 Task: Examine the Street View of Bourbon Street in New Orleans during Mardi Gras.
Action: Mouse moved to (457, 252)
Screenshot: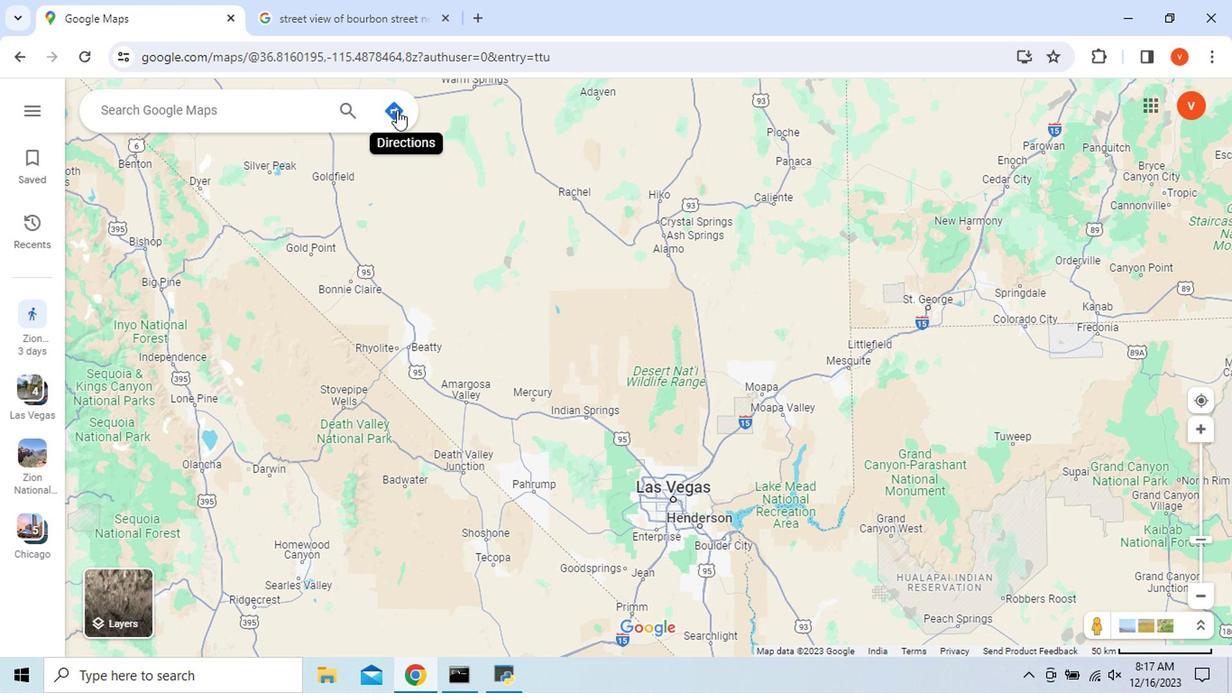 
Action: Mouse pressed left at (457, 252)
Screenshot: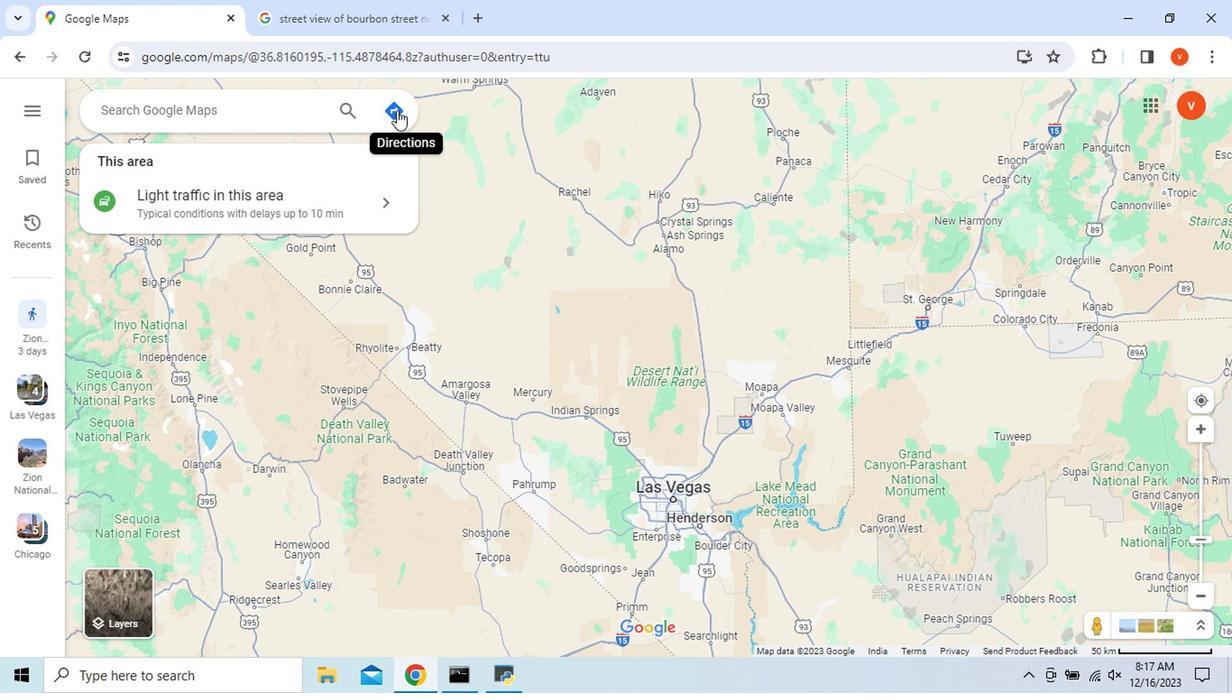 
Action: Mouse moved to (456, 252)
Screenshot: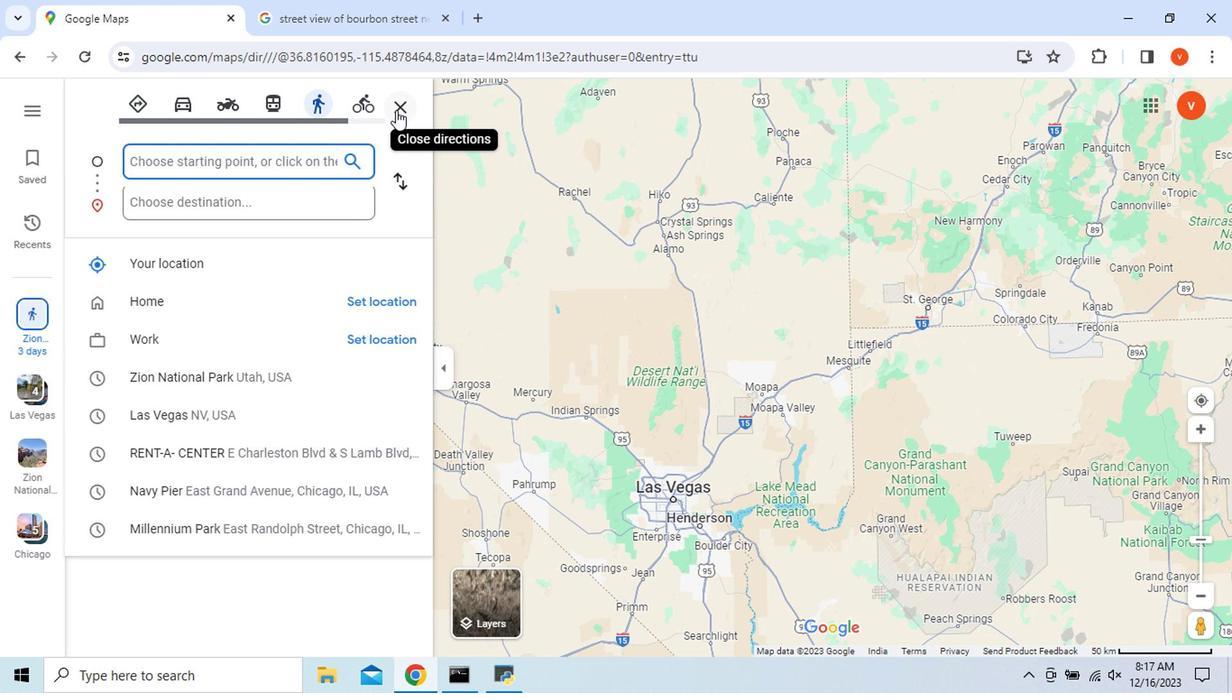 
Action: Key pressed <Key.shift>Bourbon<Key.space>
Screenshot: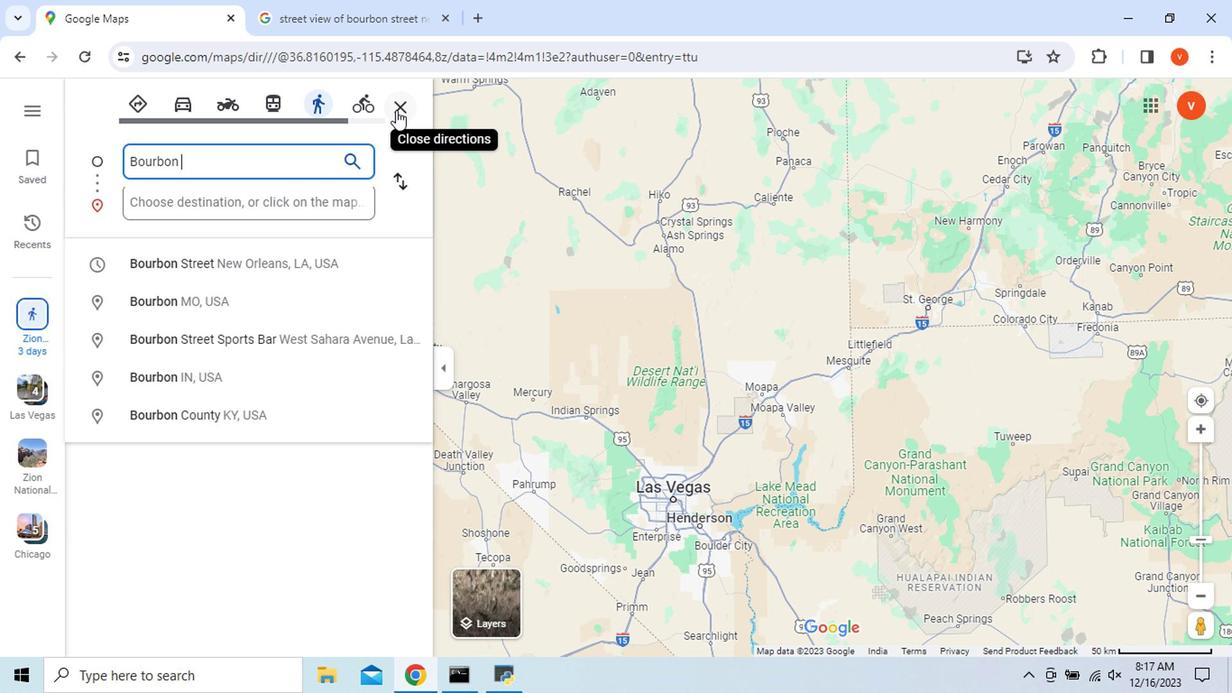 
Action: Mouse moved to (362, 359)
Screenshot: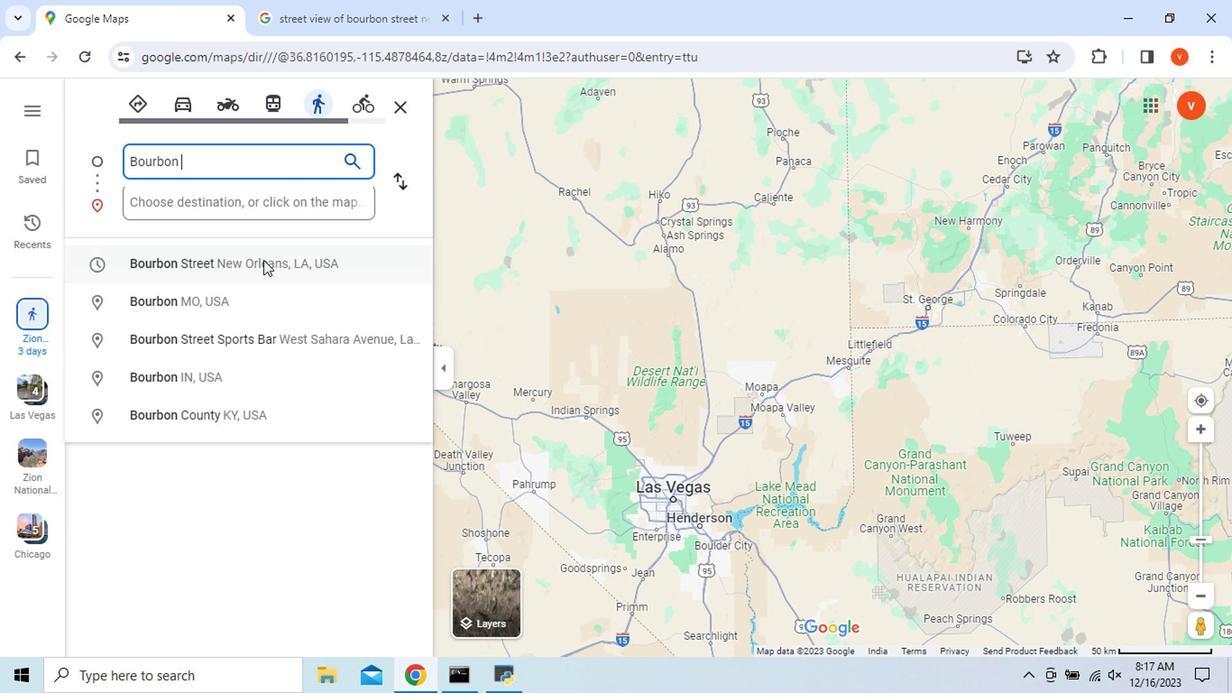 
Action: Mouse pressed left at (362, 359)
Screenshot: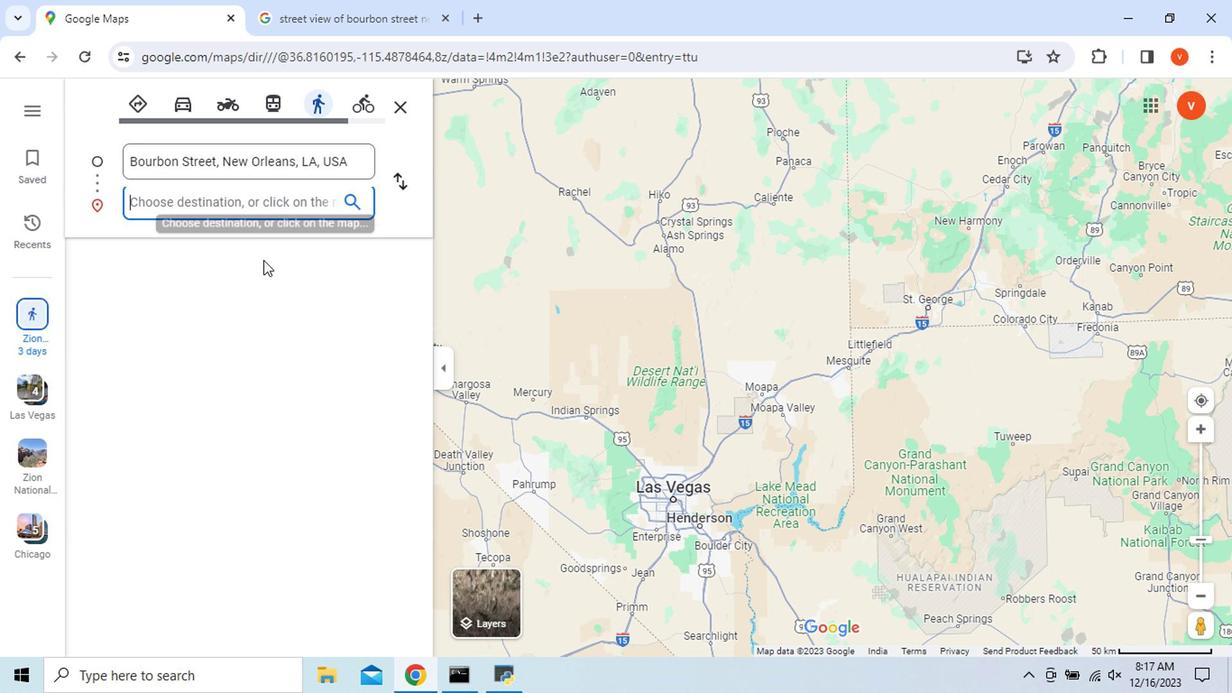 
Action: Mouse moved to (267, 283)
Screenshot: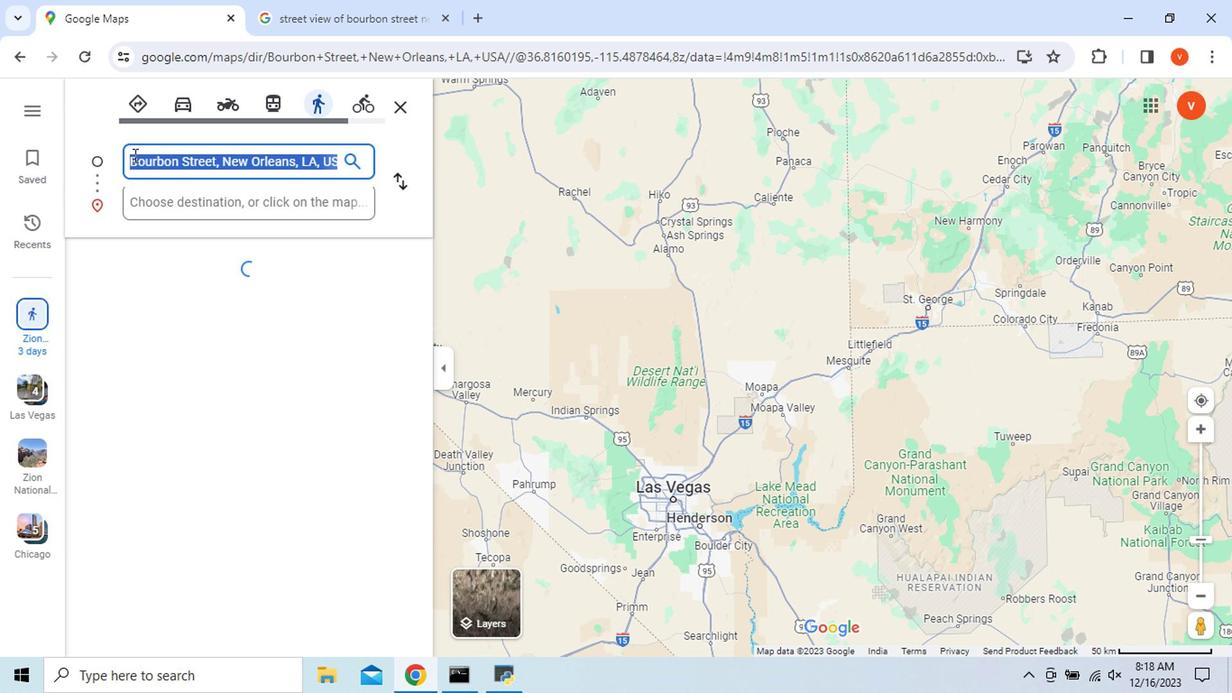 
Action: Mouse pressed left at (267, 283)
Screenshot: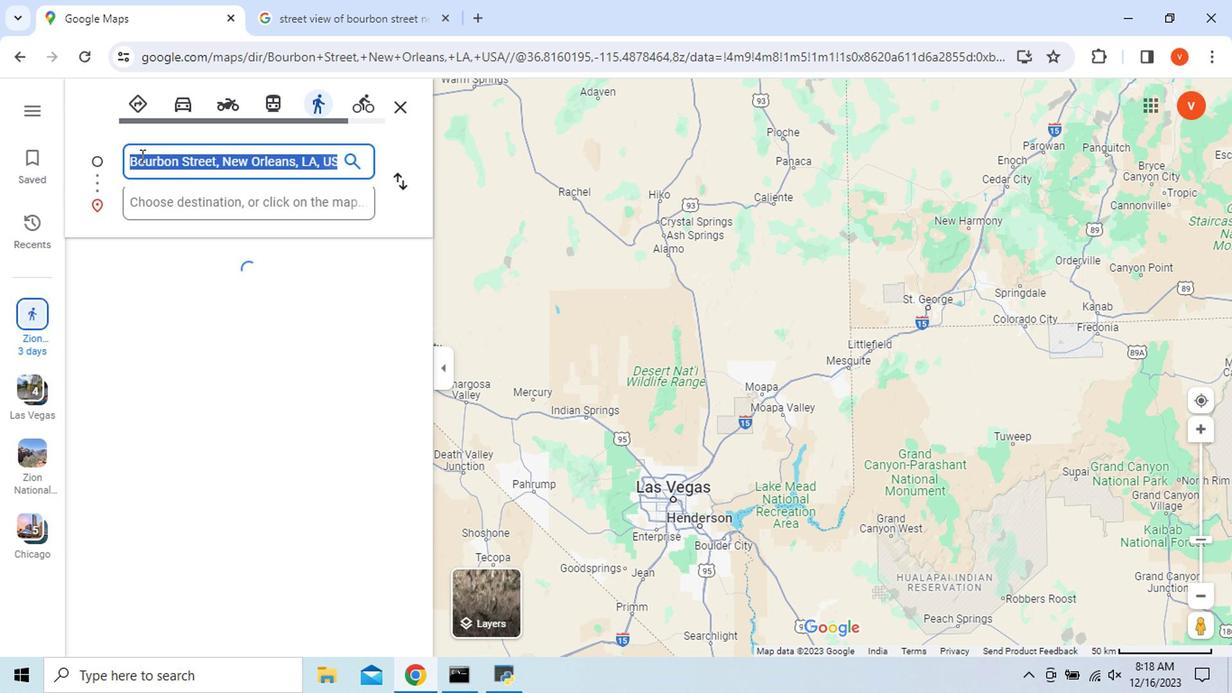
Action: Mouse moved to (455, 249)
Screenshot: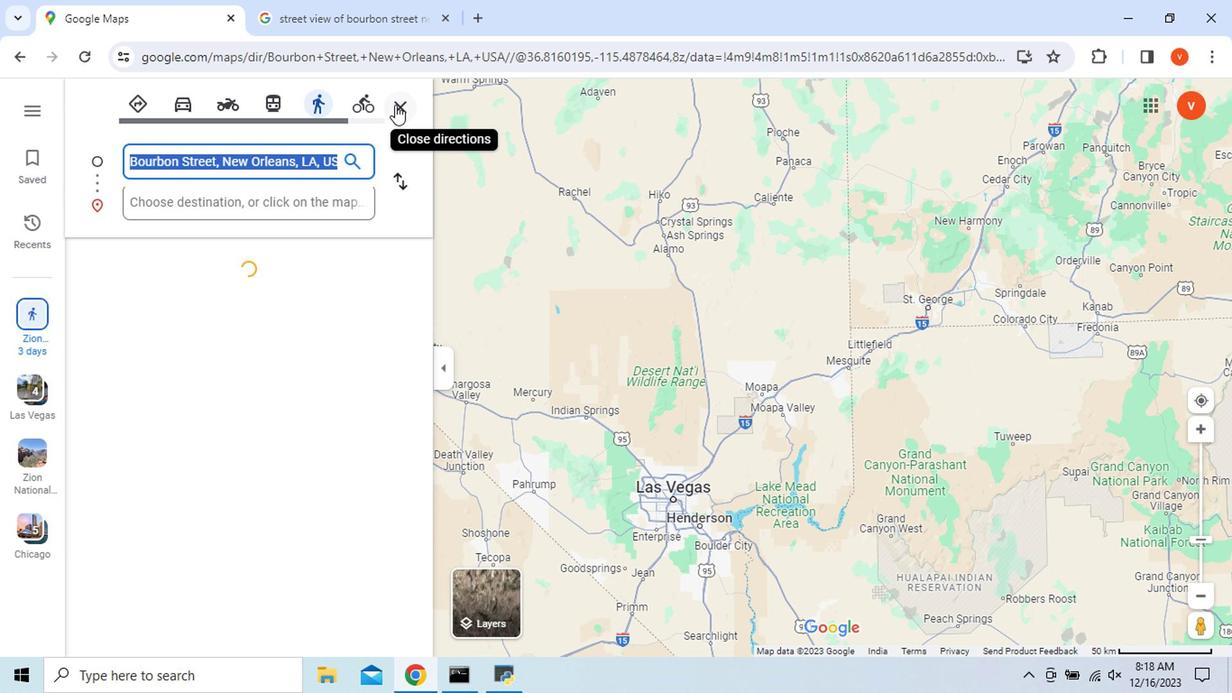 
Action: Mouse pressed left at (455, 249)
Screenshot: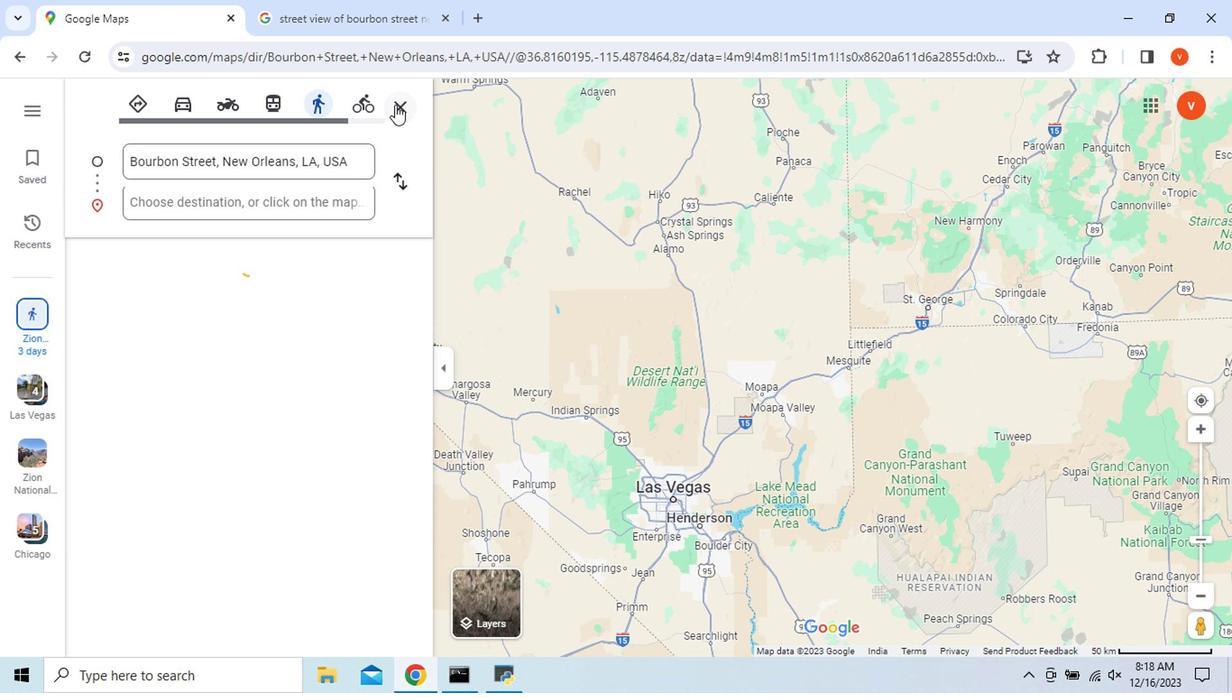 
Action: Mouse moved to (544, 322)
Screenshot: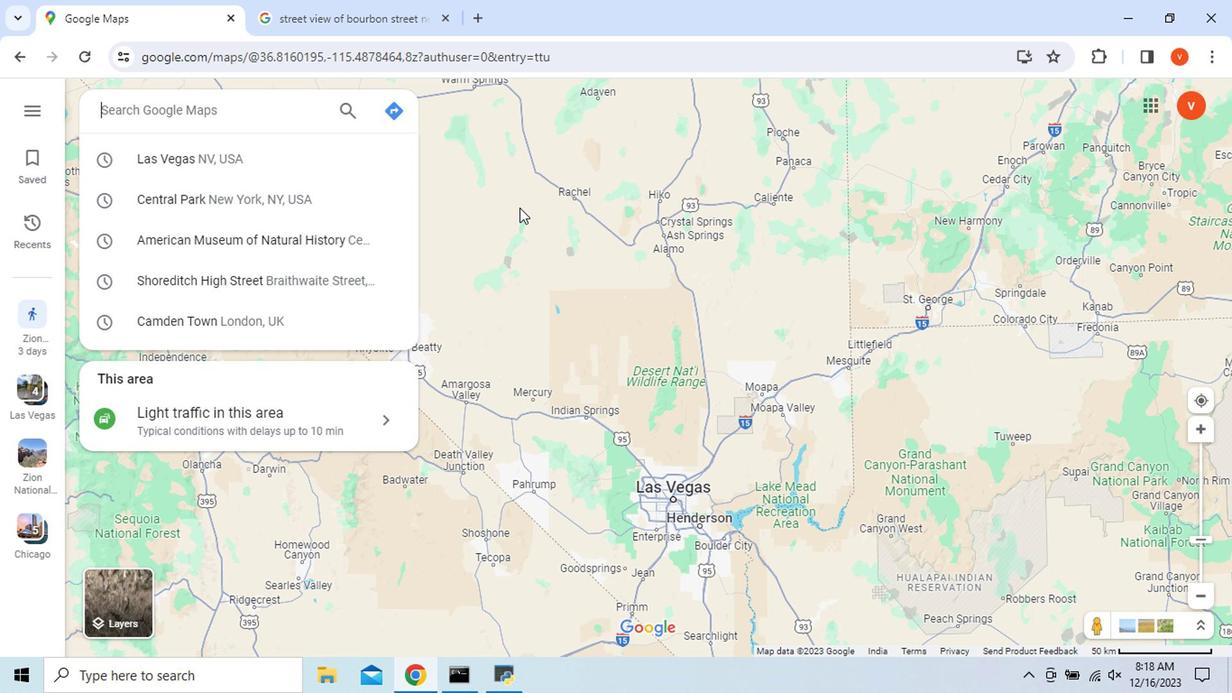 
Action: Mouse pressed left at (544, 322)
Screenshot: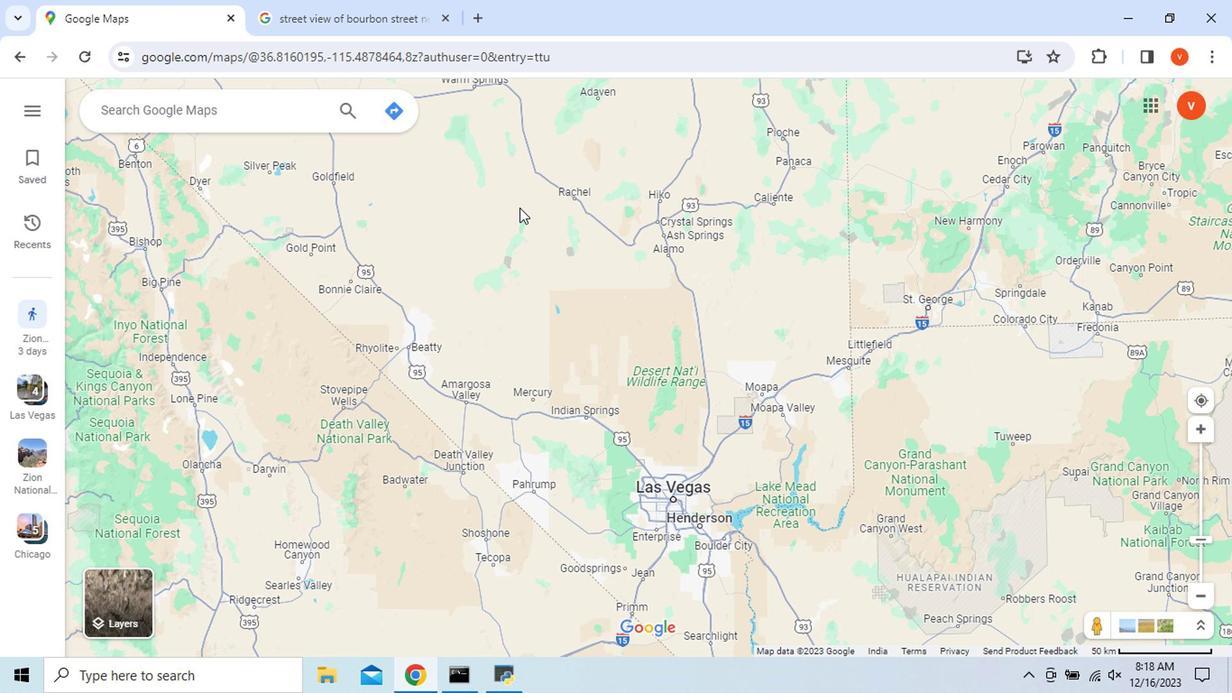 
Action: Mouse moved to (312, 254)
Screenshot: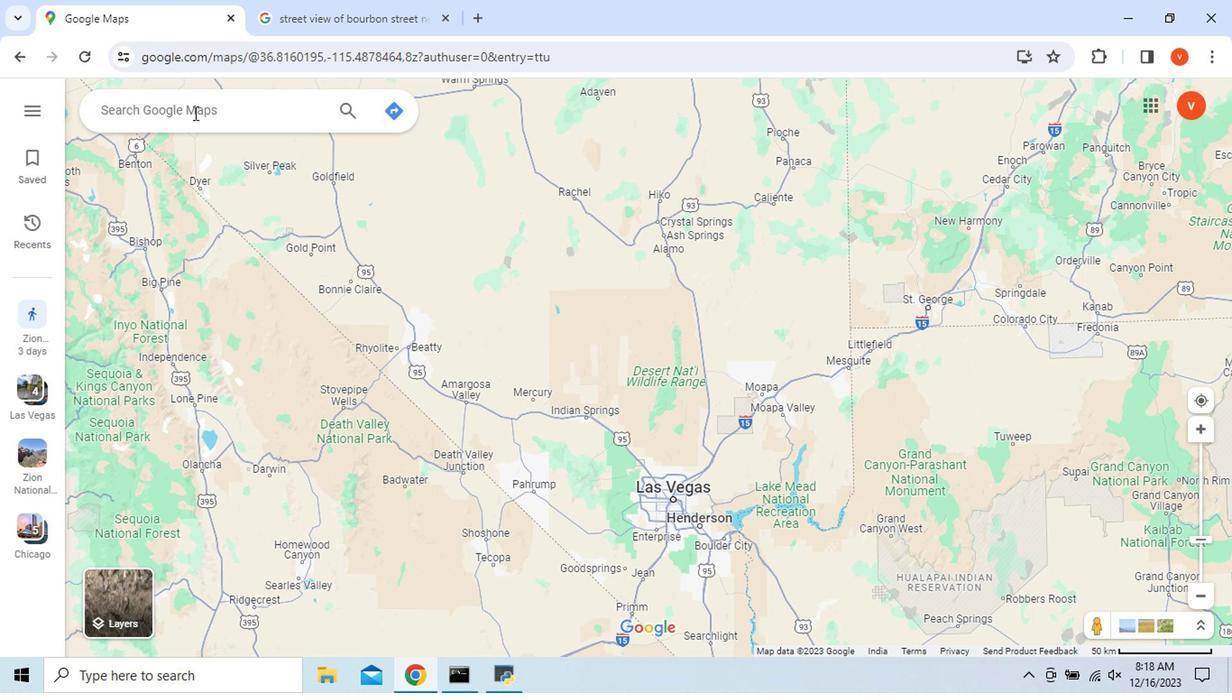 
Action: Mouse pressed left at (312, 254)
Screenshot: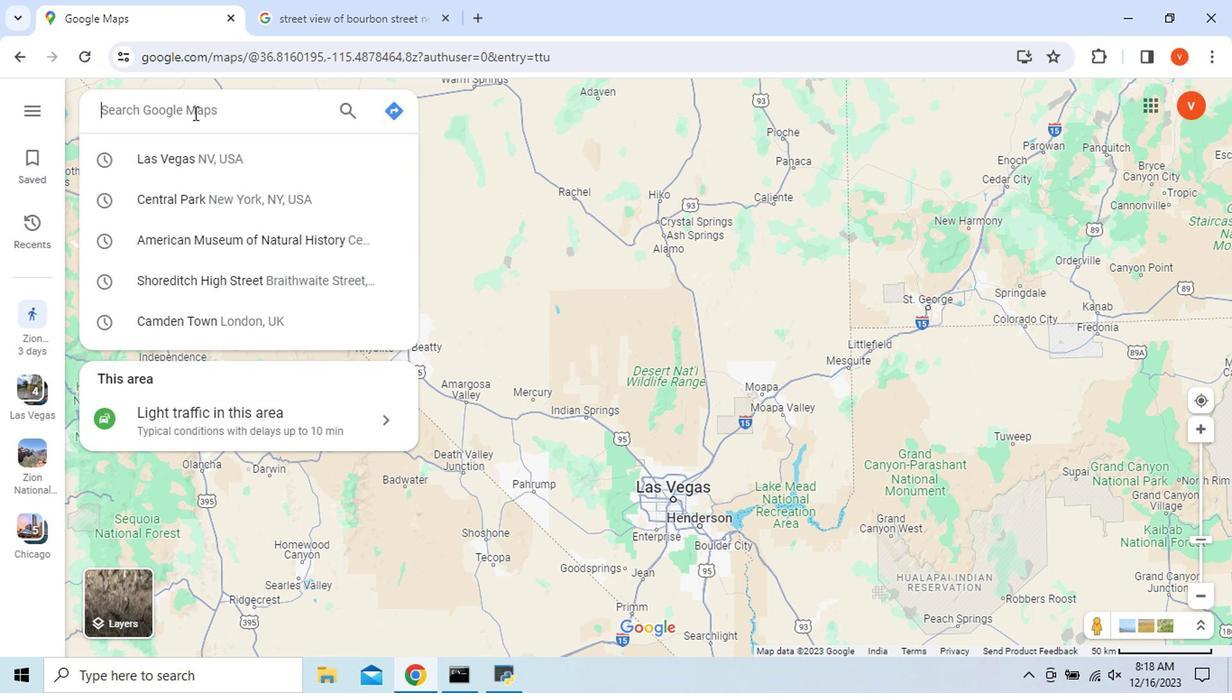 
Action: Key pressed <Key.shift>Bourbon
Screenshot: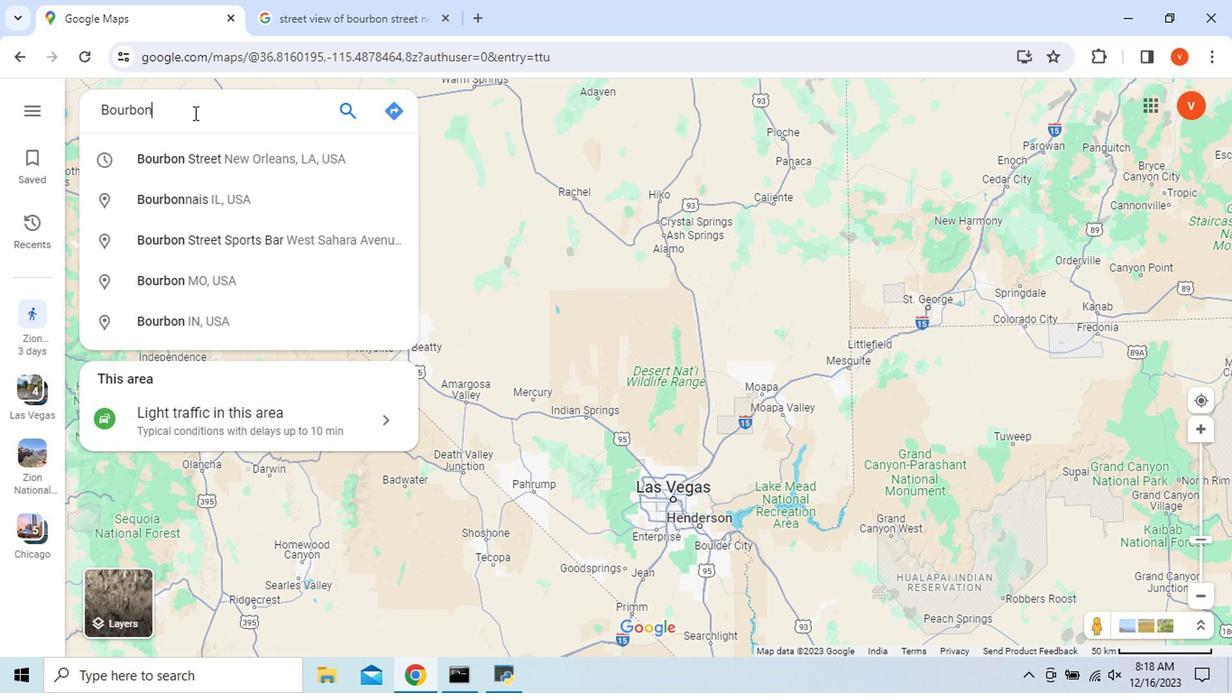 
Action: Mouse moved to (319, 287)
Screenshot: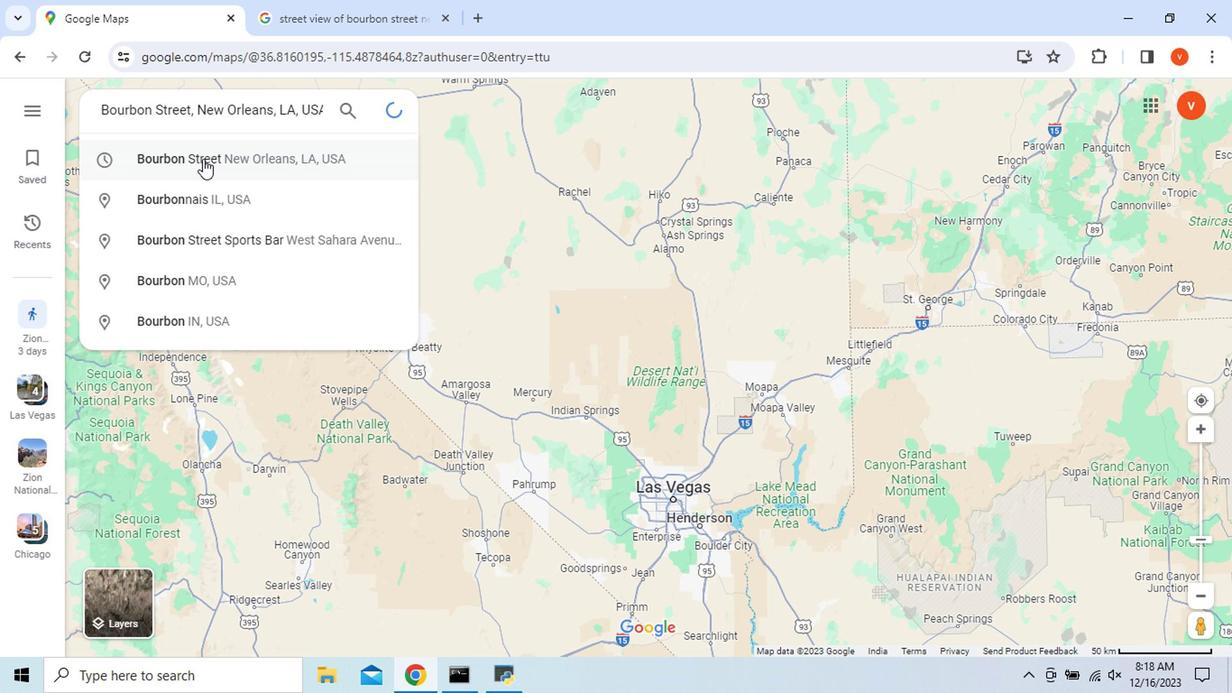 
Action: Mouse pressed left at (319, 287)
Screenshot: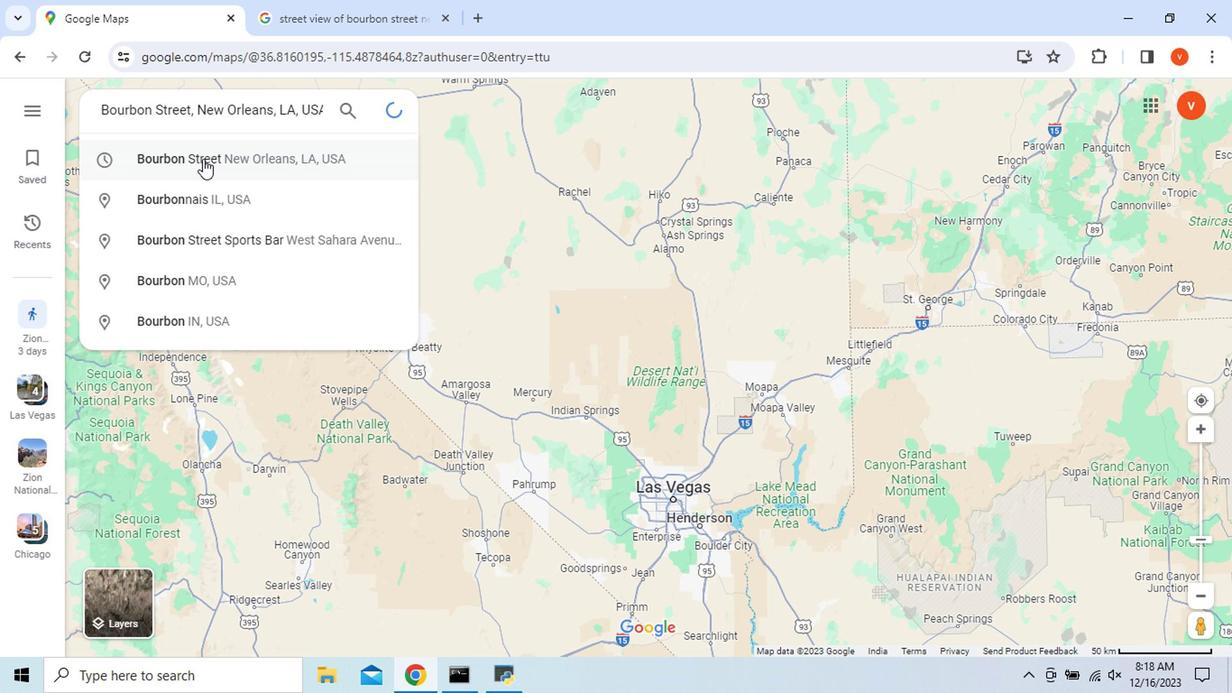 
Action: Mouse moved to (455, 249)
Screenshot: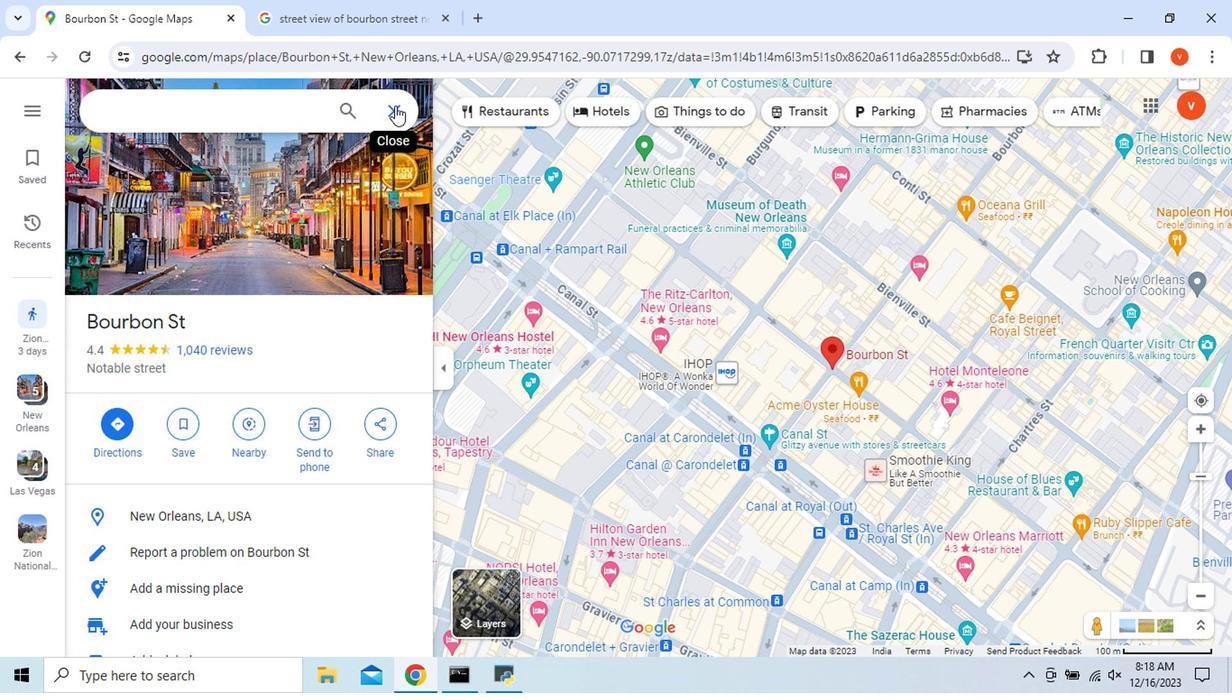 
Action: Mouse pressed left at (455, 249)
Screenshot: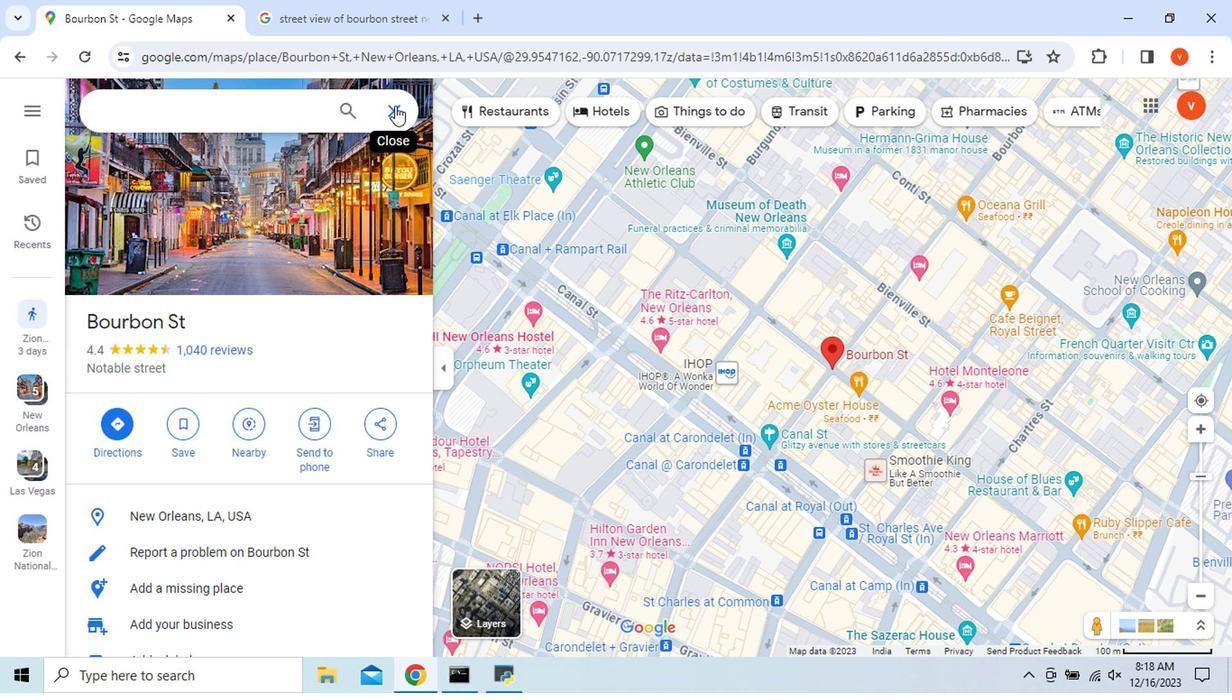 
Action: Mouse moved to (306, 282)
Screenshot: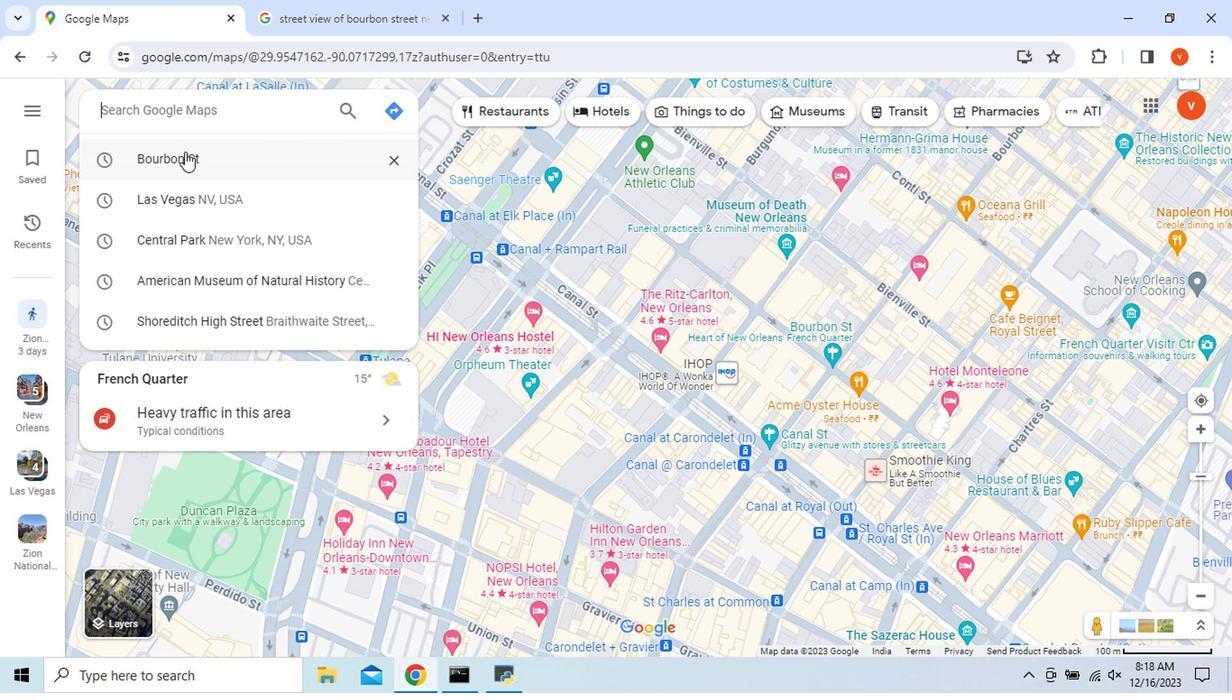 
Action: Mouse pressed left at (306, 282)
Screenshot: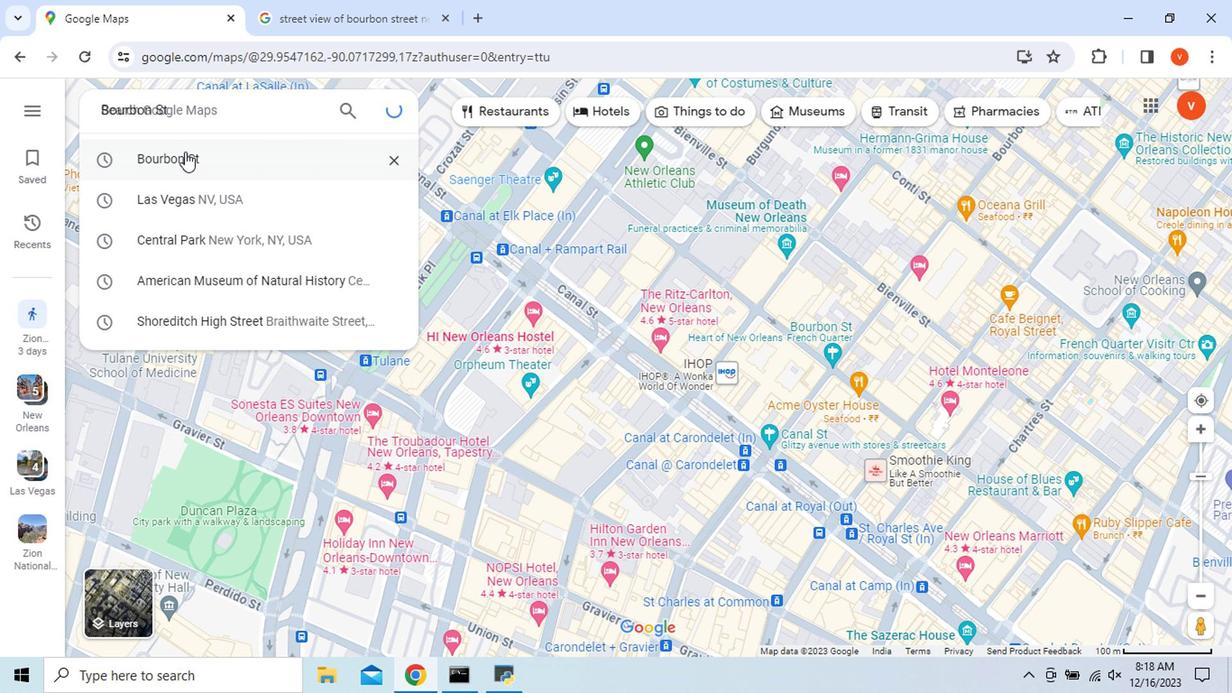 
Action: Mouse moved to (415, 593)
Screenshot: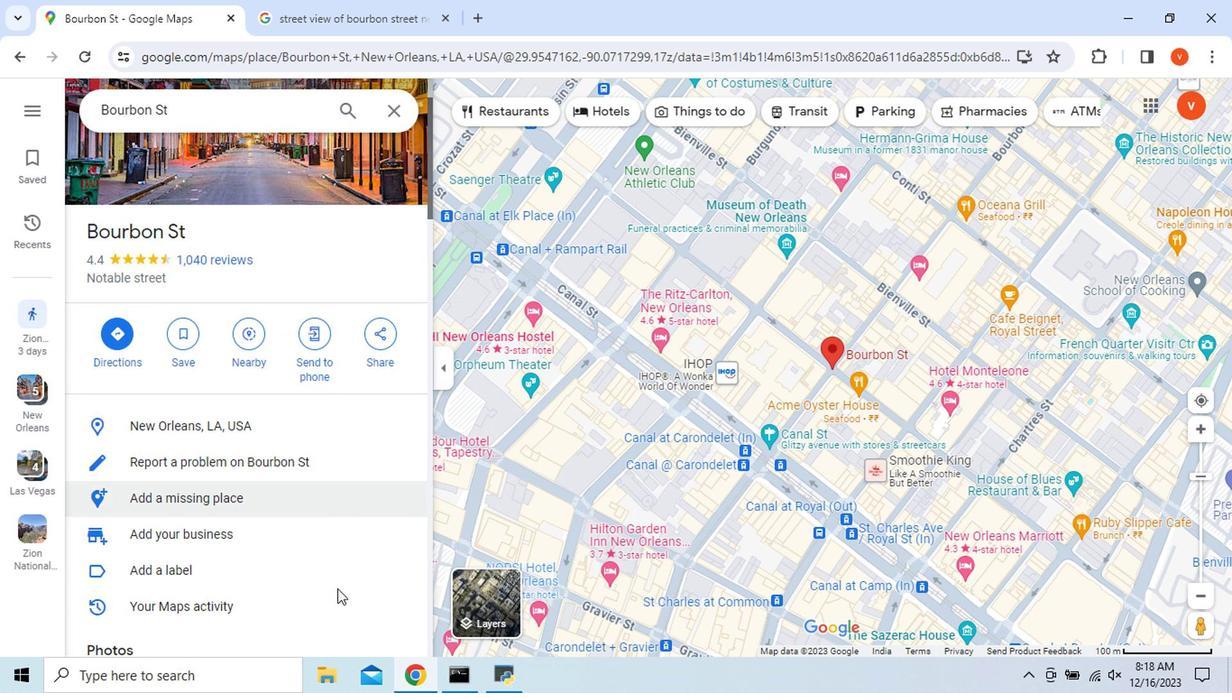 
Action: Mouse scrolled (415, 593) with delta (0, 0)
Screenshot: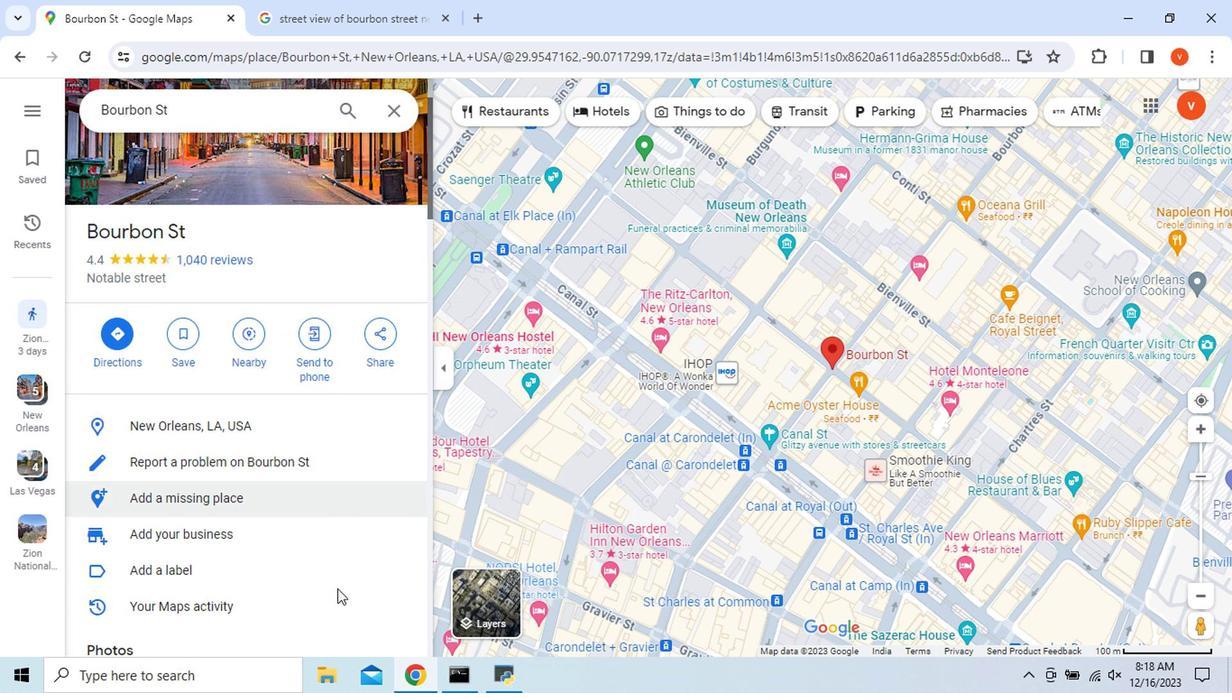 
Action: Mouse moved to (414, 593)
Screenshot: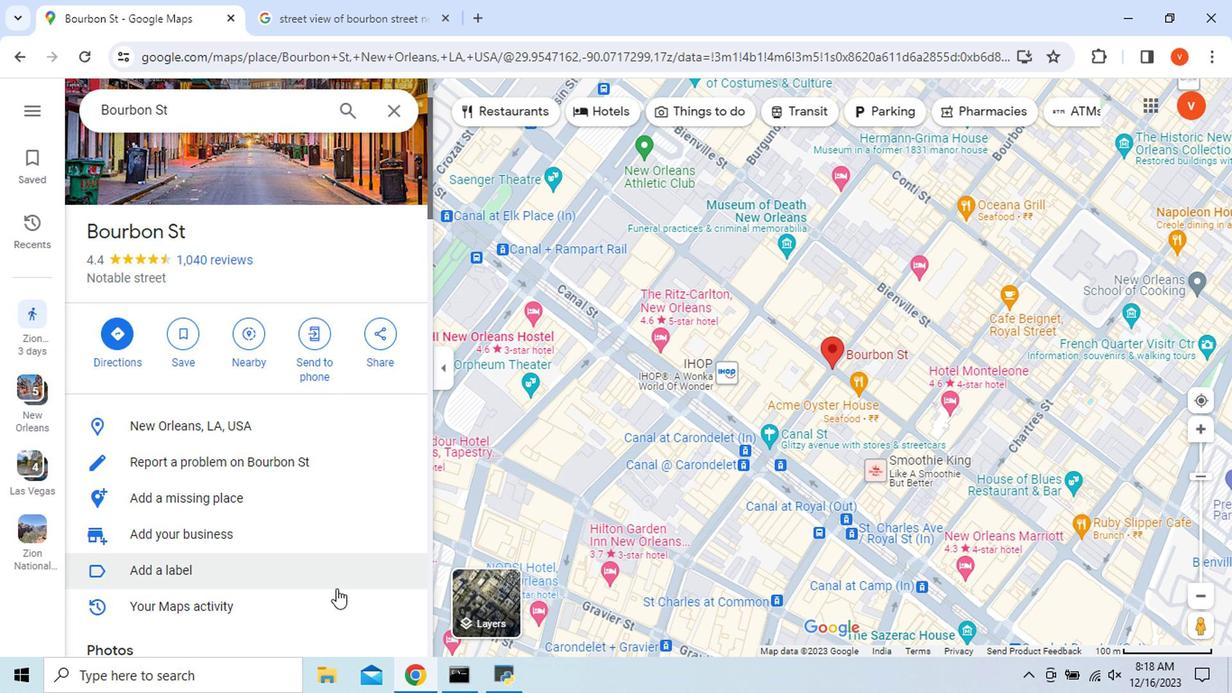 
Action: Mouse scrolled (414, 592) with delta (0, 0)
Screenshot: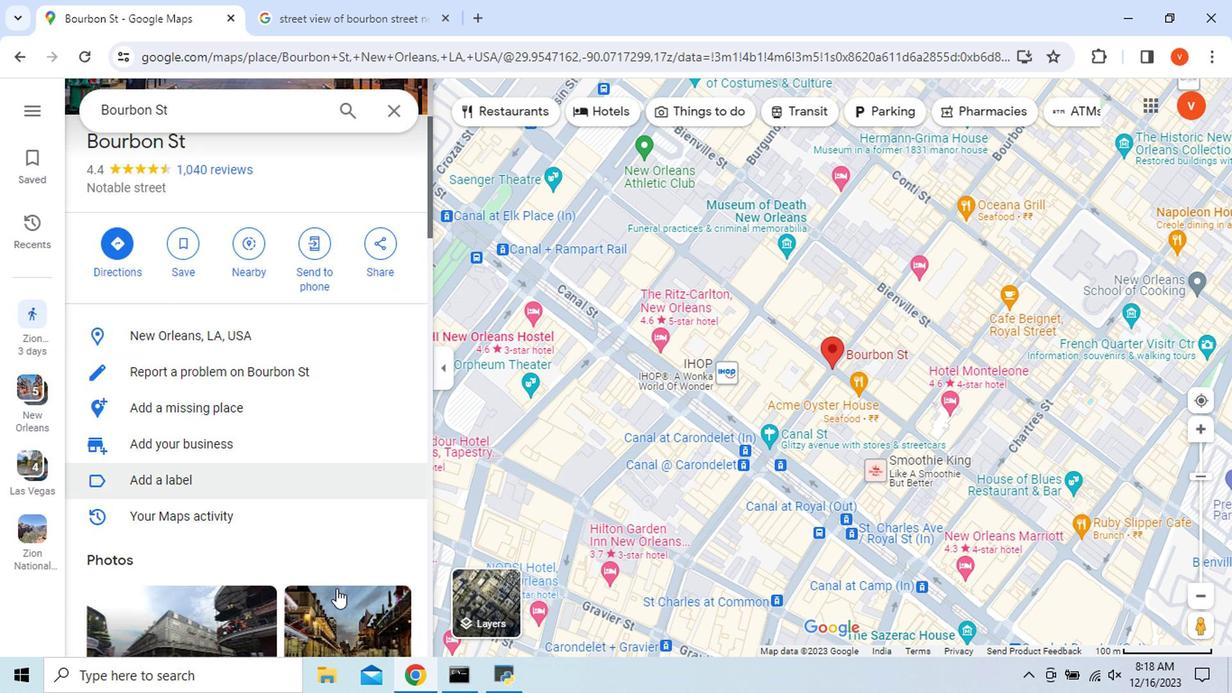 
Action: Mouse scrolled (414, 592) with delta (0, 0)
Screenshot: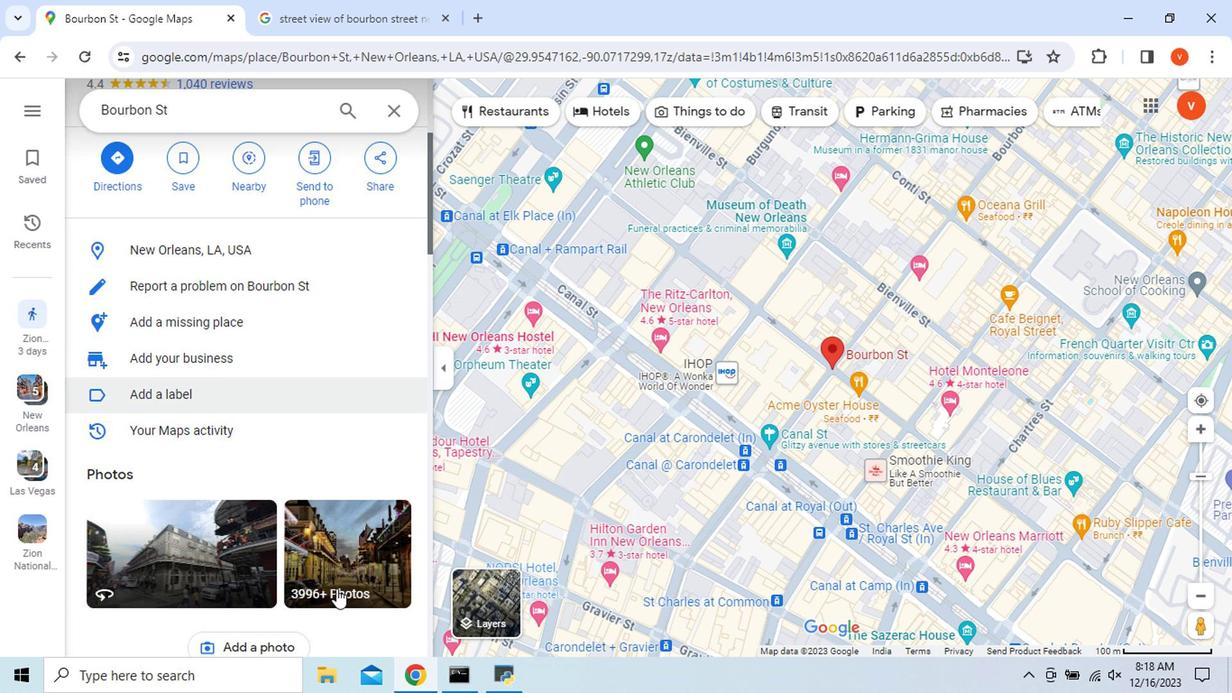
Action: Mouse scrolled (414, 592) with delta (0, 0)
Screenshot: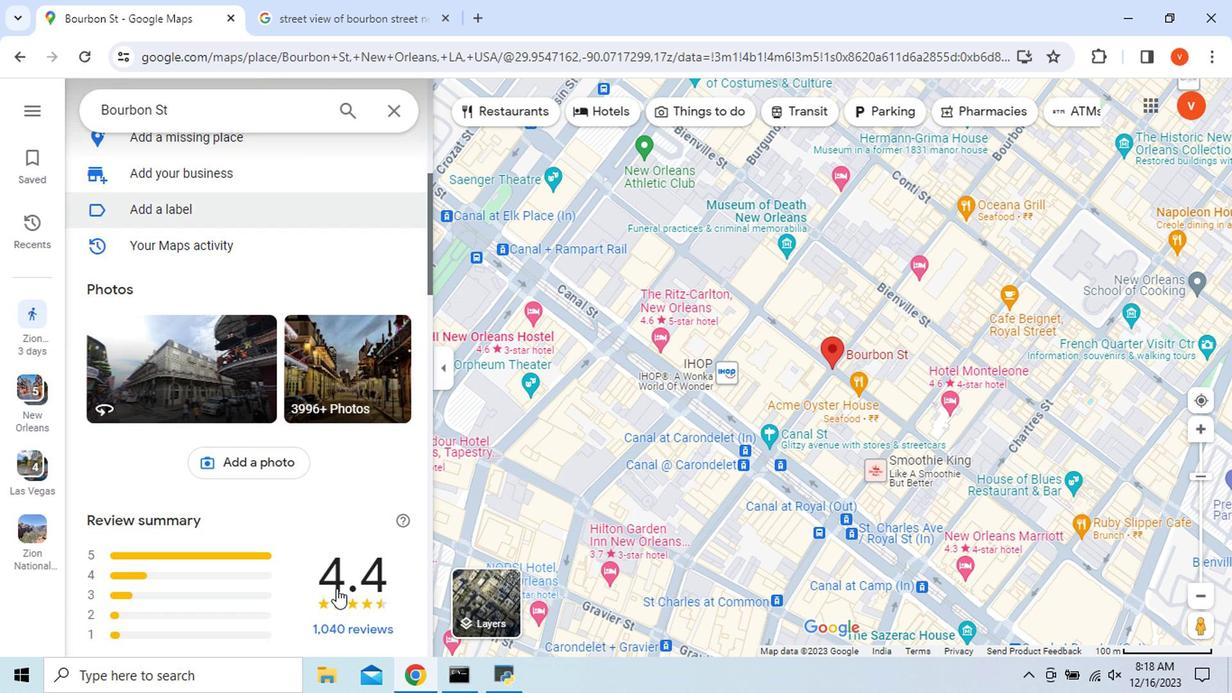 
Action: Mouse scrolled (414, 592) with delta (0, 0)
Screenshot: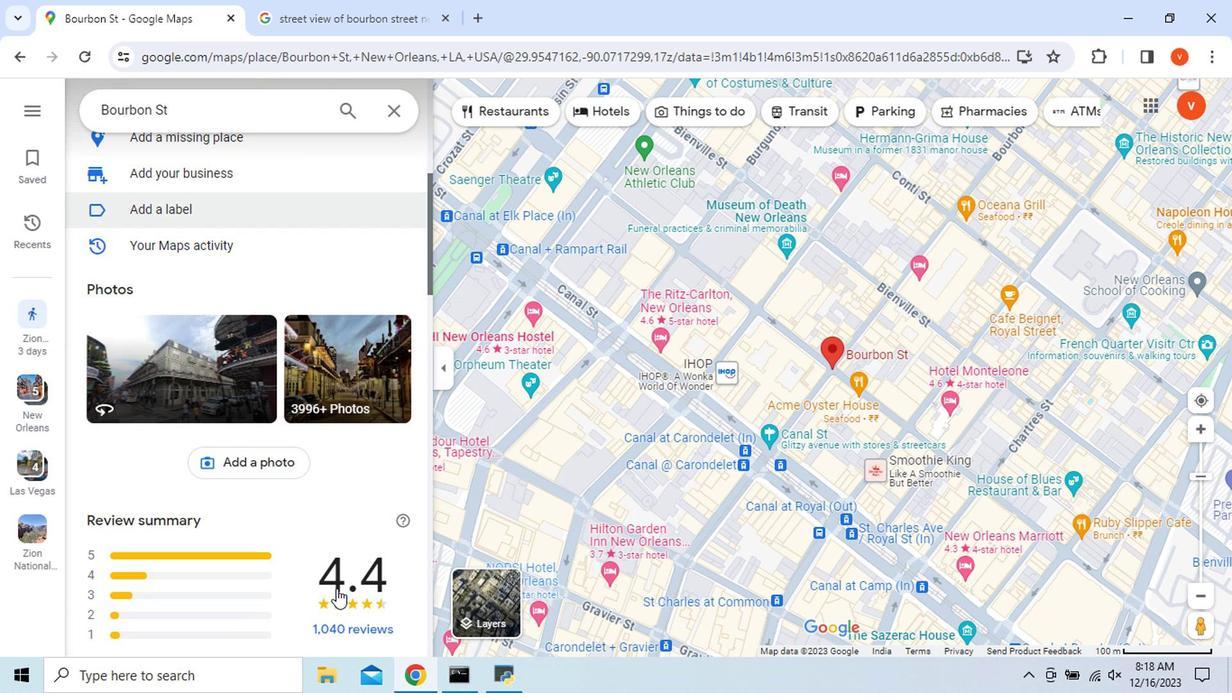 
Action: Mouse scrolled (414, 592) with delta (0, 0)
Screenshot: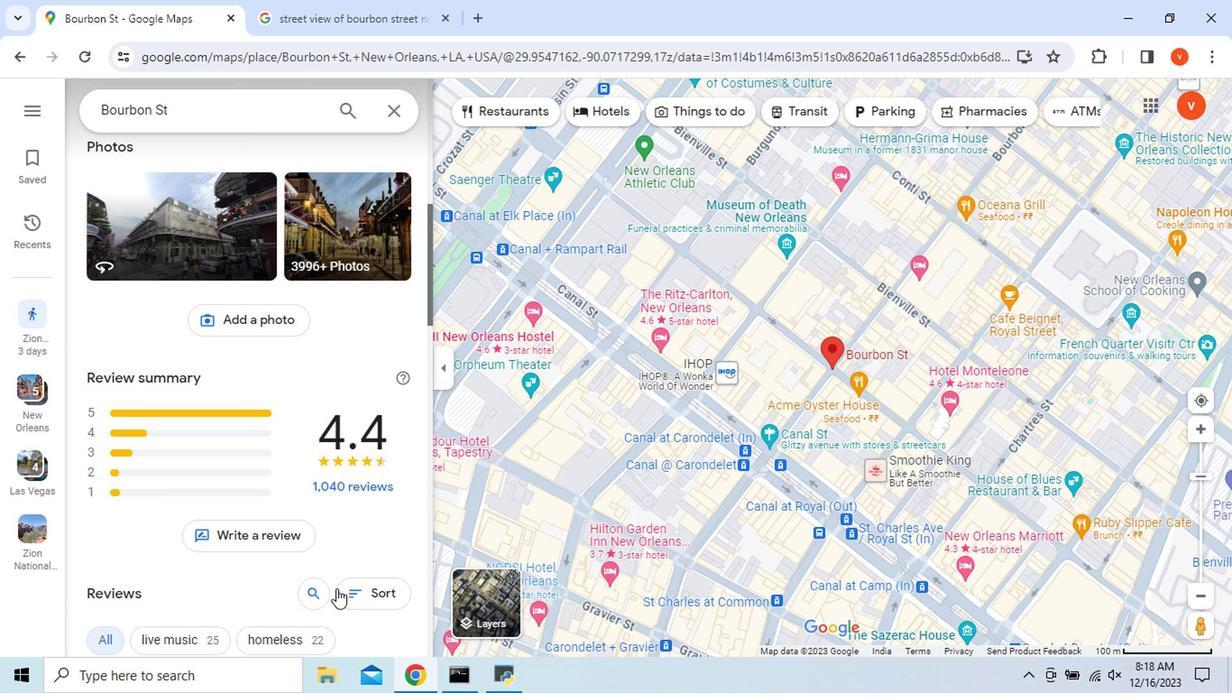 
Action: Mouse scrolled (414, 592) with delta (0, 0)
Screenshot: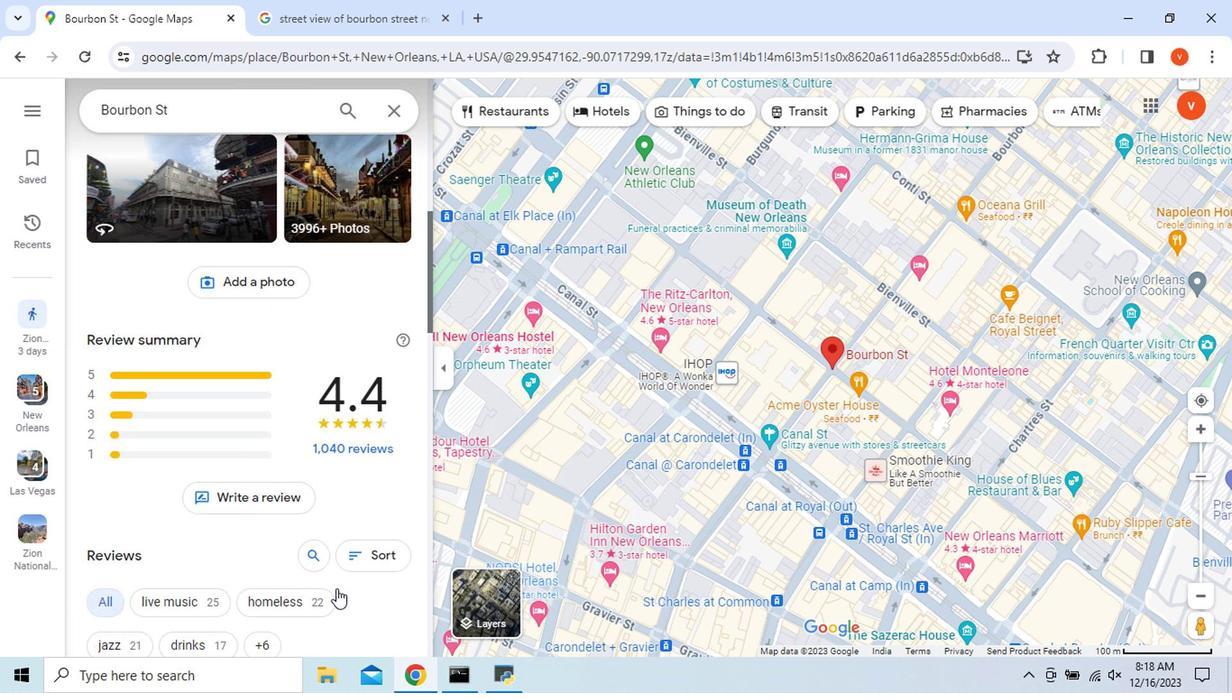 
Action: Mouse scrolled (414, 592) with delta (0, 0)
Screenshot: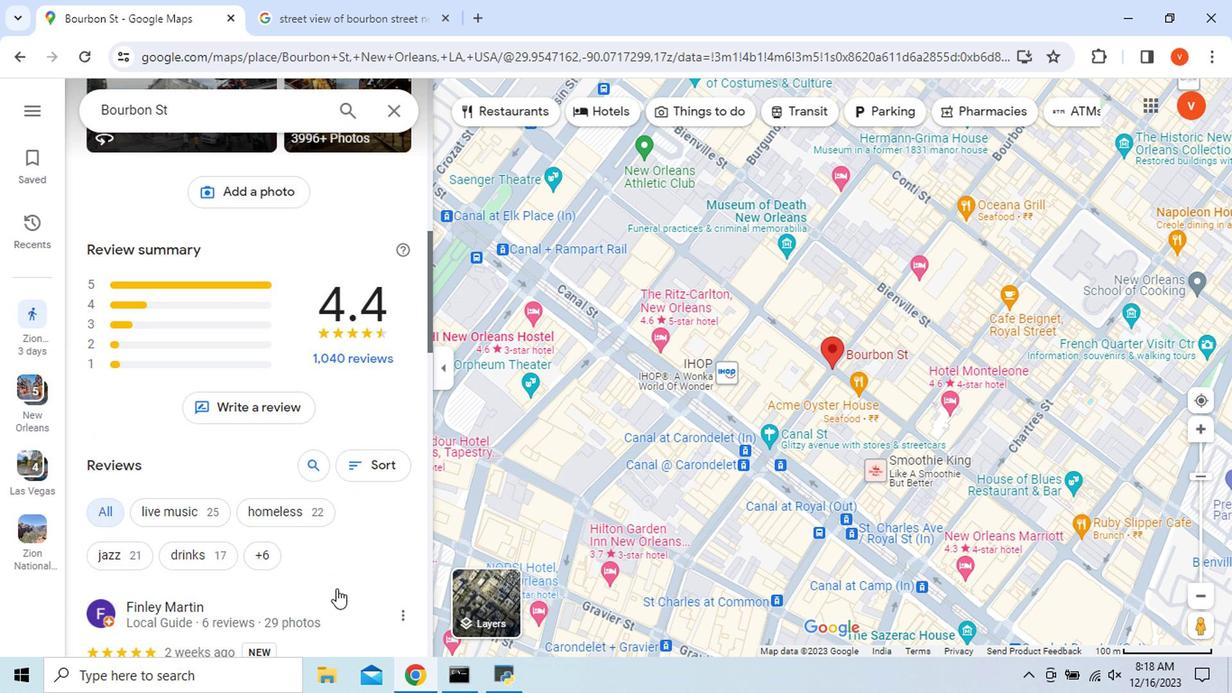 
Action: Mouse scrolled (414, 592) with delta (0, 0)
Screenshot: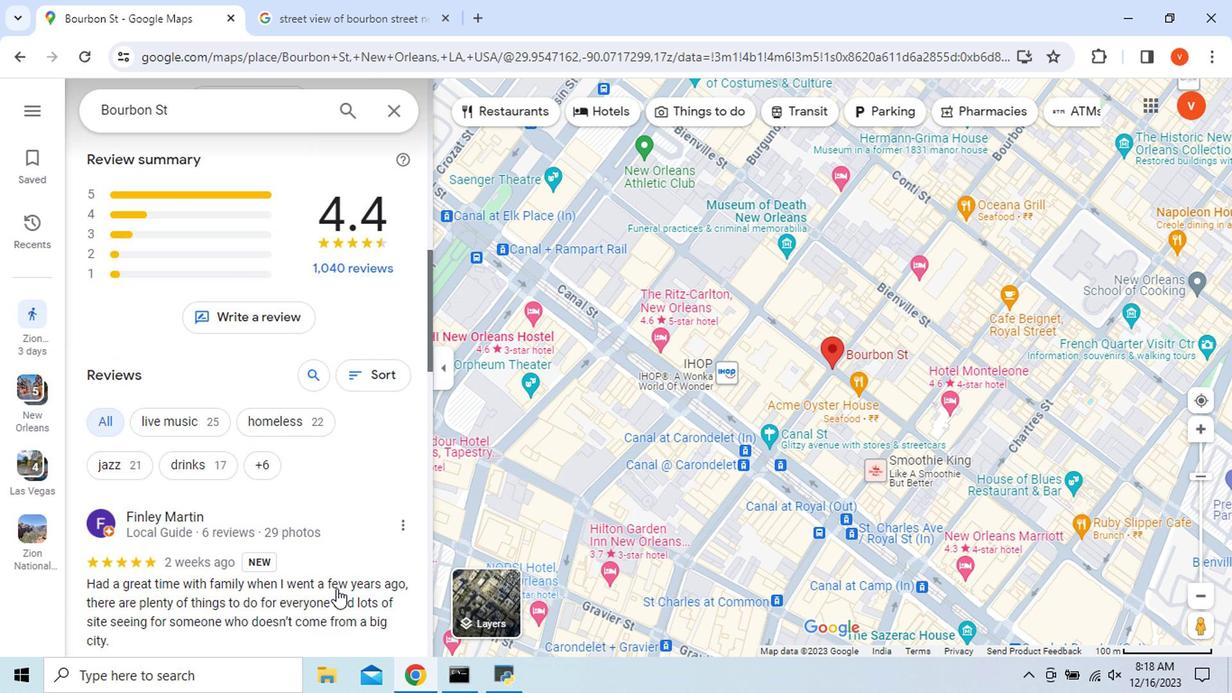 
Action: Mouse scrolled (414, 592) with delta (0, 0)
Screenshot: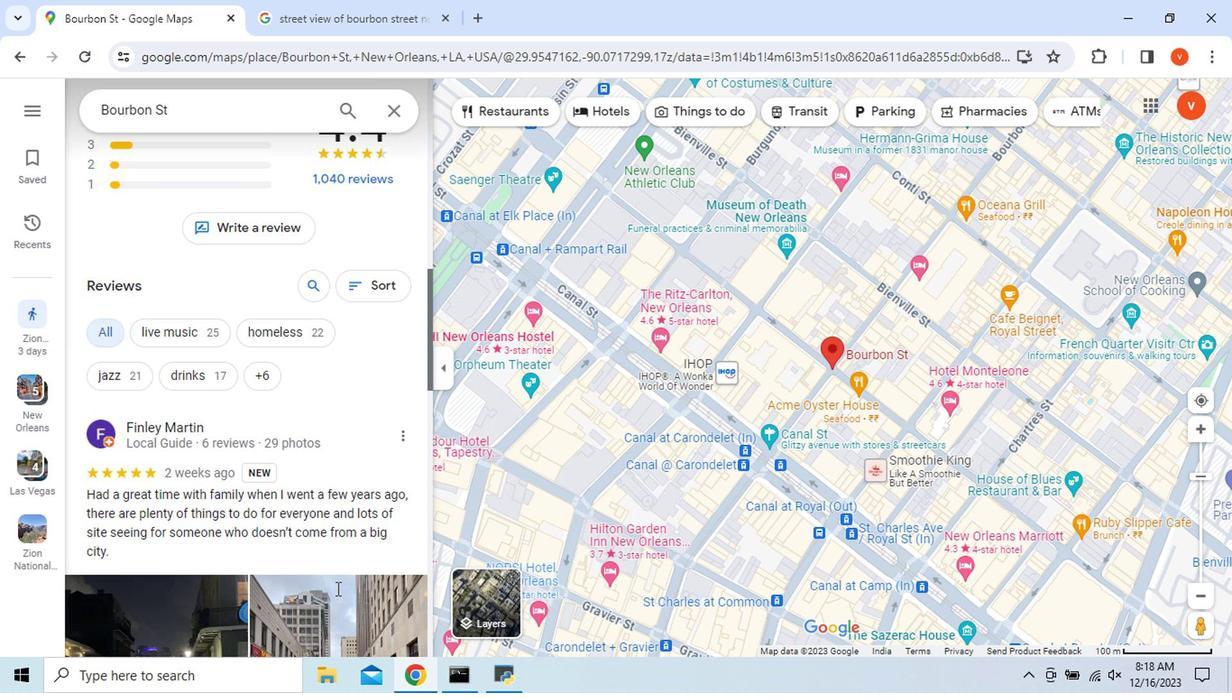 
Action: Mouse scrolled (414, 592) with delta (0, 0)
Screenshot: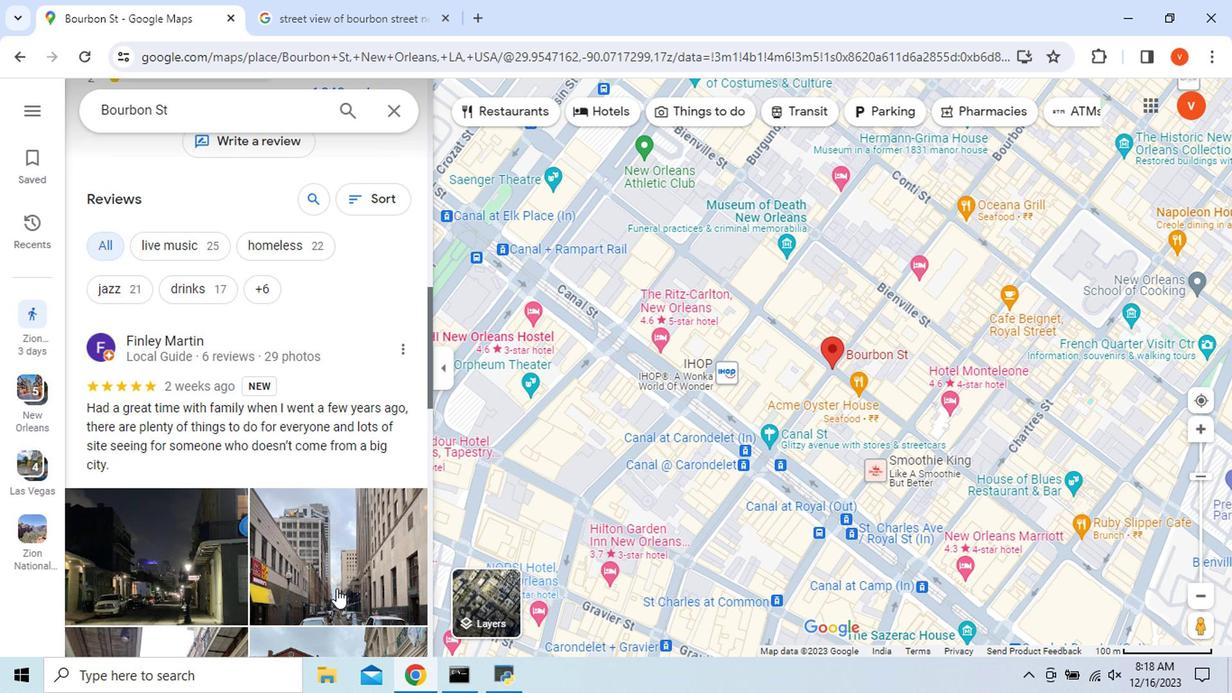 
Action: Mouse scrolled (414, 592) with delta (0, 0)
Screenshot: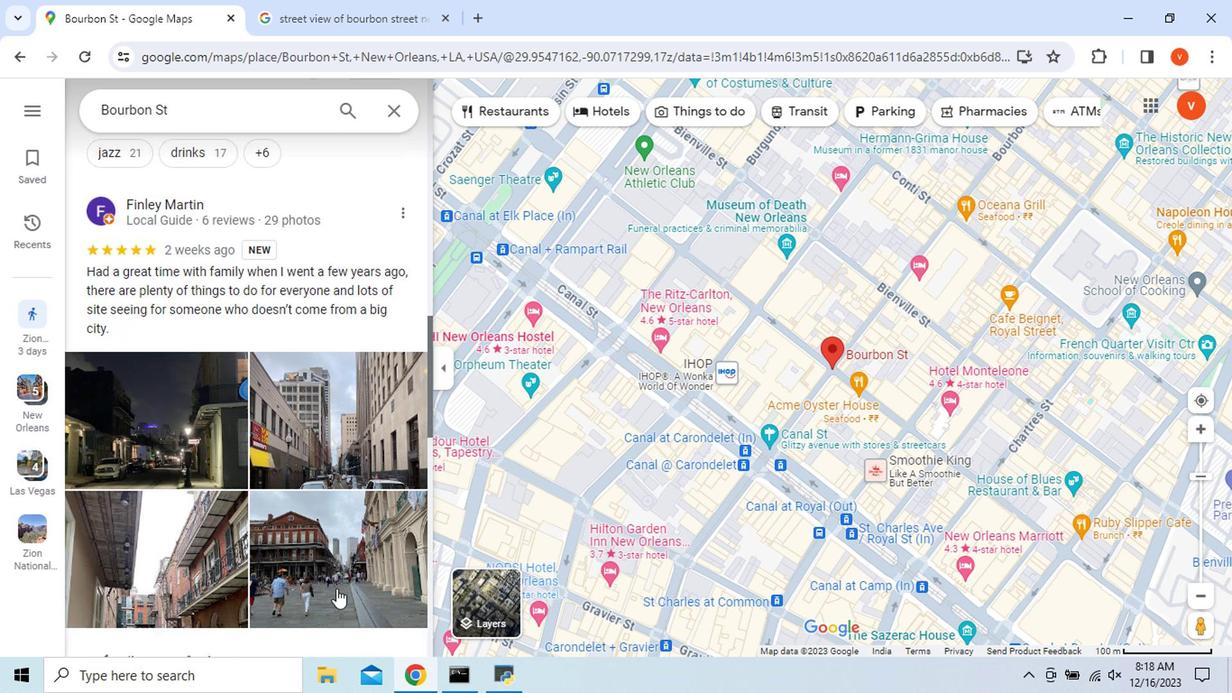
Action: Mouse scrolled (414, 592) with delta (0, 0)
Screenshot: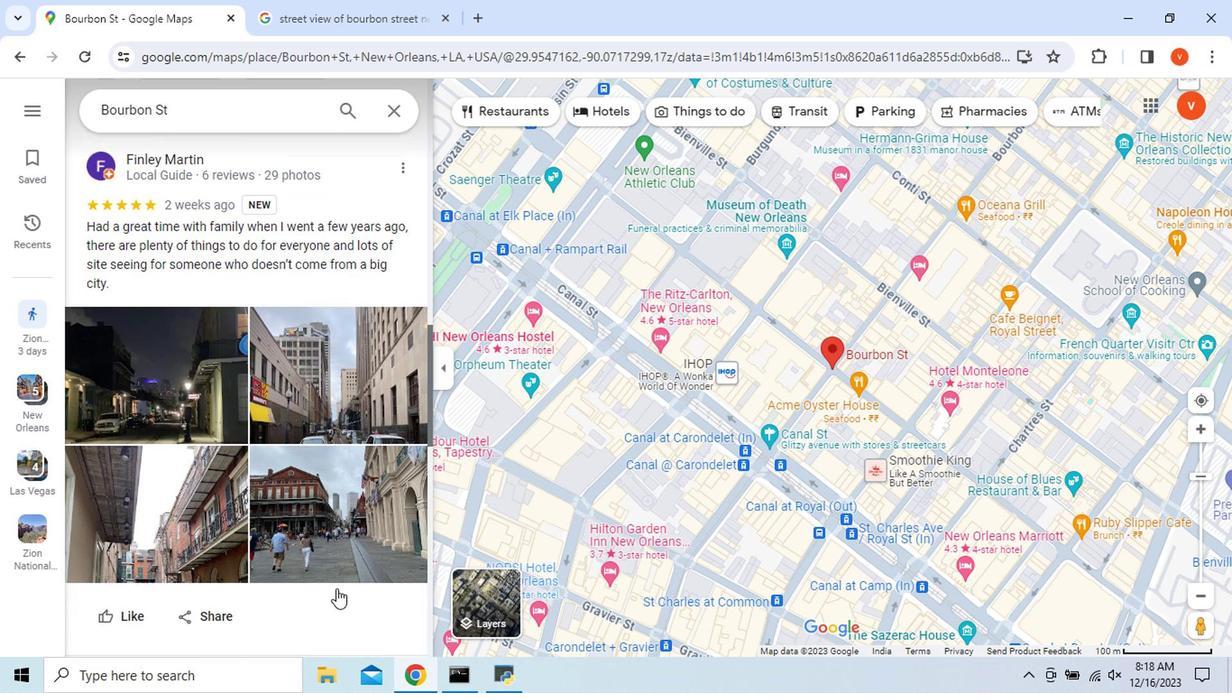 
Action: Mouse scrolled (414, 592) with delta (0, 0)
Screenshot: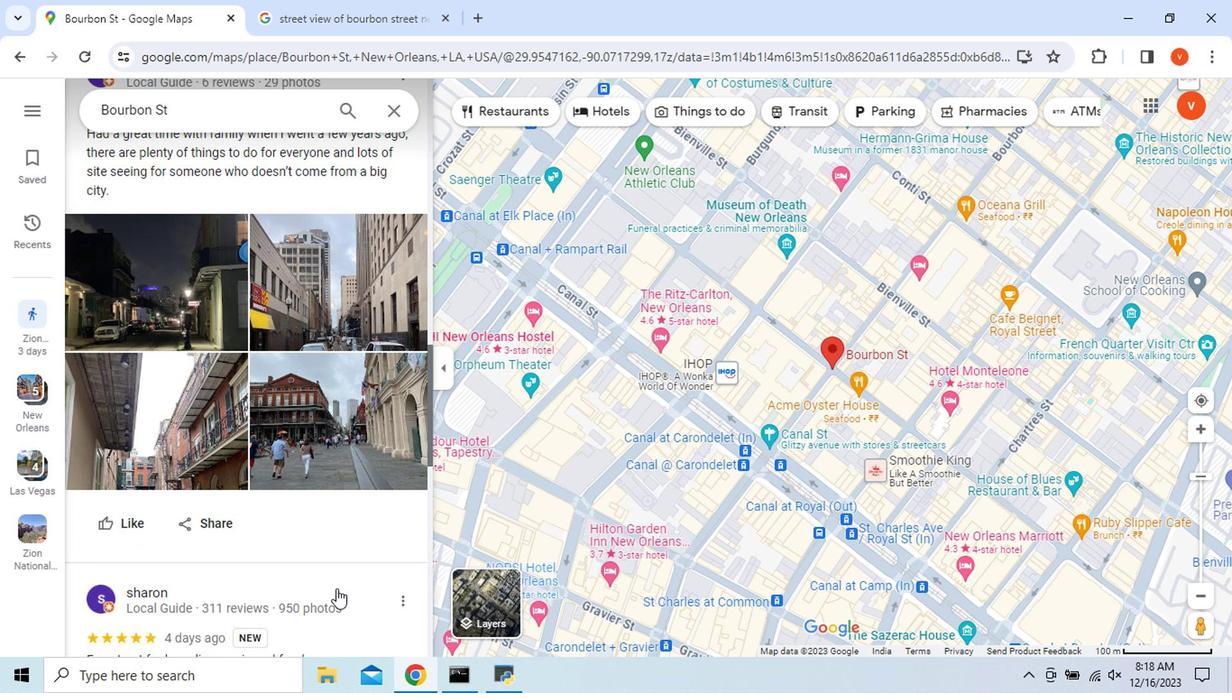 
Action: Mouse moved to (999, 625)
Screenshot: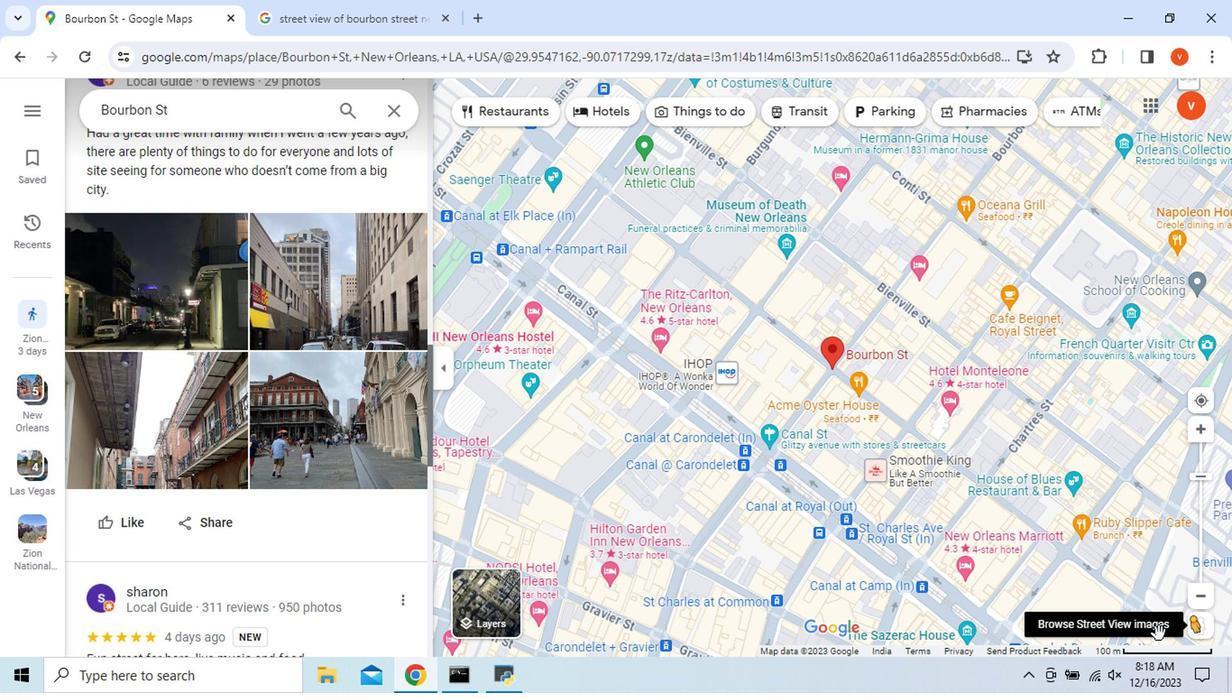 
Action: Mouse pressed left at (999, 625)
Screenshot: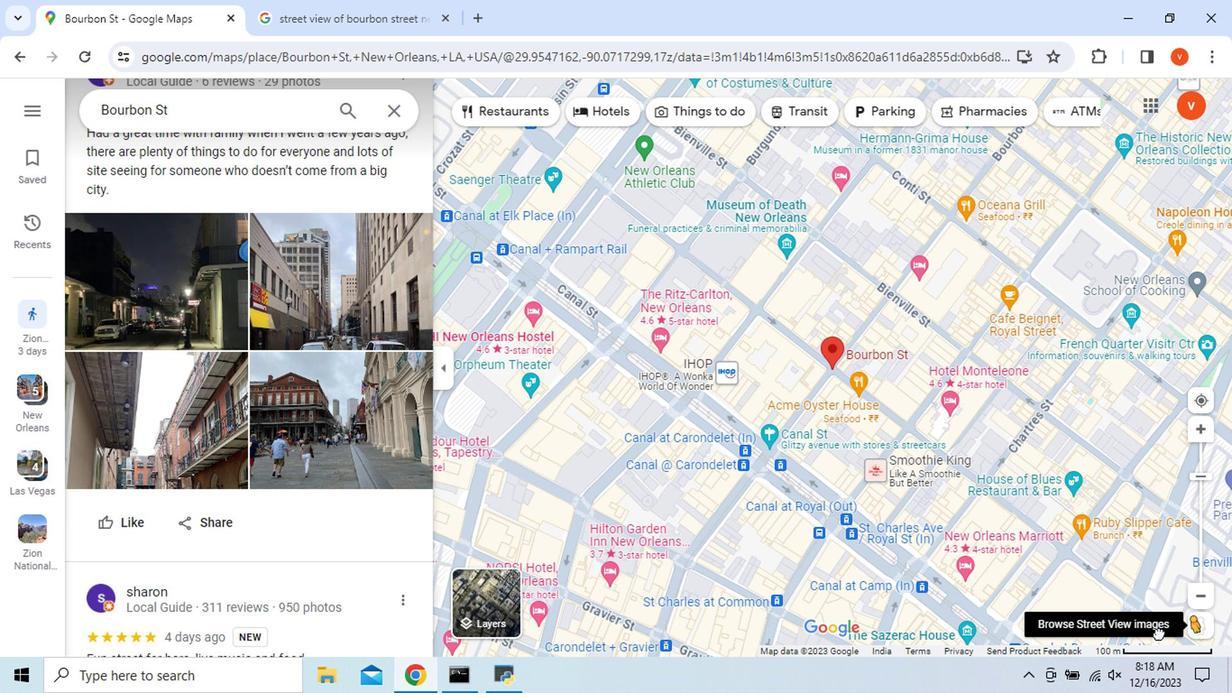 
Action: Mouse moved to (726, 620)
Screenshot: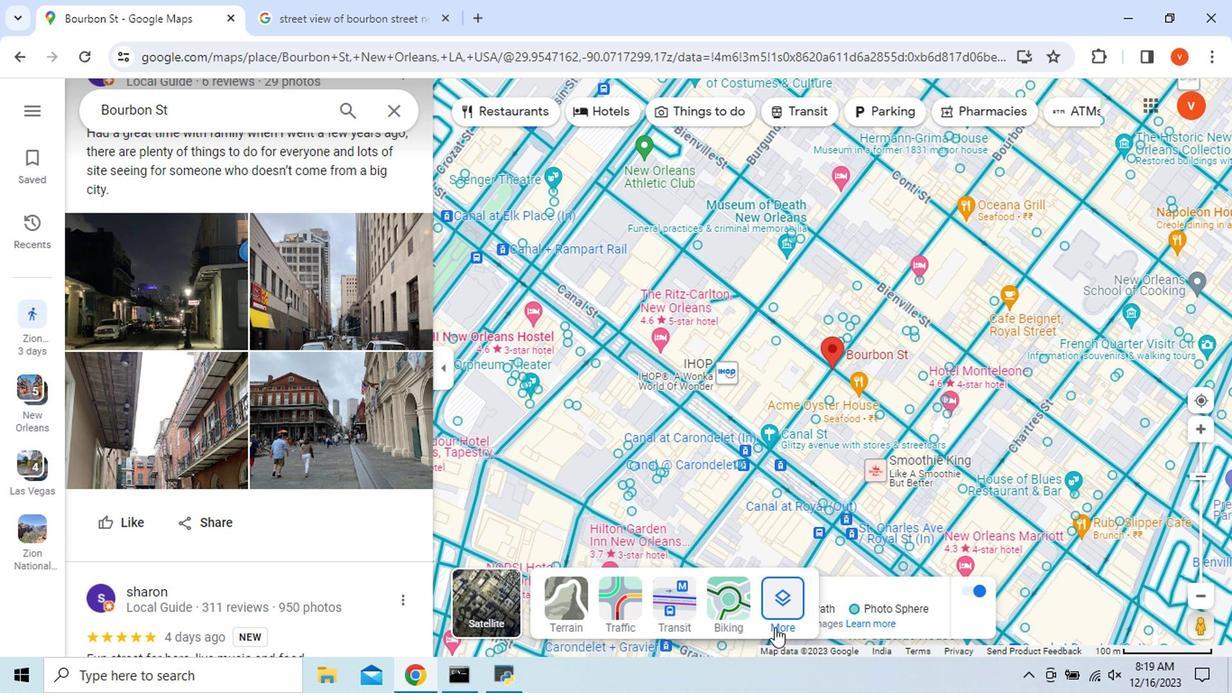 
Action: Mouse pressed left at (726, 620)
Screenshot: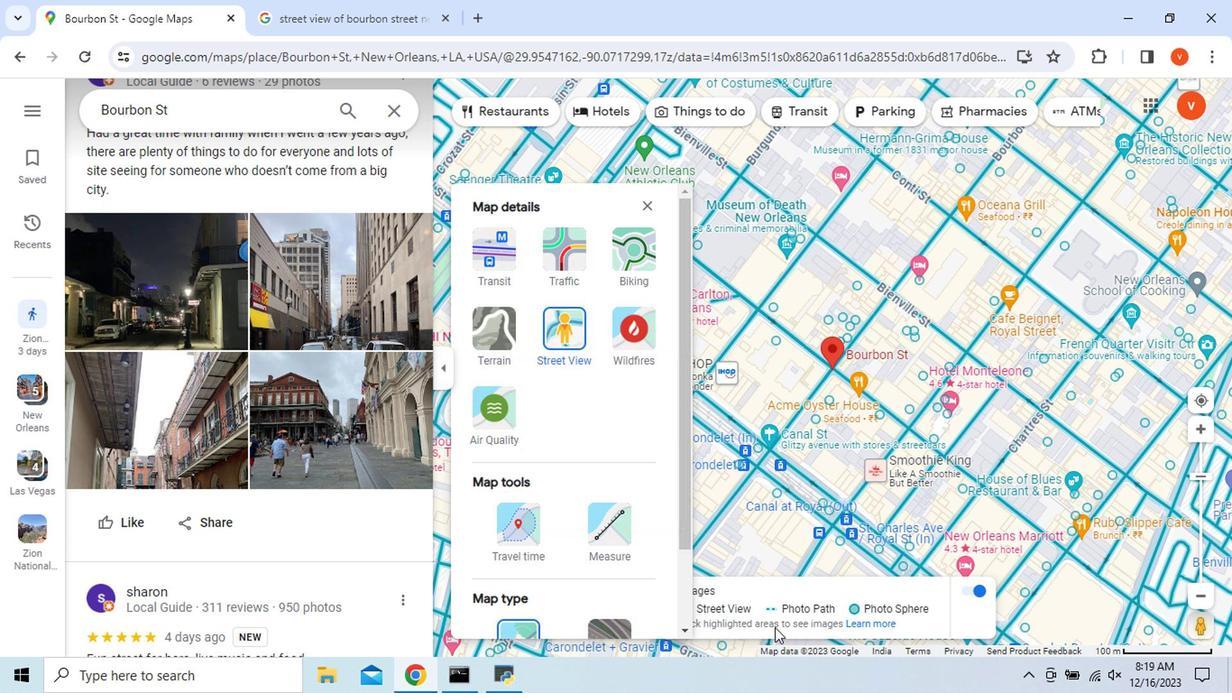 
Action: Mouse moved to (635, 315)
Screenshot: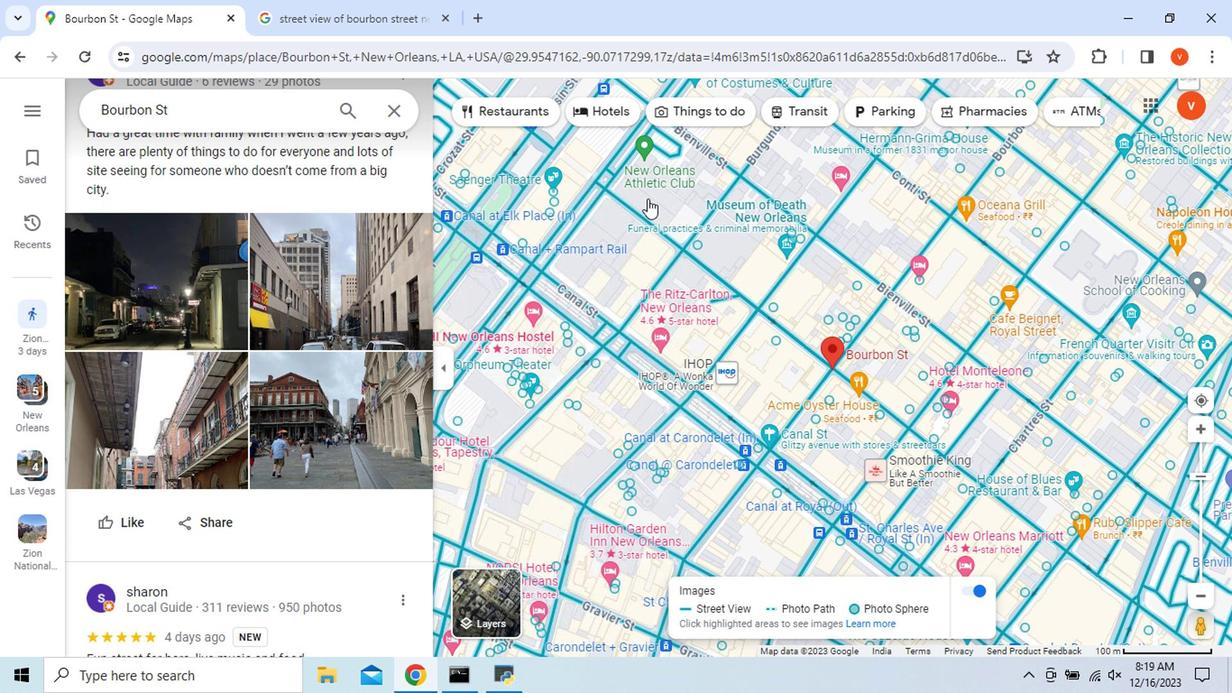 
Action: Mouse pressed left at (635, 315)
Screenshot: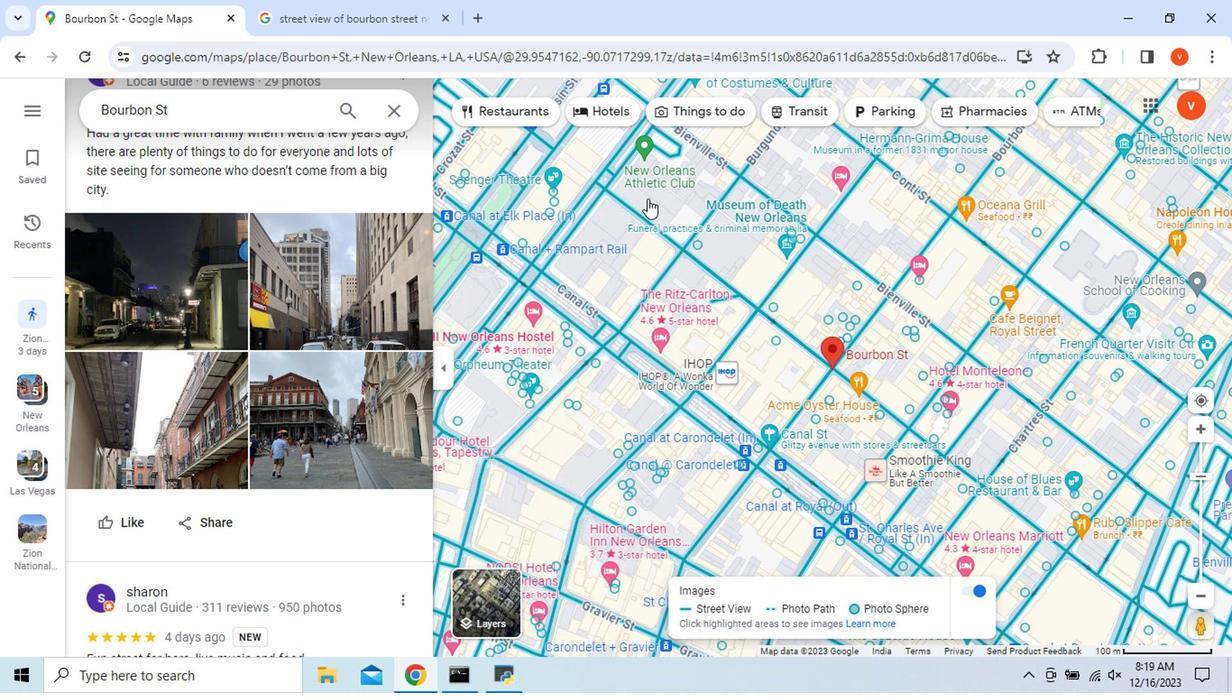 
Action: Mouse moved to (982, 615)
Screenshot: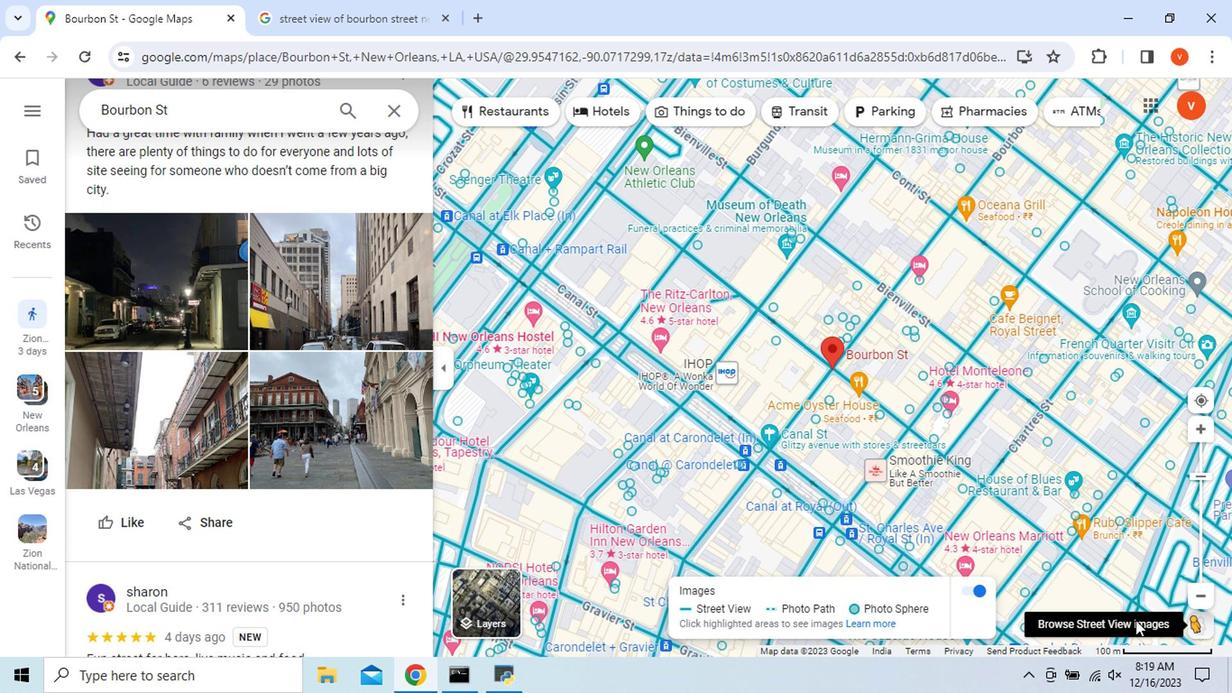 
Action: Mouse pressed left at (982, 615)
Screenshot: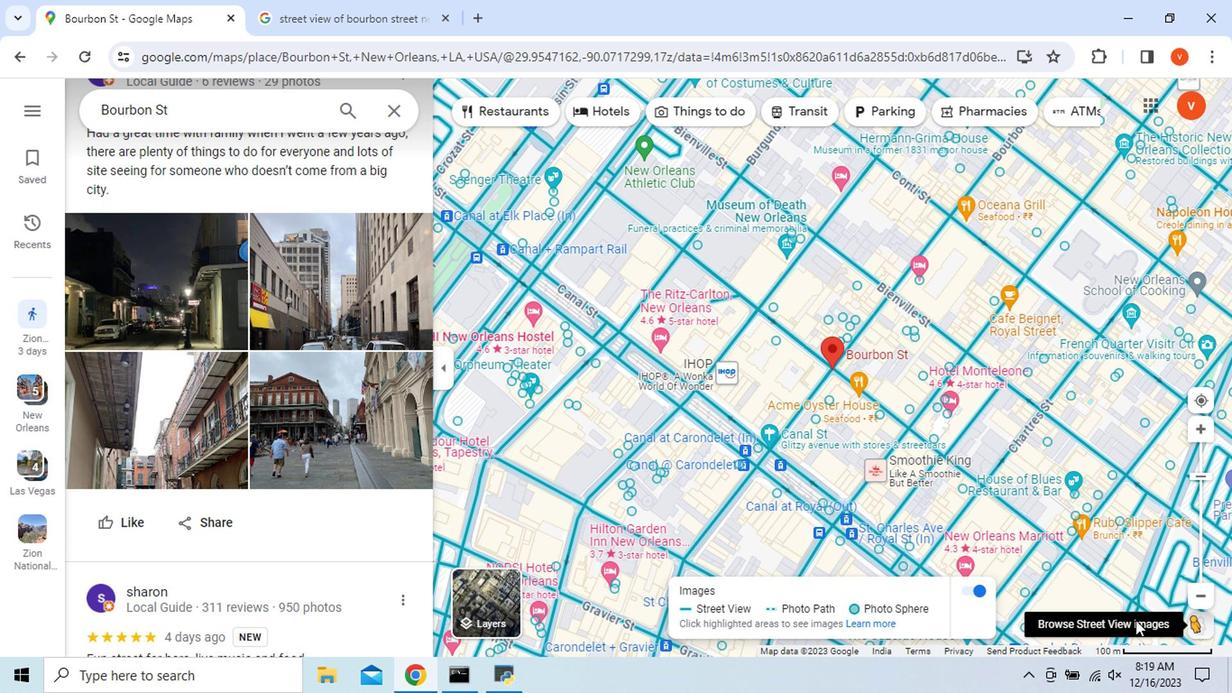 
Action: Mouse moved to (1027, 621)
Screenshot: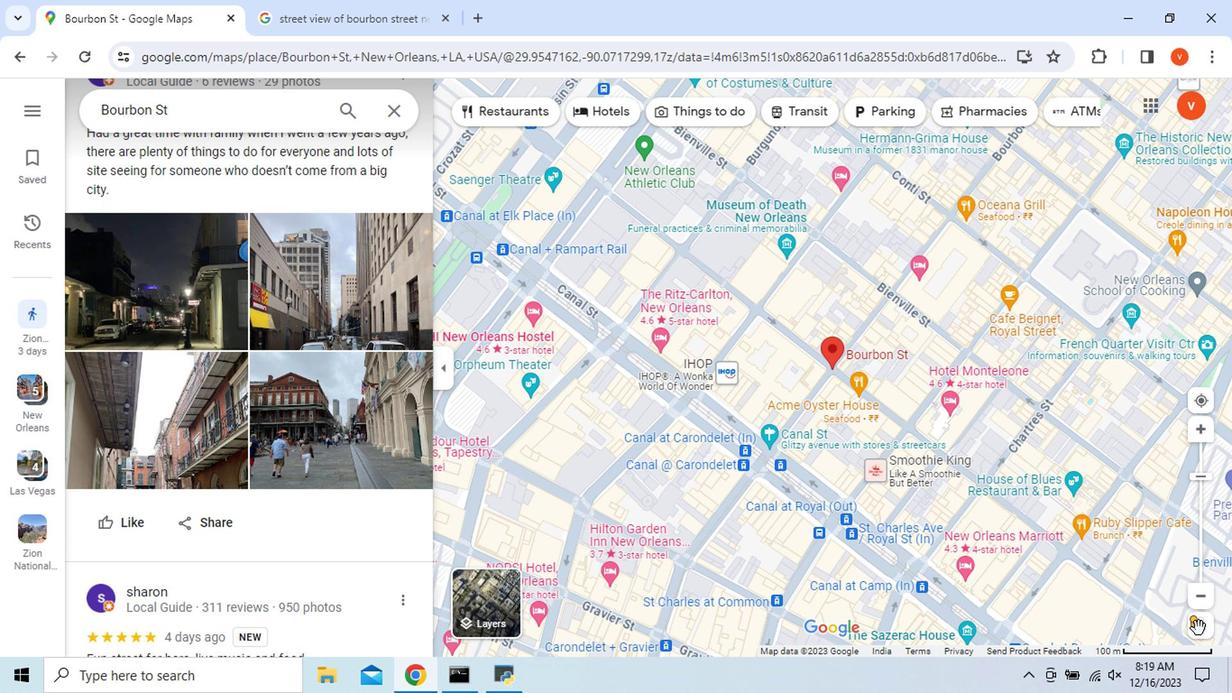 
Action: Mouse pressed left at (1027, 621)
Screenshot: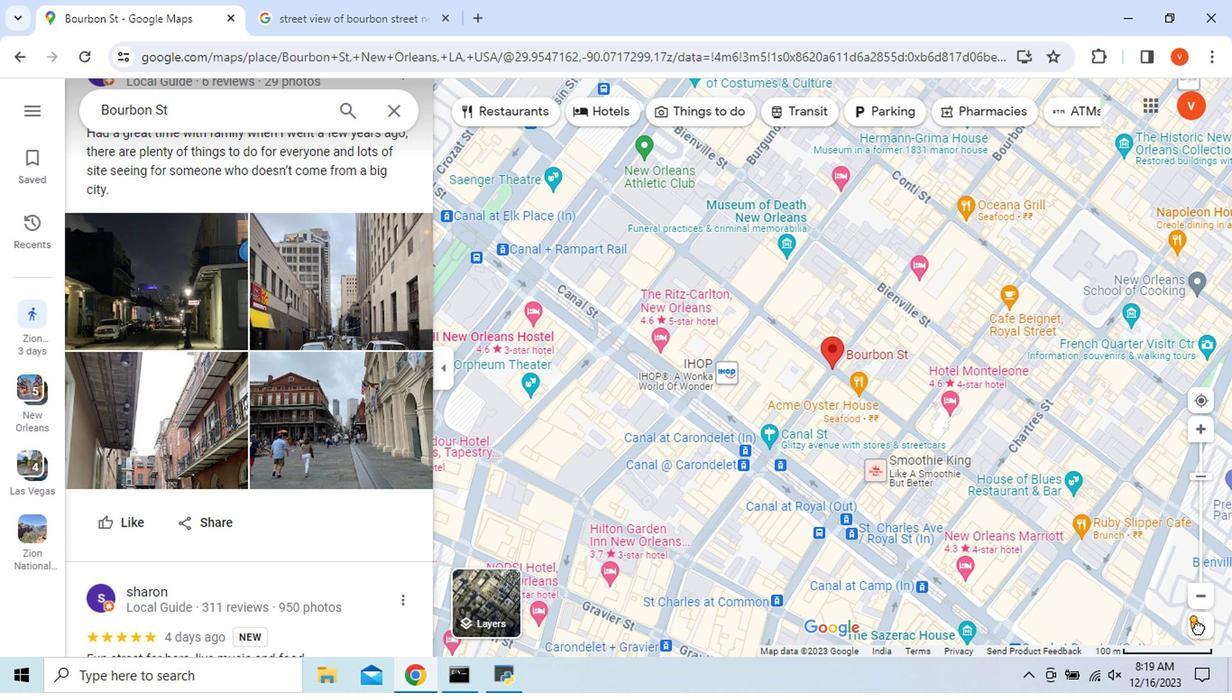 
Action: Mouse moved to (686, 607)
Screenshot: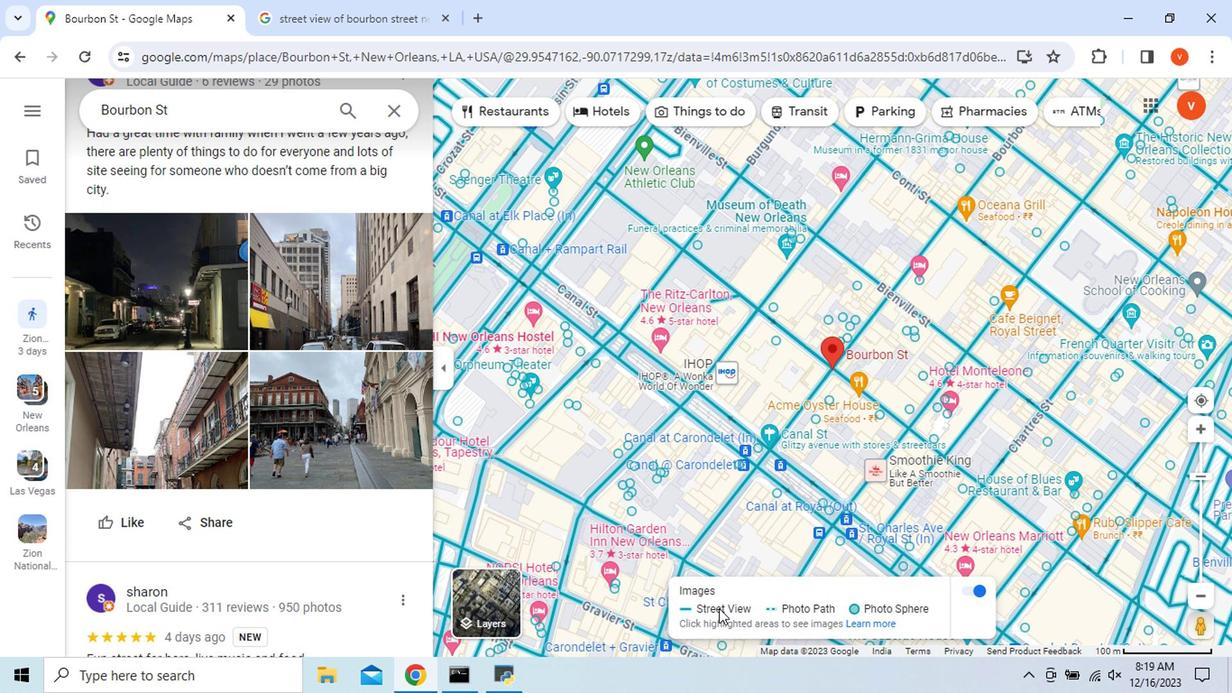 
Action: Mouse pressed left at (686, 607)
Screenshot: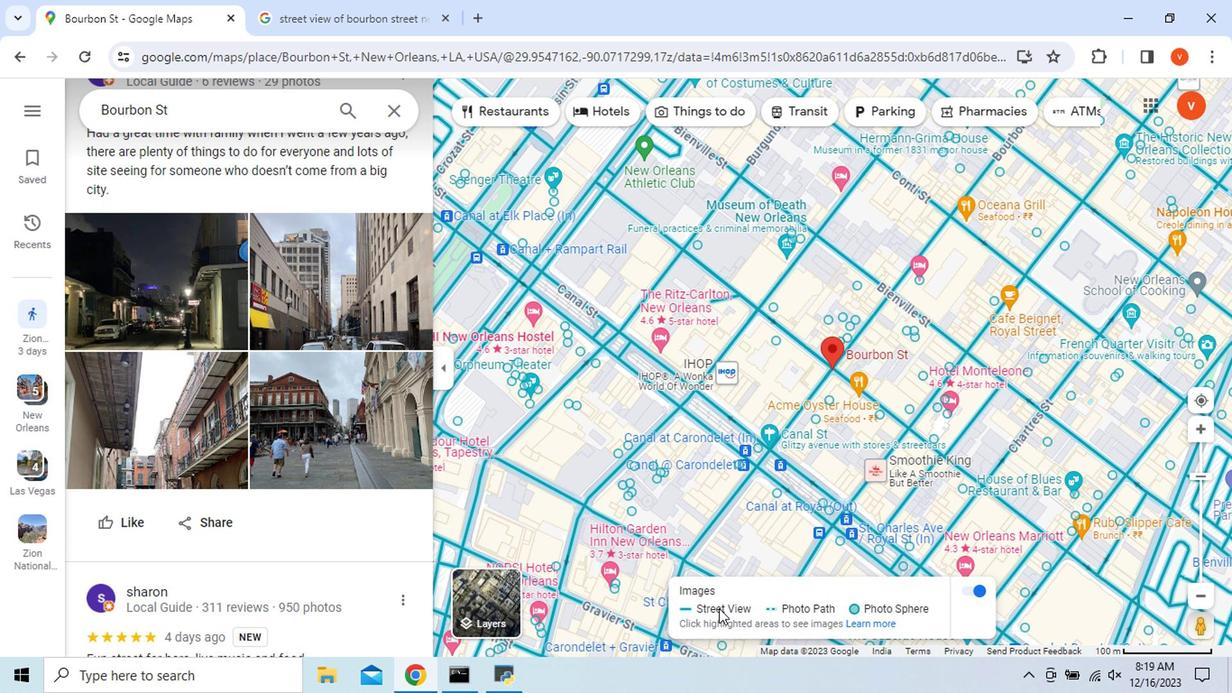 
Action: Mouse moved to (966, 564)
Screenshot: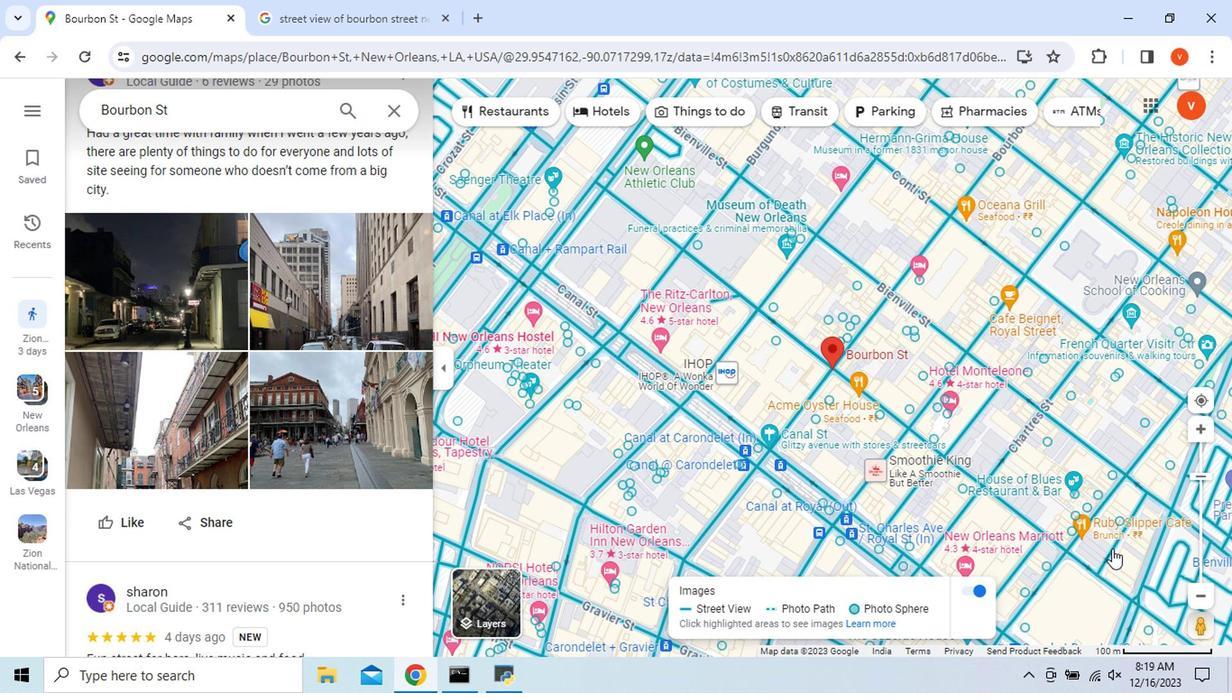 
Action: Mouse scrolled (966, 565) with delta (0, 0)
Screenshot: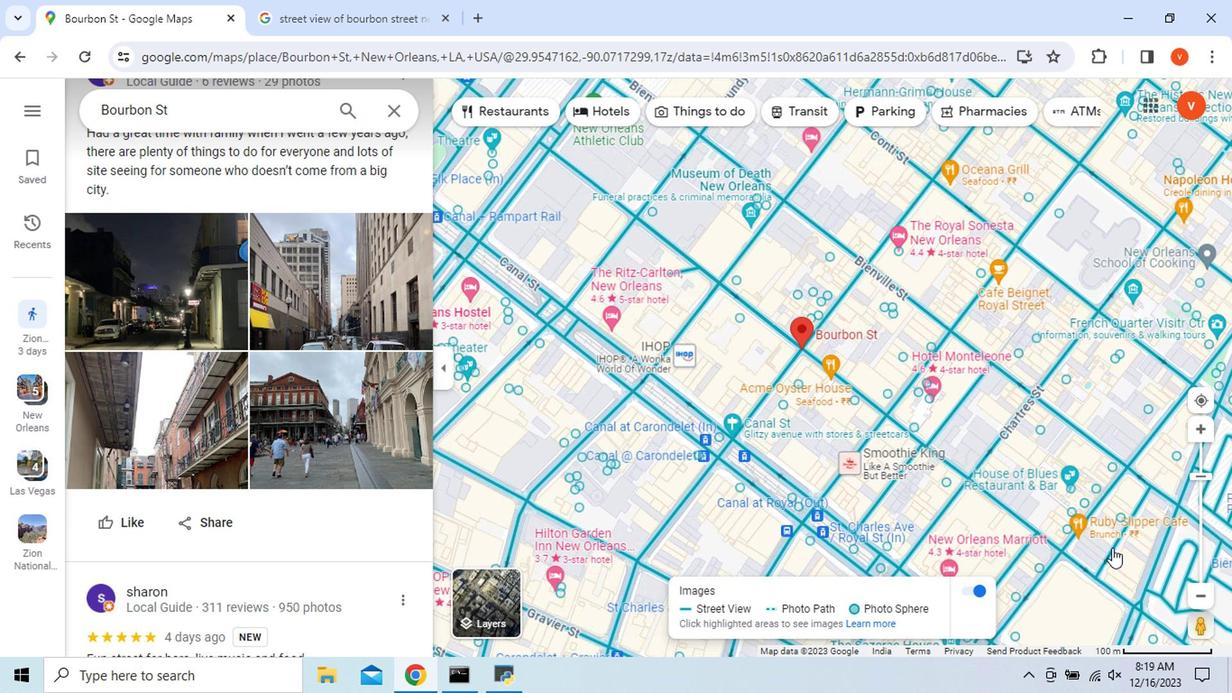 
Action: Mouse moved to (488, 186)
Screenshot: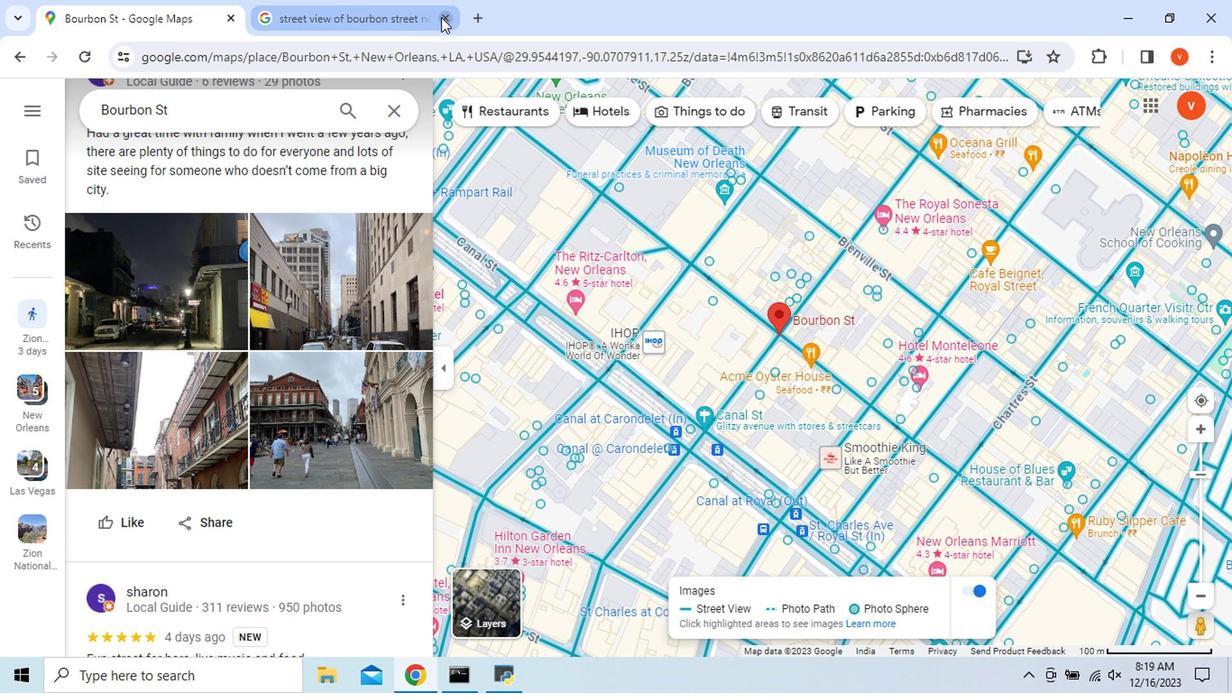 
Action: Mouse pressed left at (488, 186)
Screenshot: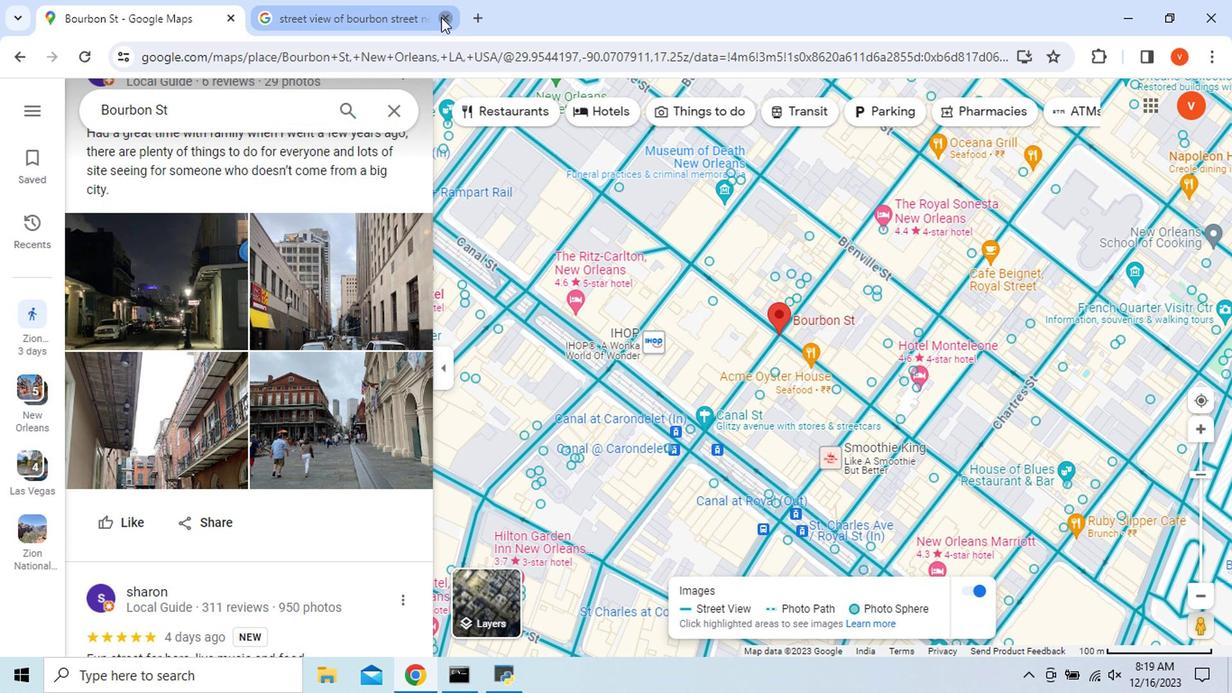 
Action: Mouse moved to (731, 399)
Screenshot: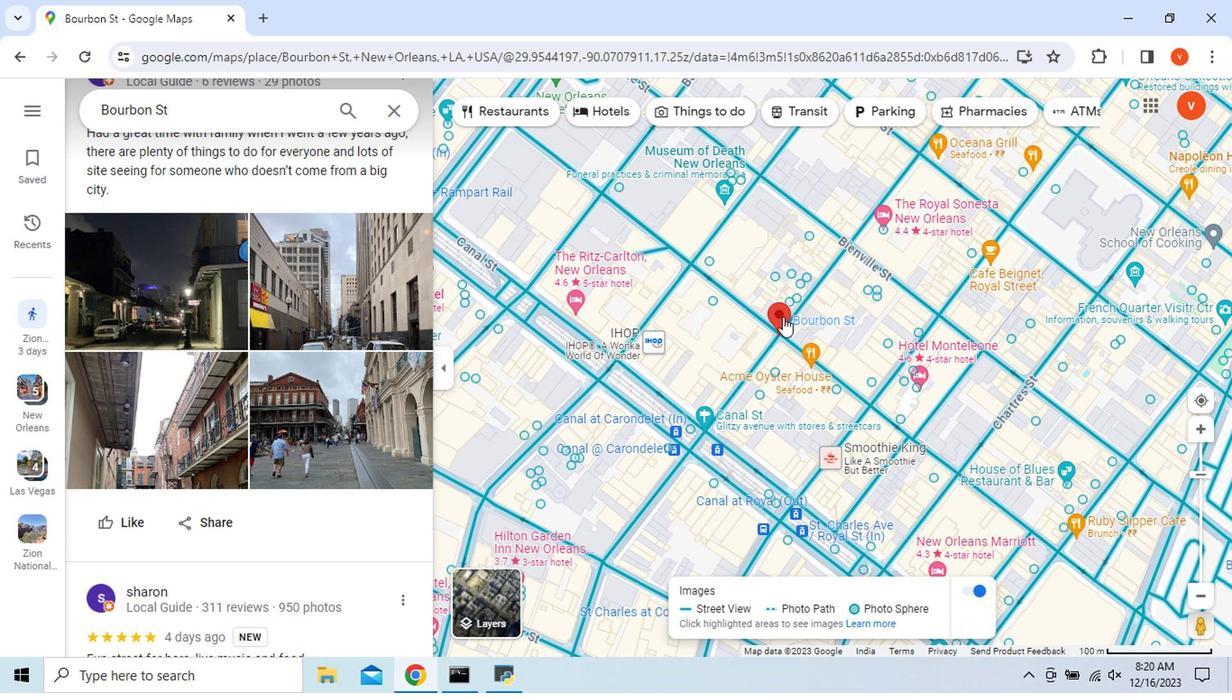 
Action: Mouse pressed left at (731, 399)
Screenshot: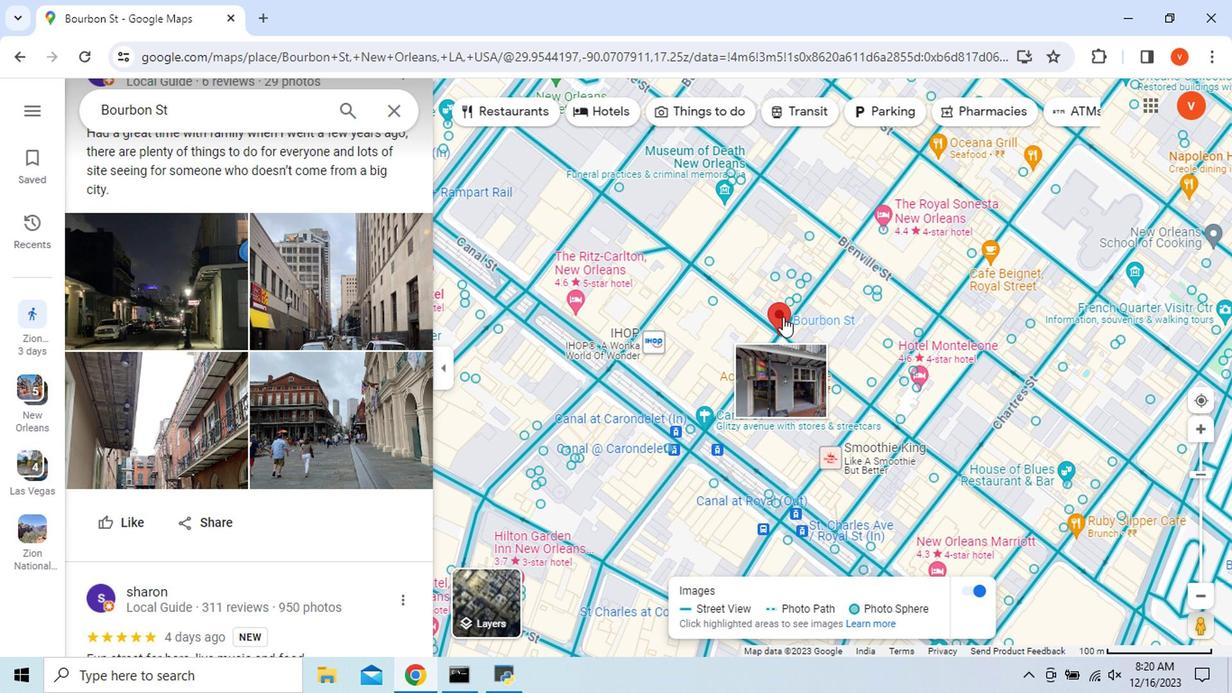 
Action: Mouse moved to (659, 616)
Screenshot: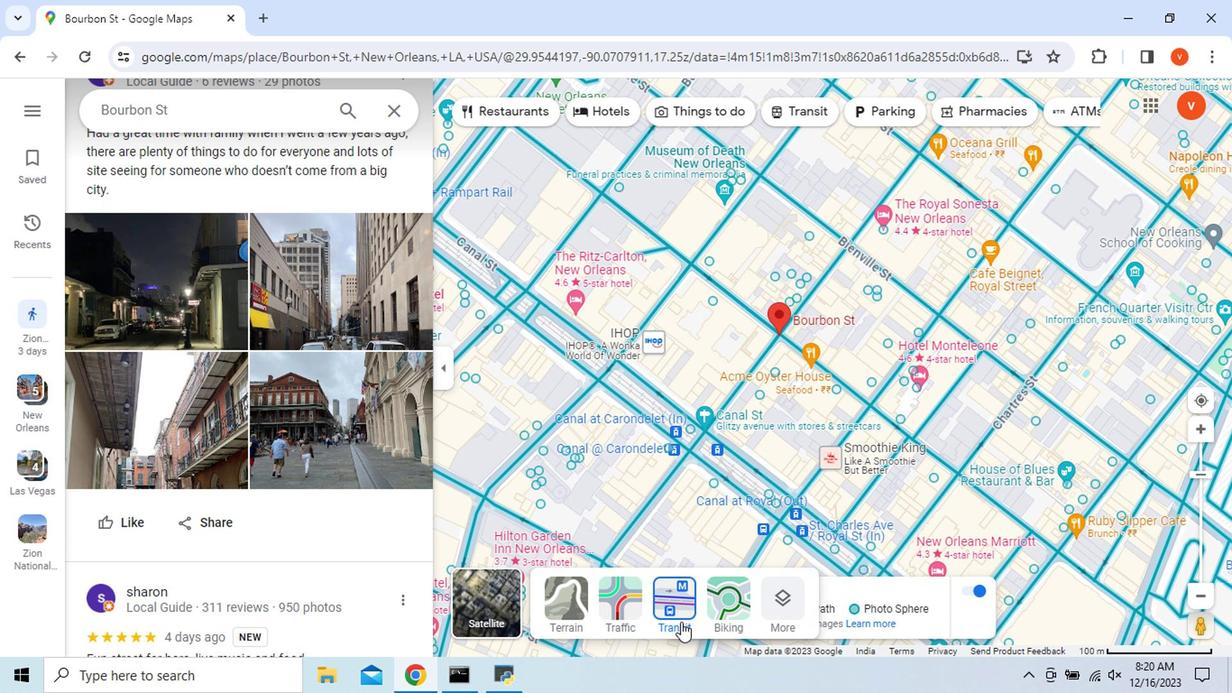
Action: Mouse pressed left at (659, 616)
Screenshot: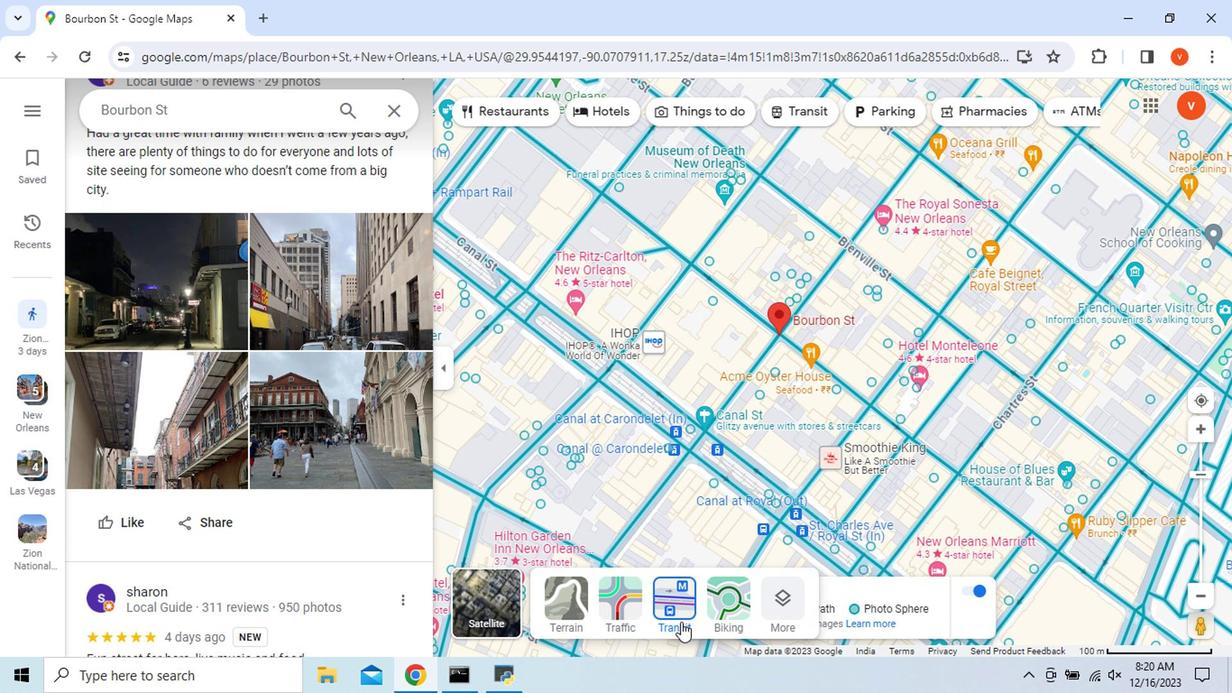 
Action: Mouse moved to (692, 448)
Screenshot: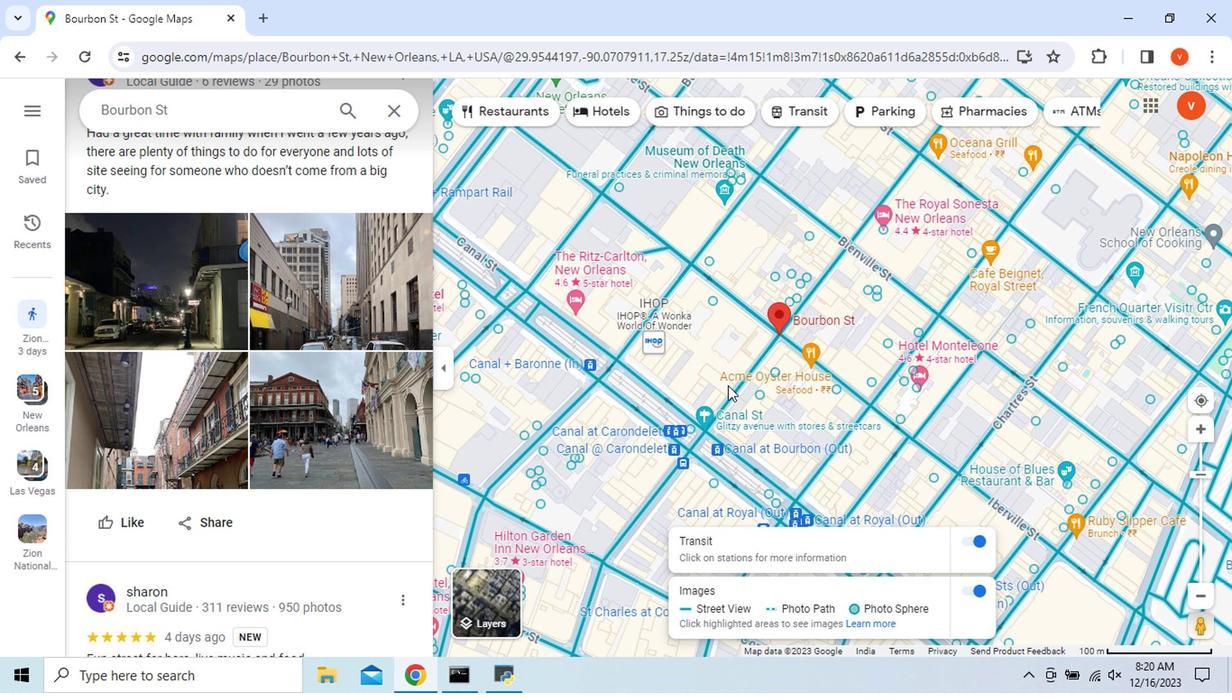 
Action: Mouse scrolled (692, 449) with delta (0, 0)
Screenshot: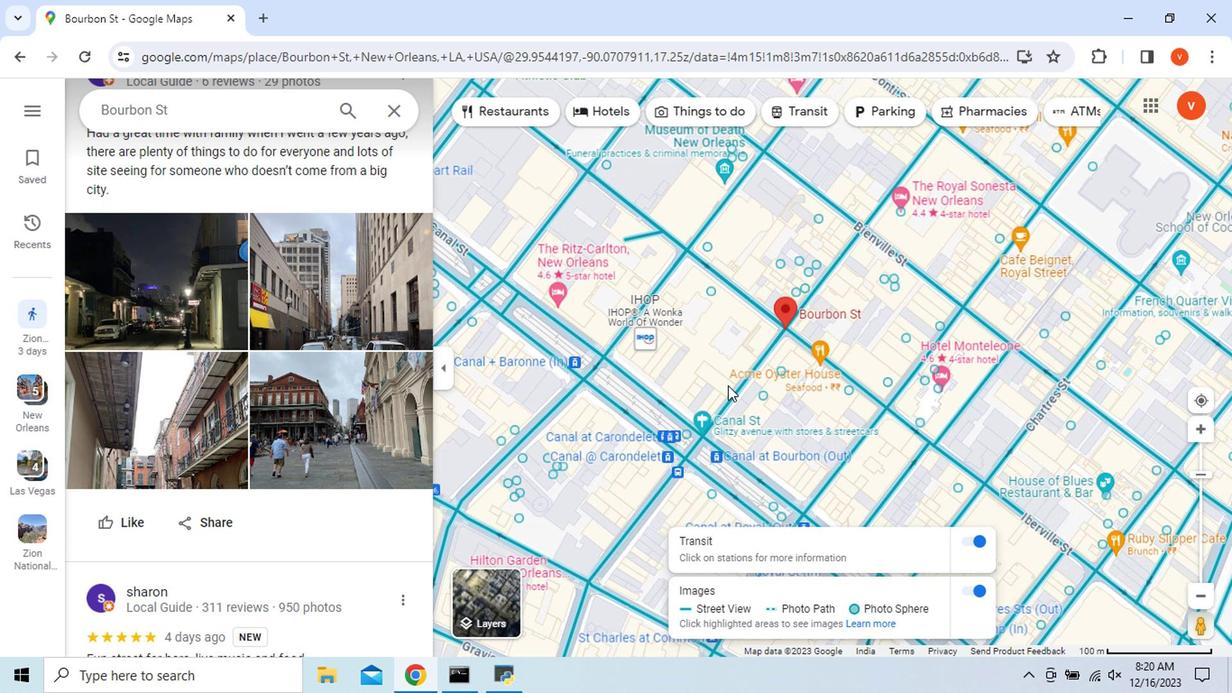 
Action: Mouse moved to (826, 447)
Screenshot: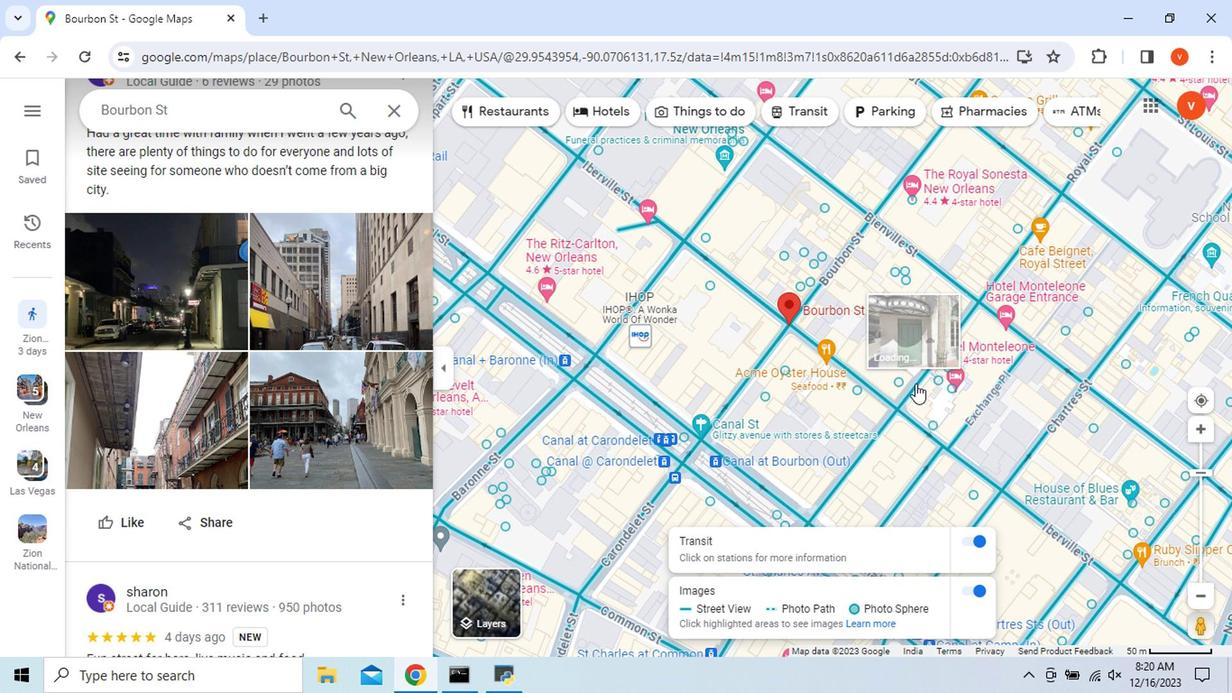 
Action: Mouse scrolled (826, 448) with delta (0, 0)
Screenshot: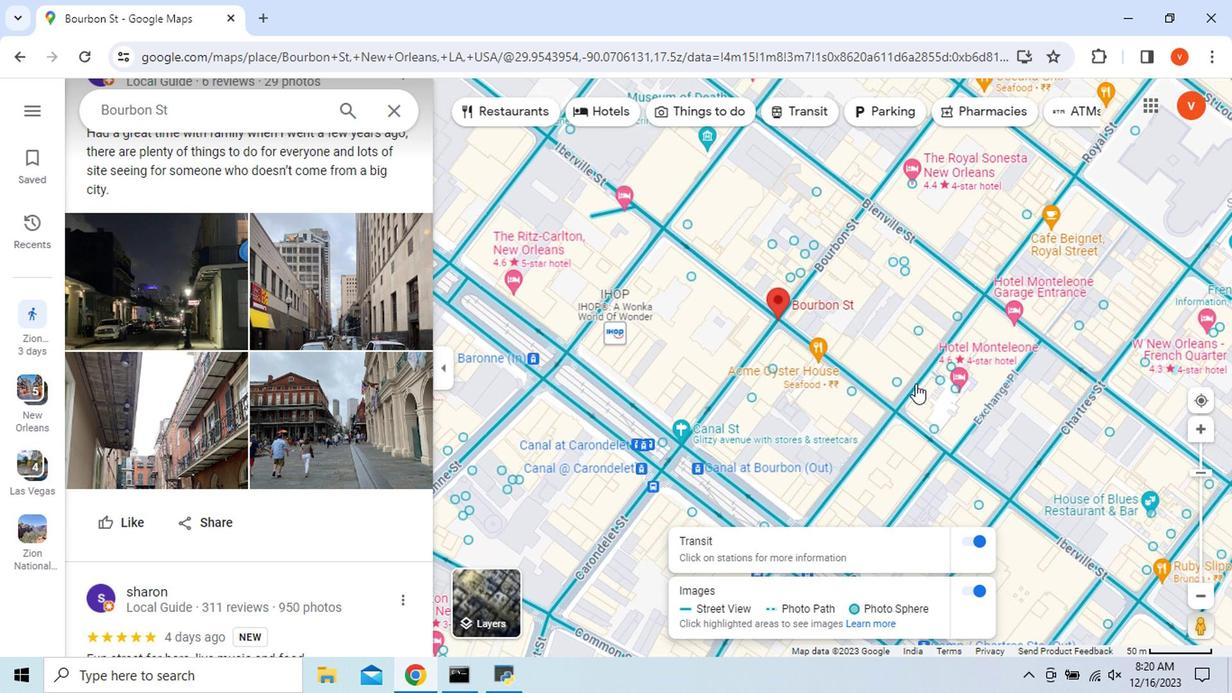 
Action: Mouse moved to (830, 475)
Screenshot: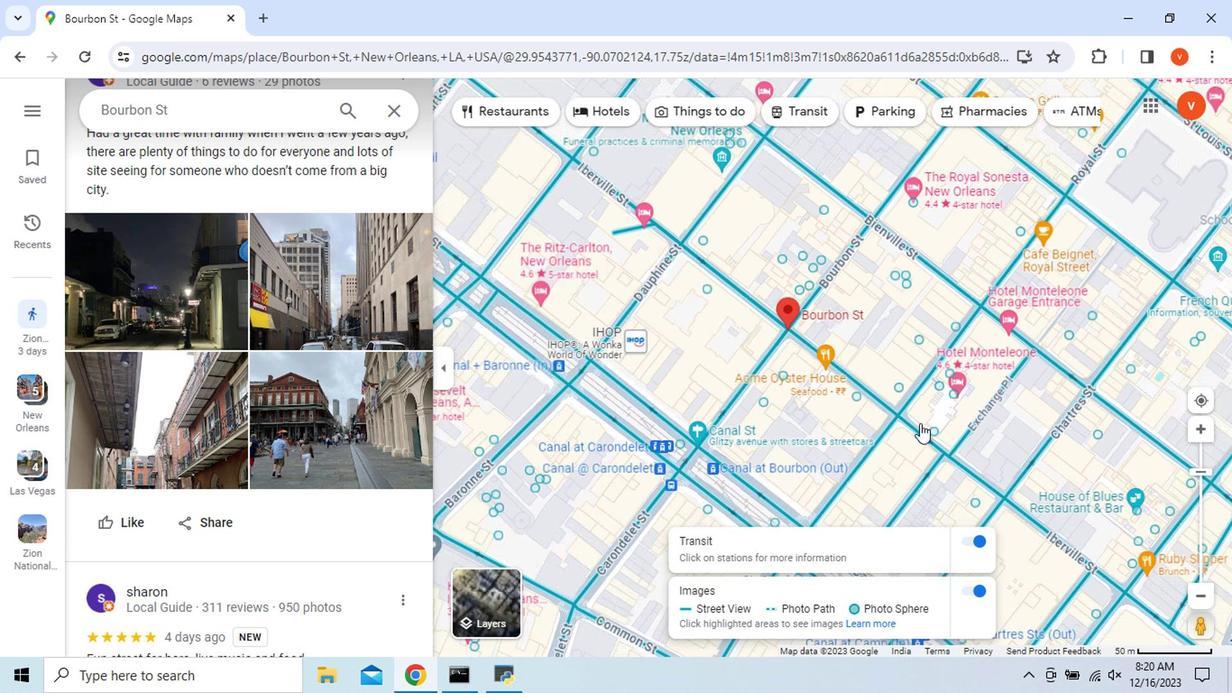 
Action: Mouse scrolled (830, 475) with delta (0, 0)
Screenshot: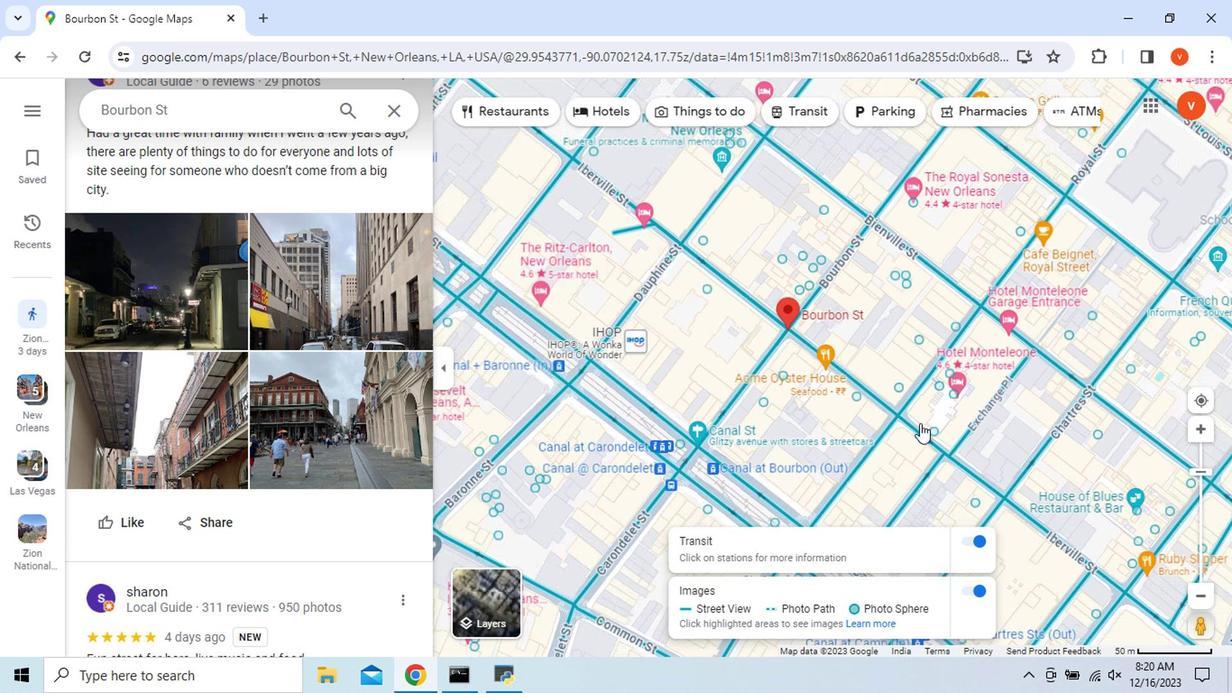 
Action: Mouse scrolled (830, 475) with delta (0, 0)
Screenshot: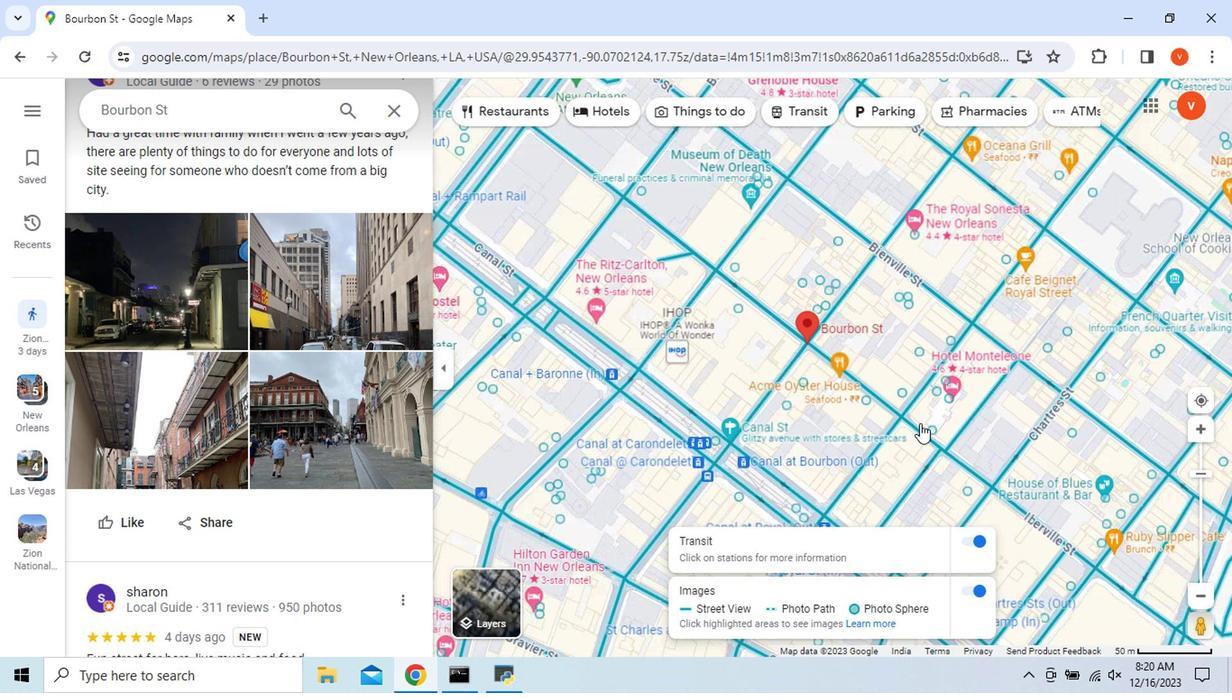 
Action: Mouse moved to (829, 475)
Screenshot: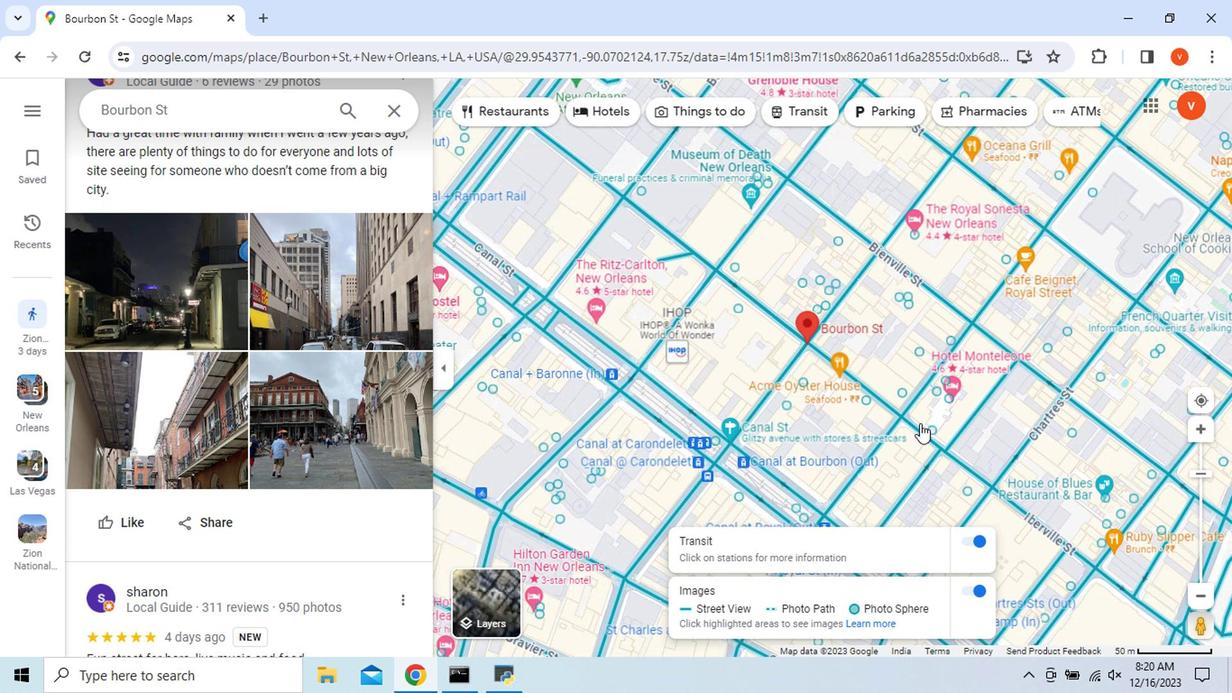 
Action: Mouse scrolled (829, 475) with delta (0, 0)
Screenshot: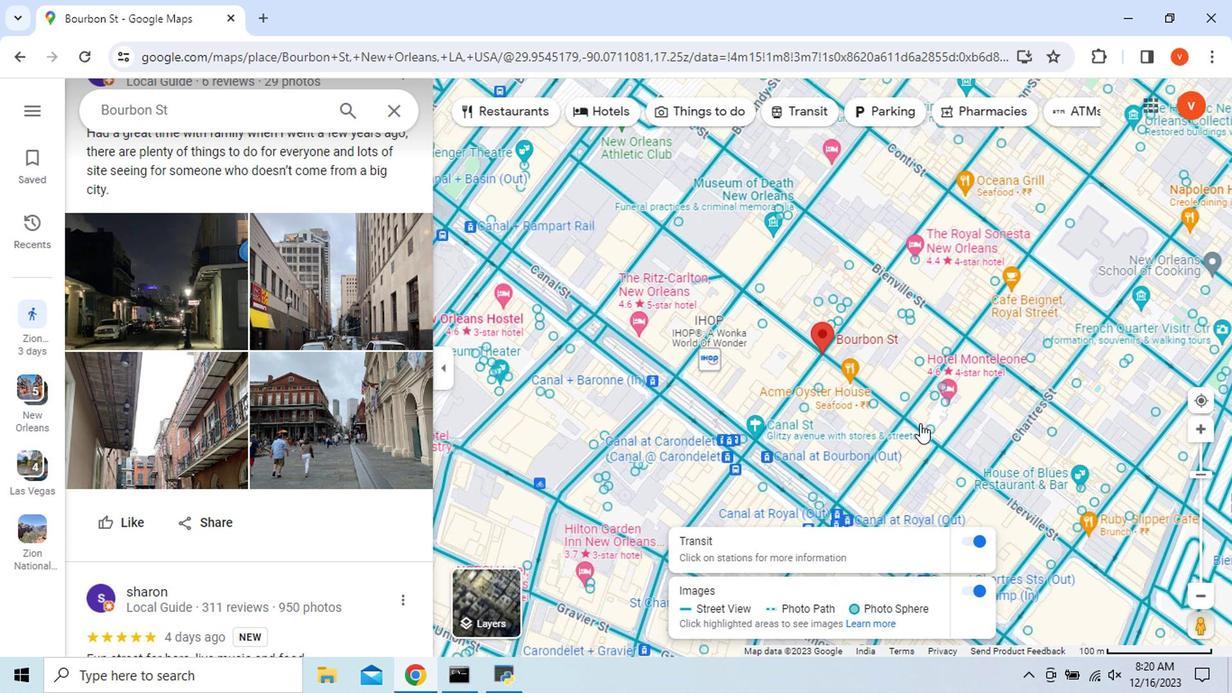 
Action: Mouse scrolled (829, 475) with delta (0, 0)
Screenshot: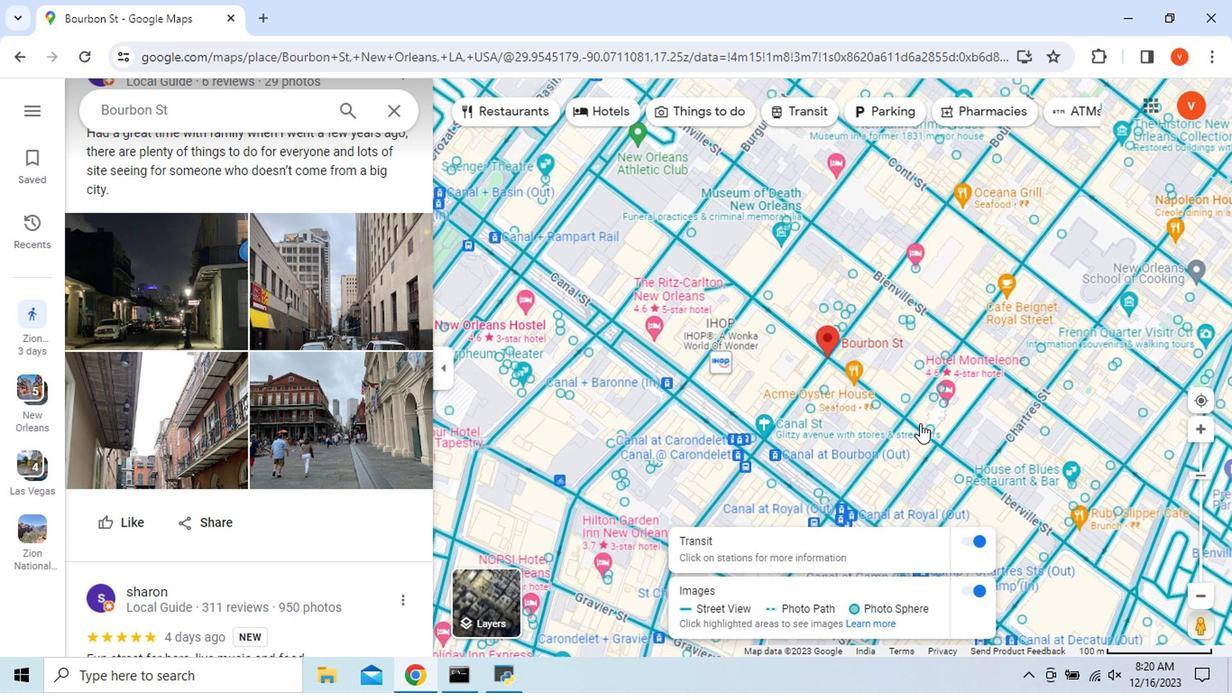 
Action: Mouse scrolled (829, 475) with delta (0, 0)
Screenshot: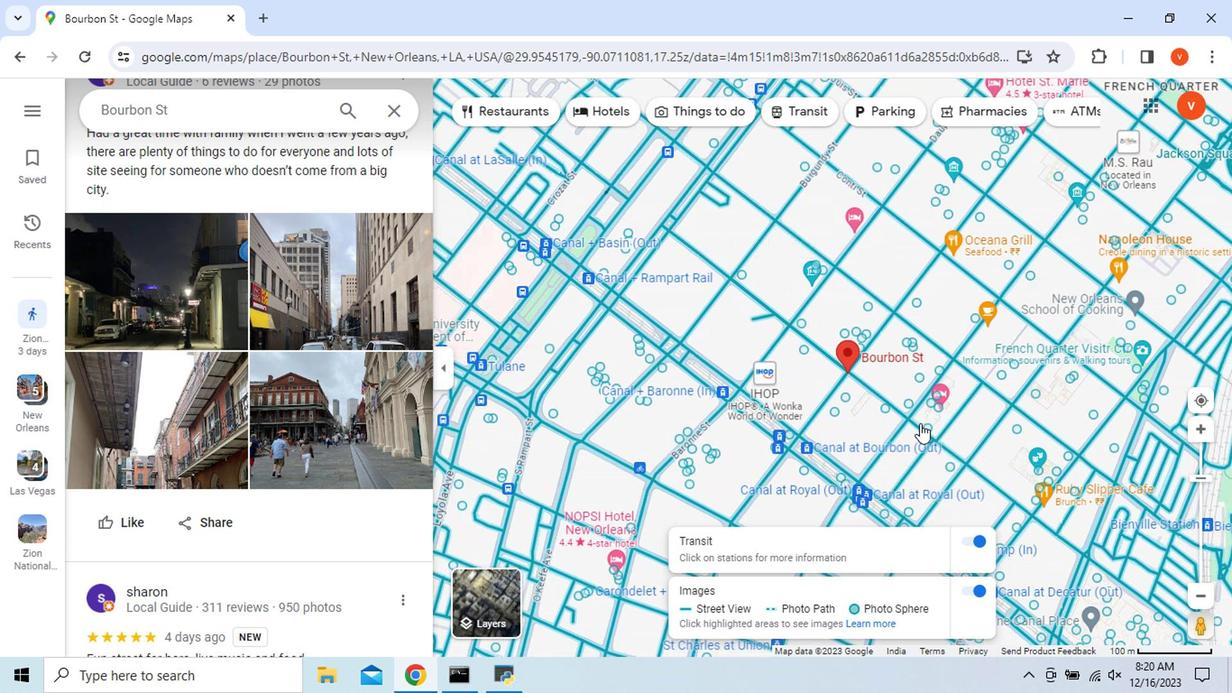 
Action: Mouse scrolled (829, 475) with delta (0, 0)
Screenshot: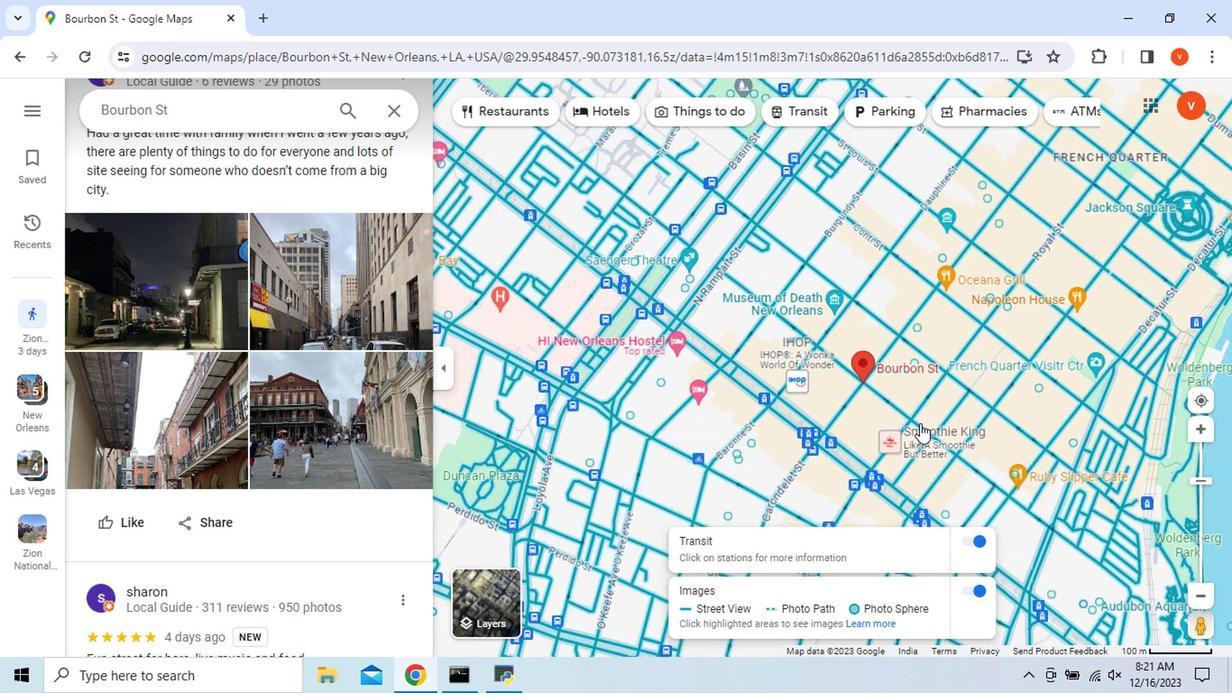 
Action: Mouse scrolled (829, 475) with delta (0, 0)
Screenshot: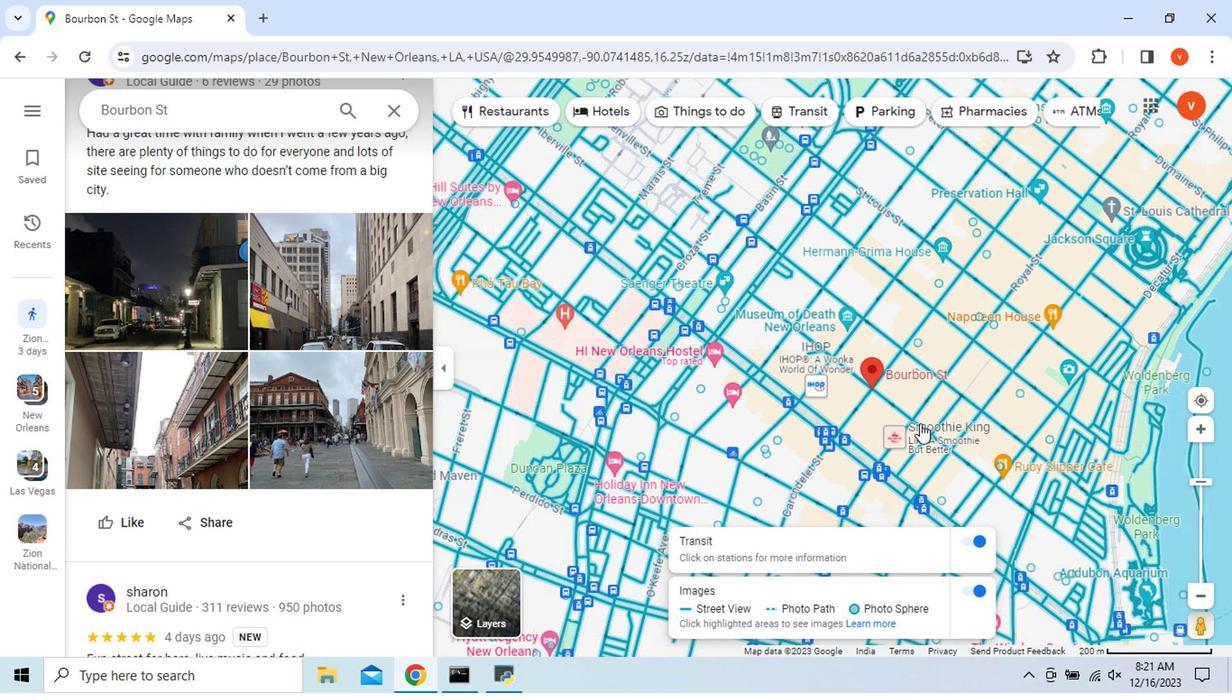 
Action: Mouse scrolled (829, 475) with delta (0, 0)
Screenshot: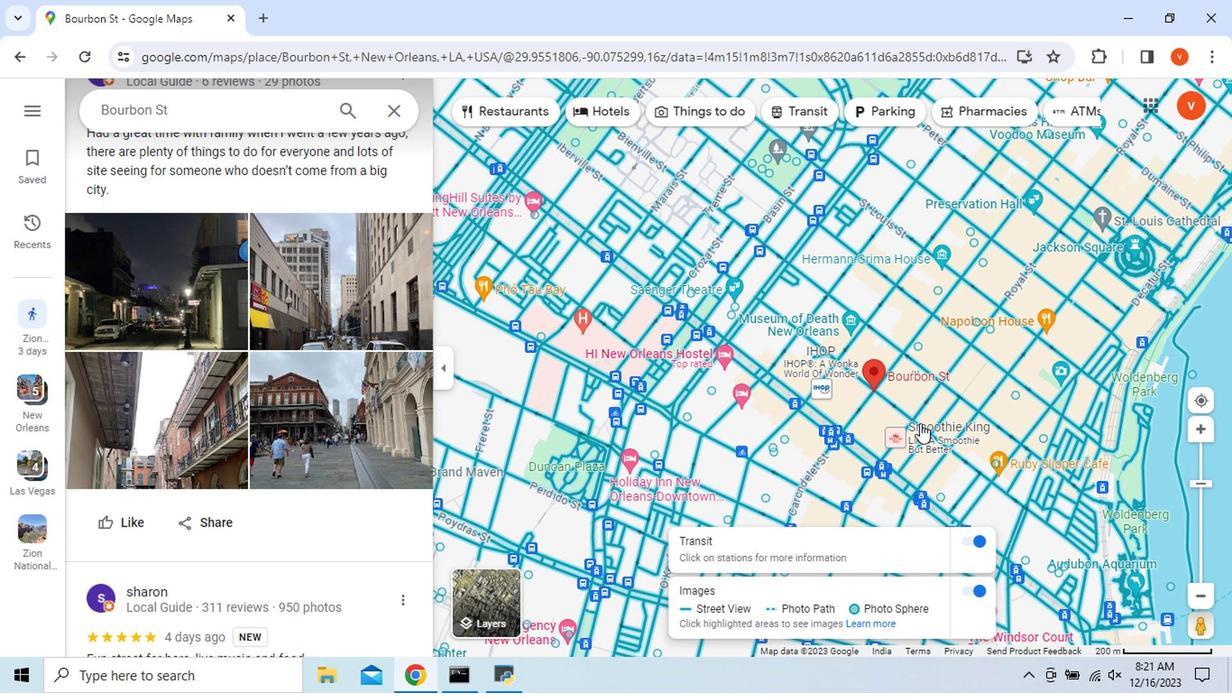 
Action: Mouse moved to (679, 250)
Screenshot: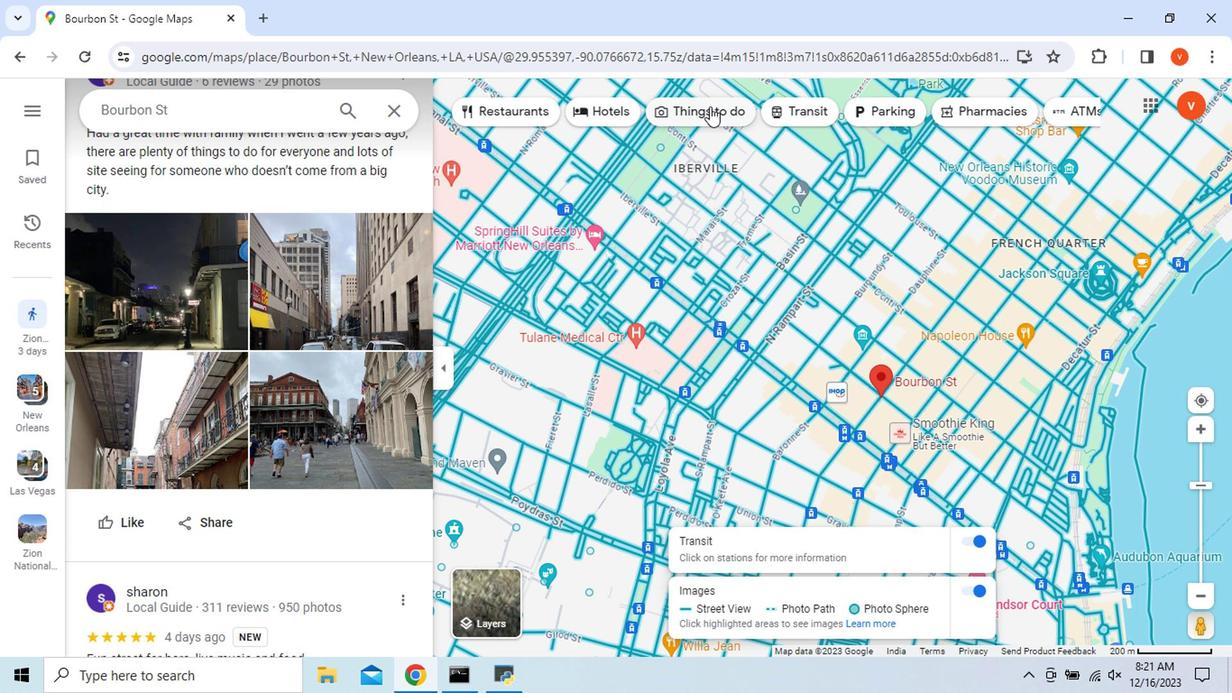 
Action: Mouse pressed left at (679, 250)
Screenshot: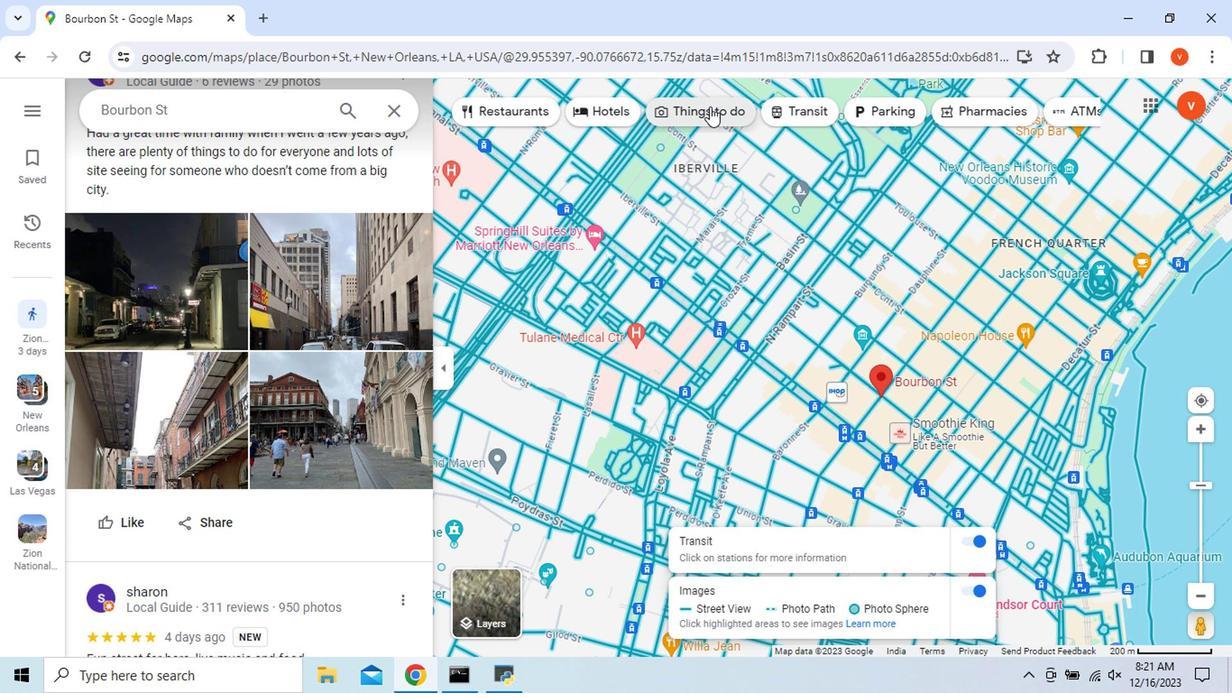 
Action: Mouse moved to (342, 542)
Screenshot: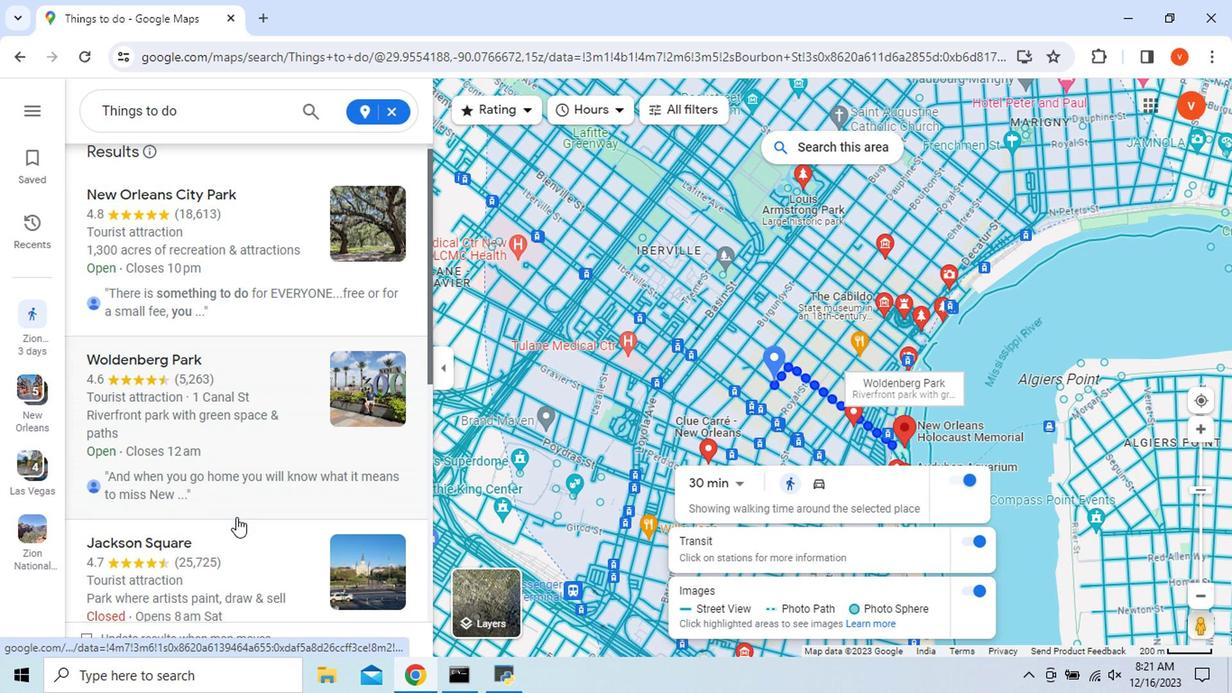 
Action: Mouse scrolled (342, 541) with delta (0, 0)
Screenshot: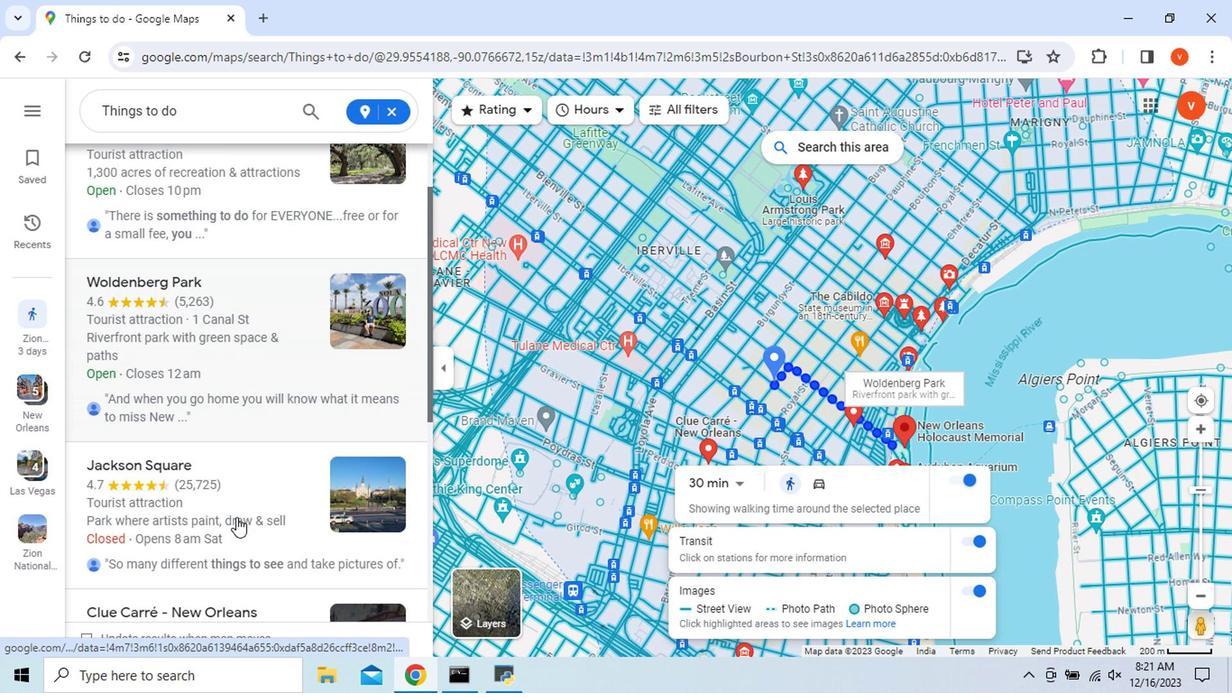 
Action: Mouse scrolled (342, 541) with delta (0, 0)
Screenshot: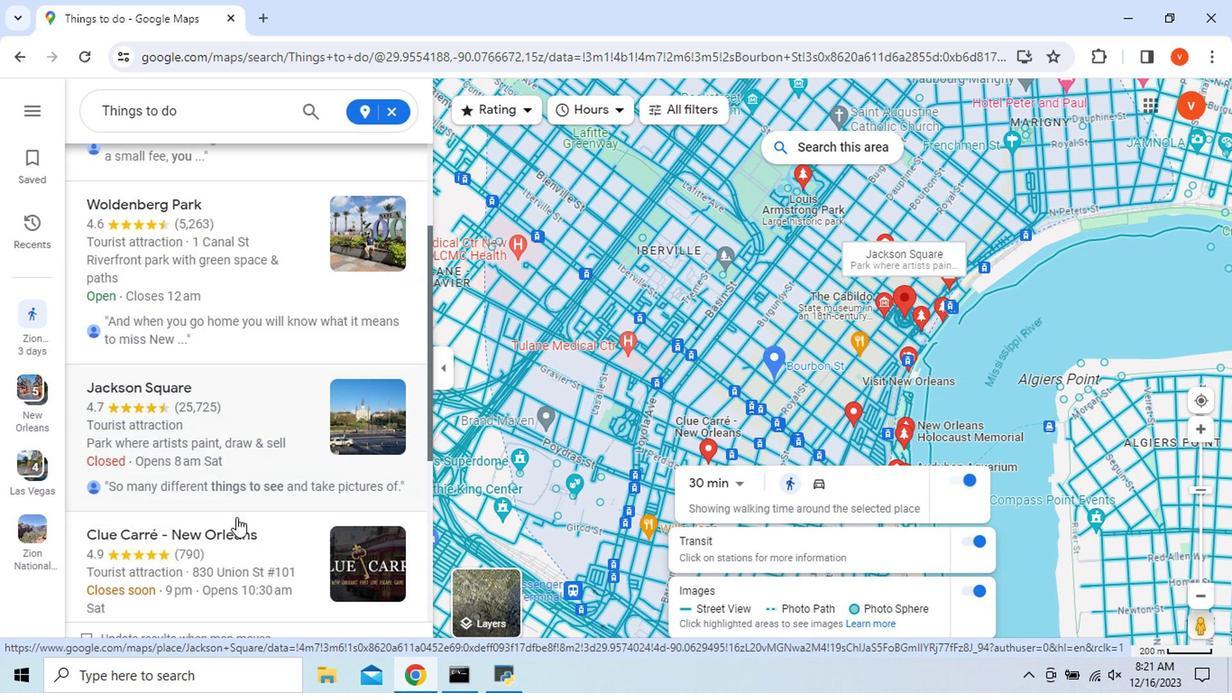 
Action: Mouse scrolled (342, 541) with delta (0, 0)
Screenshot: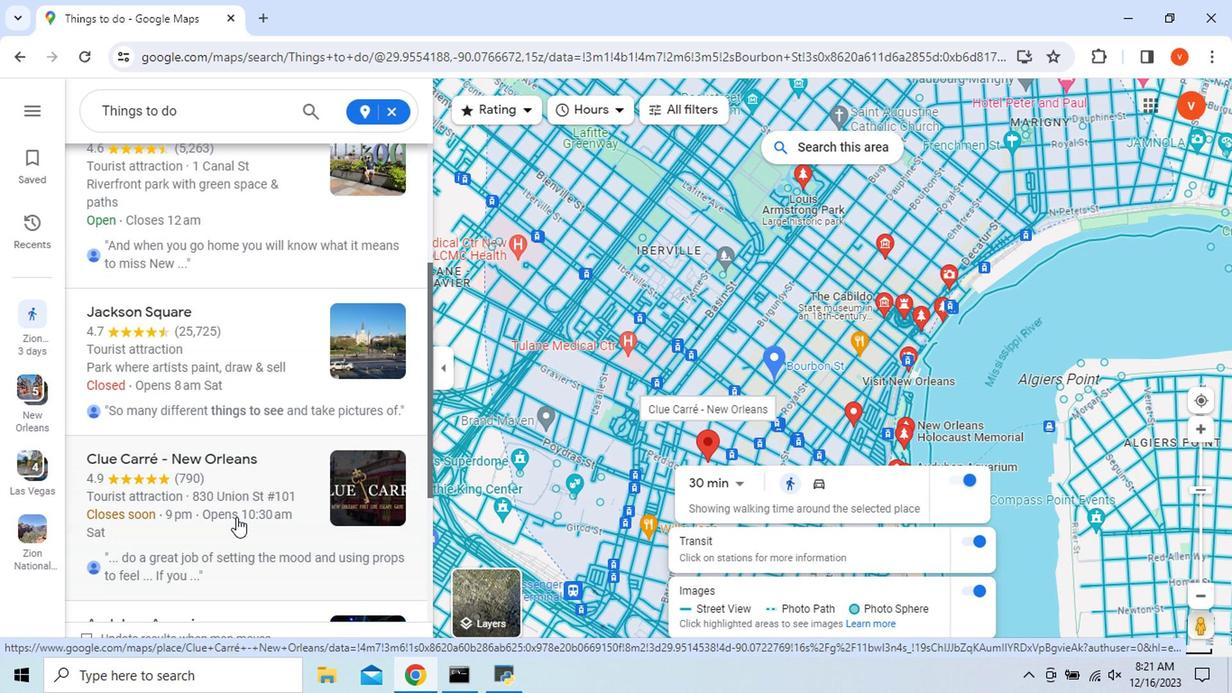 
Action: Mouse scrolled (342, 541) with delta (0, 0)
Screenshot: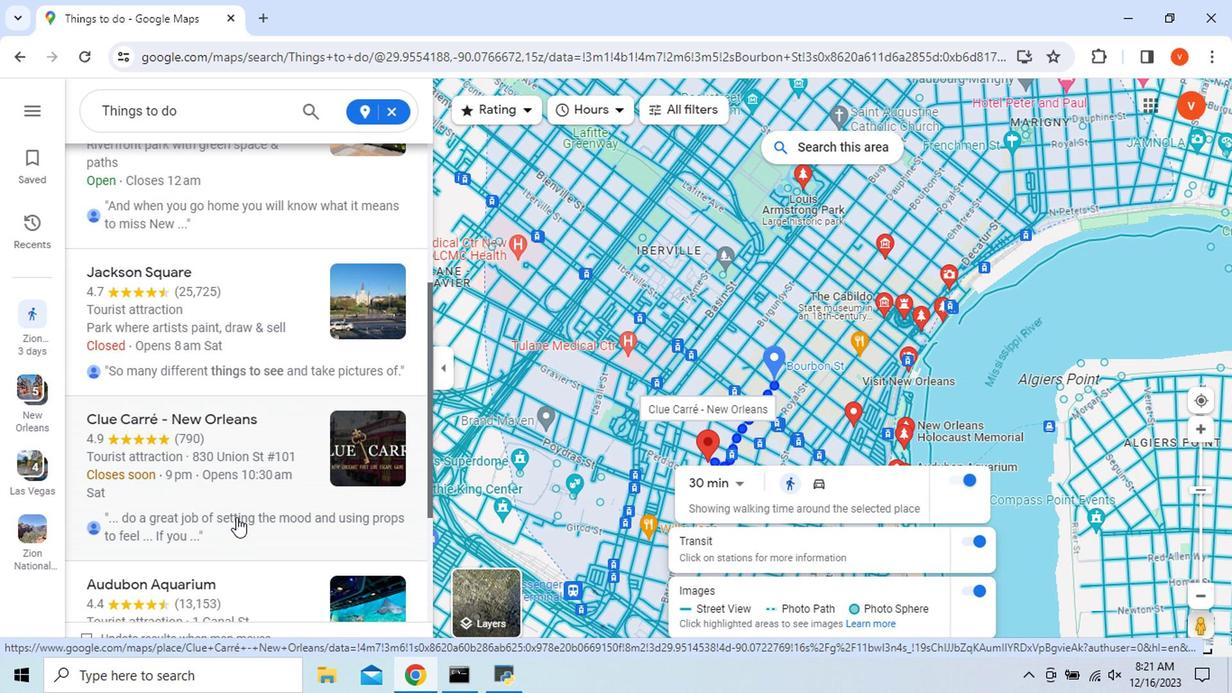 
Action: Mouse scrolled (342, 541) with delta (0, 0)
Screenshot: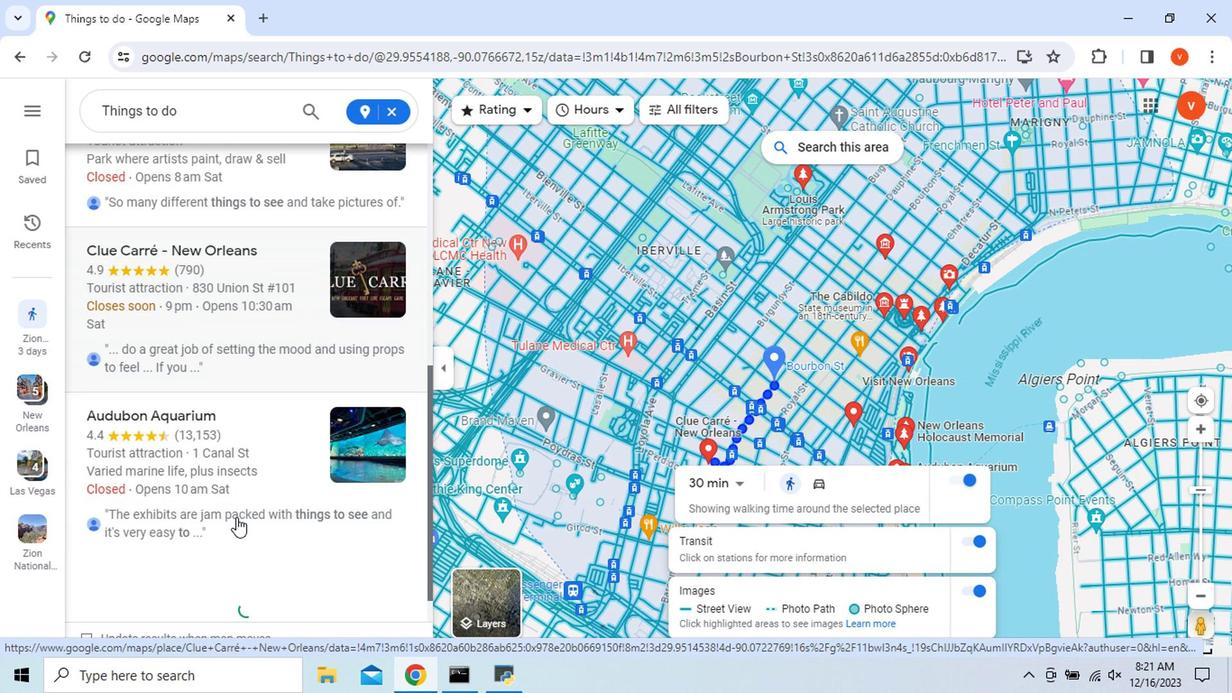 
Action: Mouse scrolled (342, 541) with delta (0, 0)
Screenshot: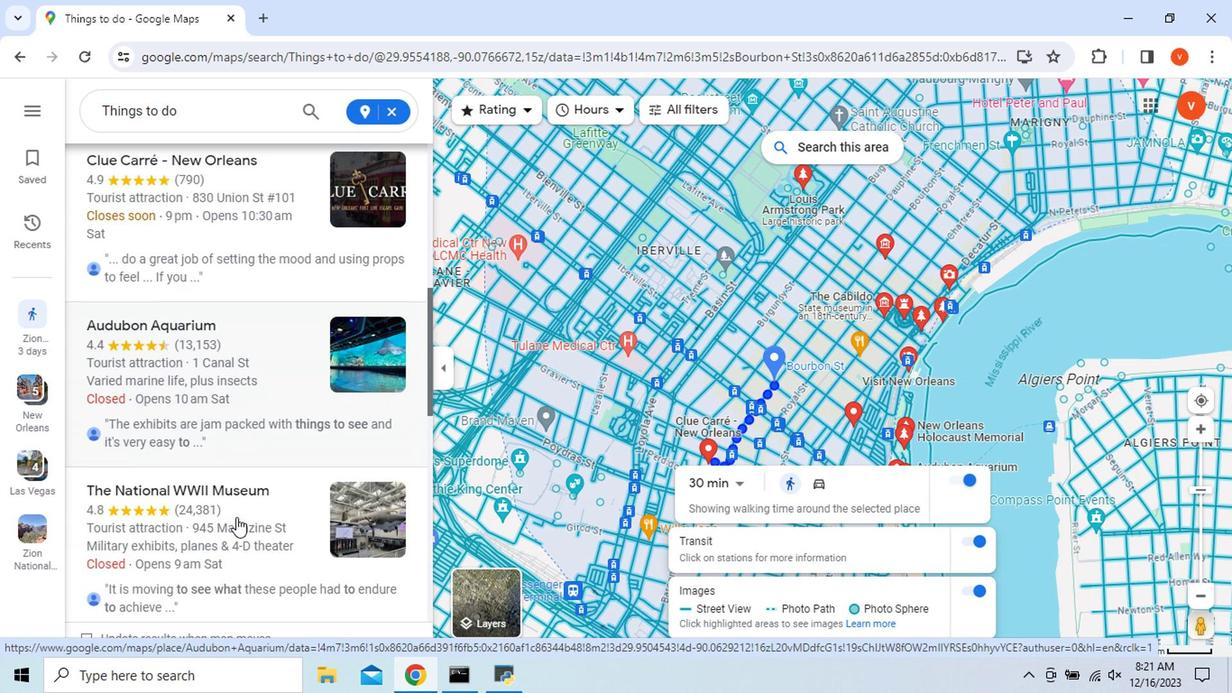 
Action: Mouse scrolled (342, 541) with delta (0, 0)
Screenshot: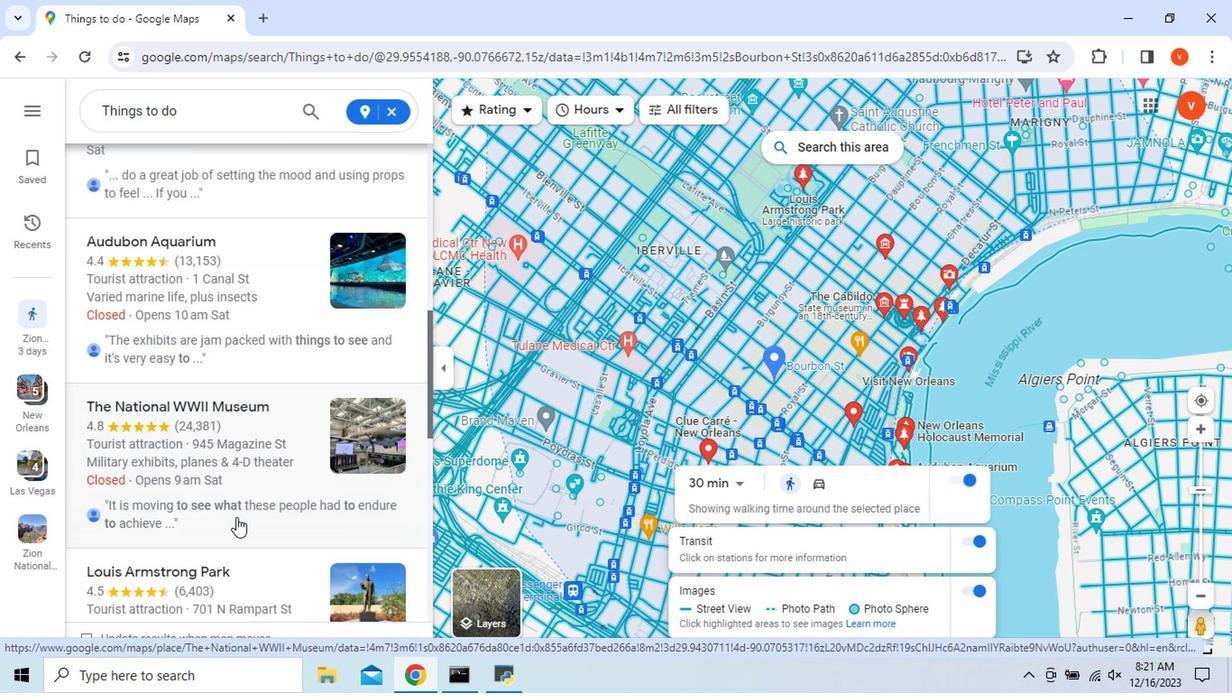 
Action: Mouse scrolled (342, 541) with delta (0, 0)
Screenshot: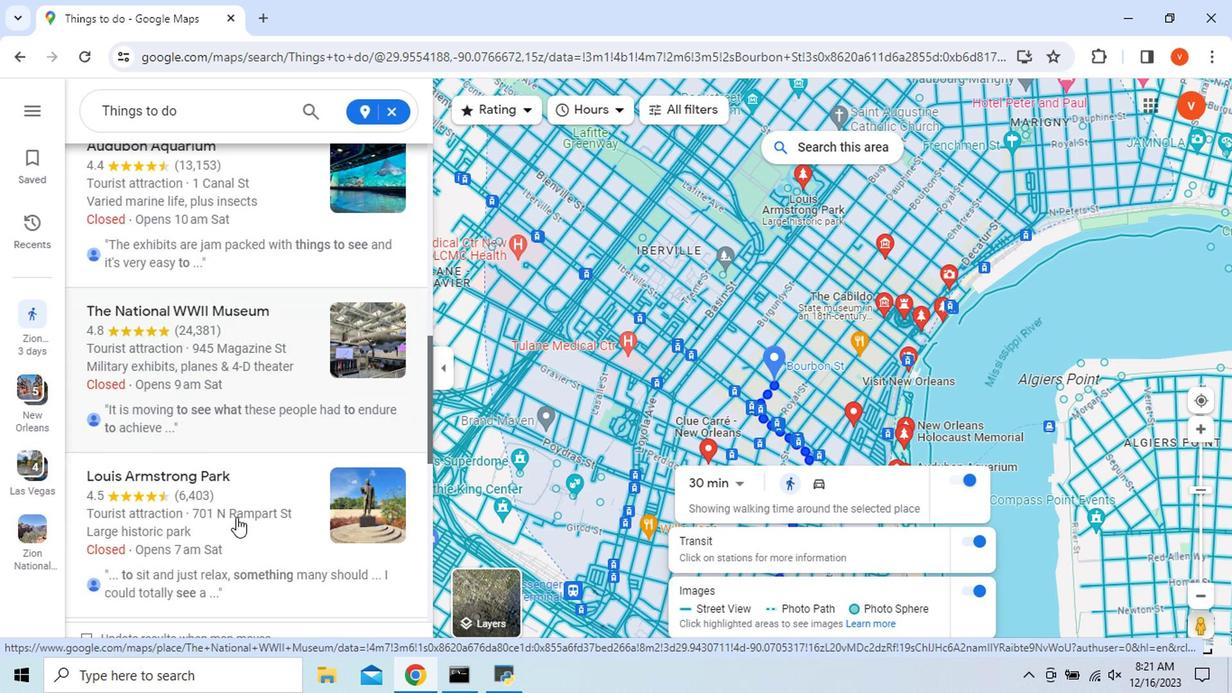 
Action: Mouse scrolled (342, 541) with delta (0, 0)
Screenshot: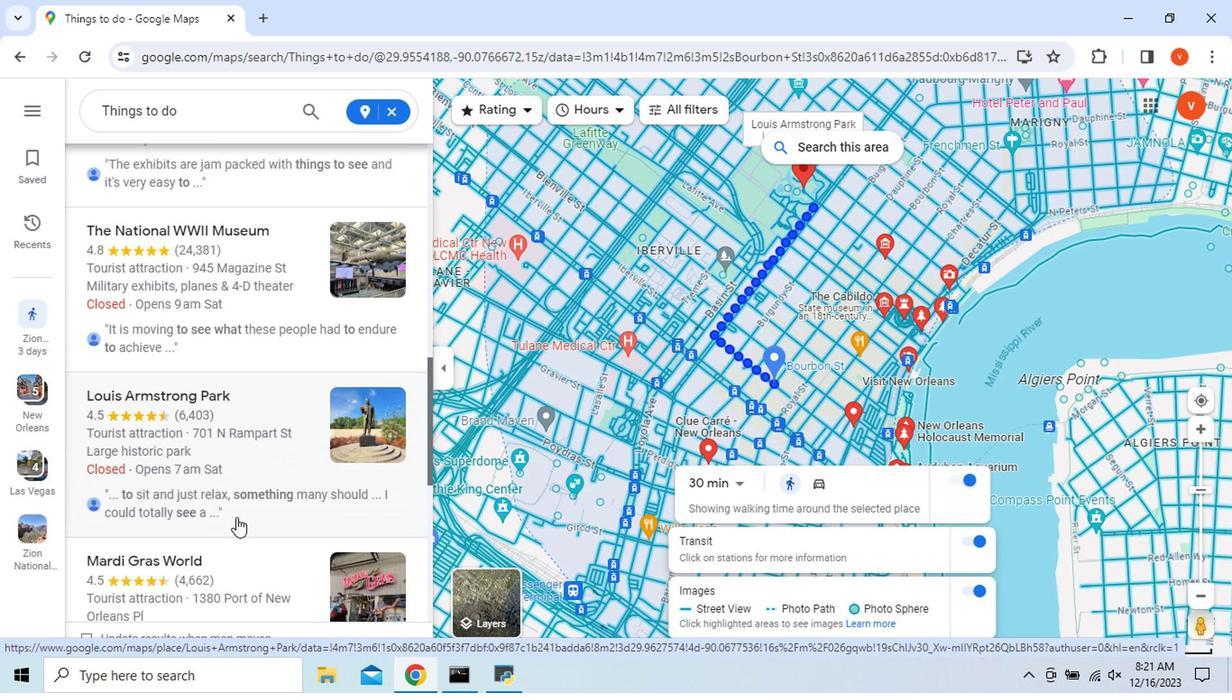 
Action: Mouse scrolled (342, 541) with delta (0, 0)
Screenshot: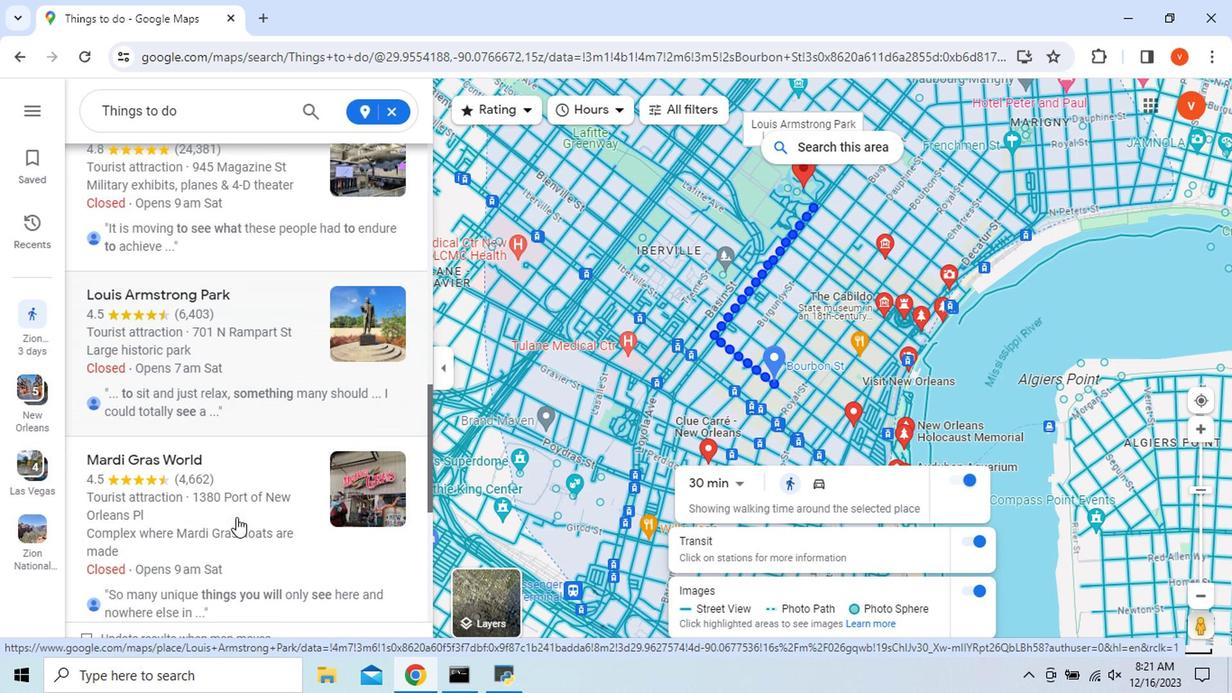 
Action: Mouse moved to (278, 501)
Screenshot: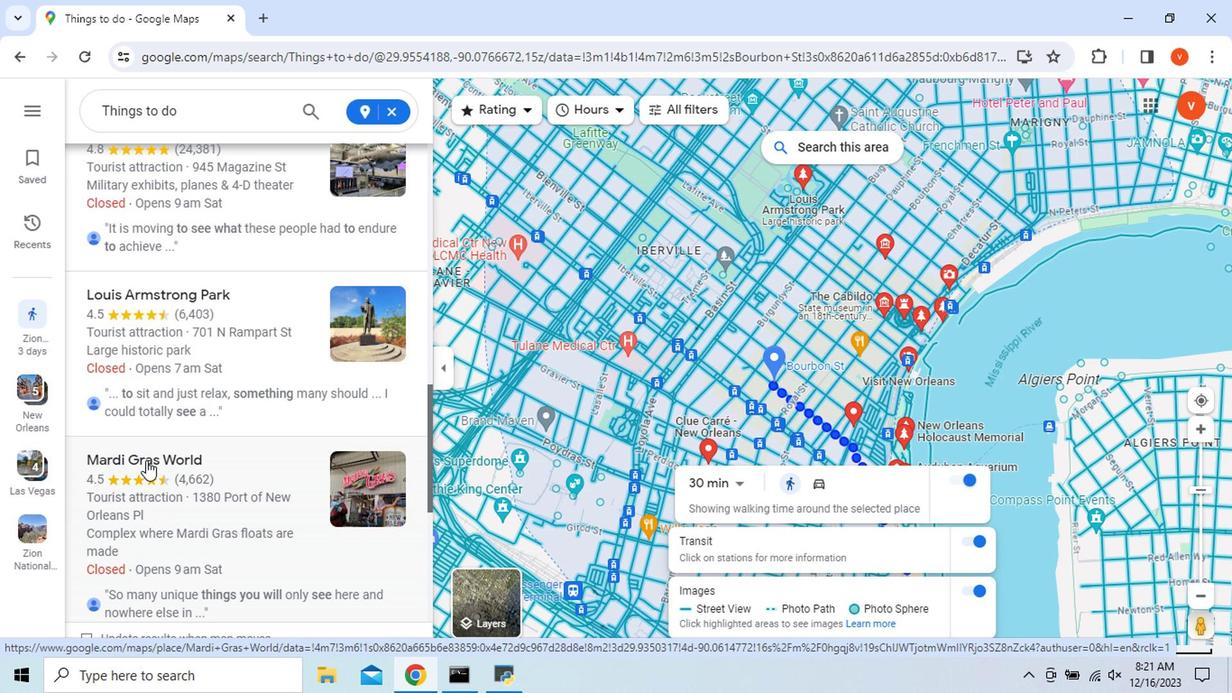 
Action: Mouse pressed left at (278, 501)
Screenshot: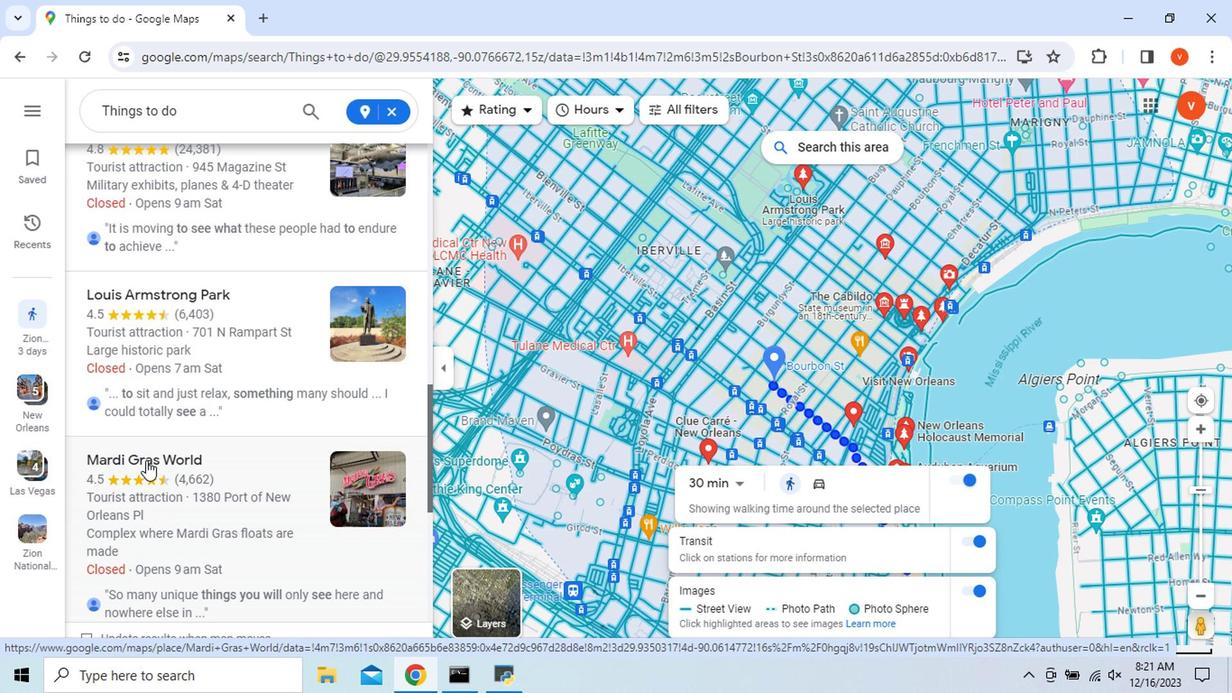 
Action: Mouse moved to (704, 290)
Screenshot: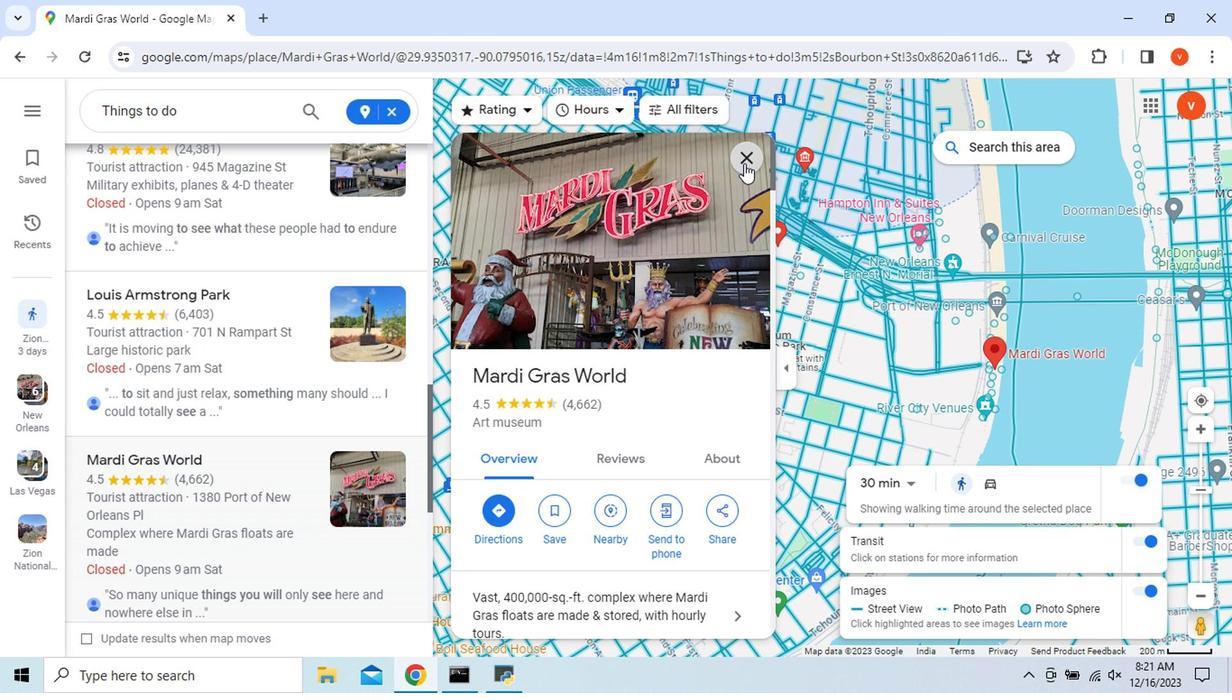 
Action: Mouse pressed left at (704, 290)
Screenshot: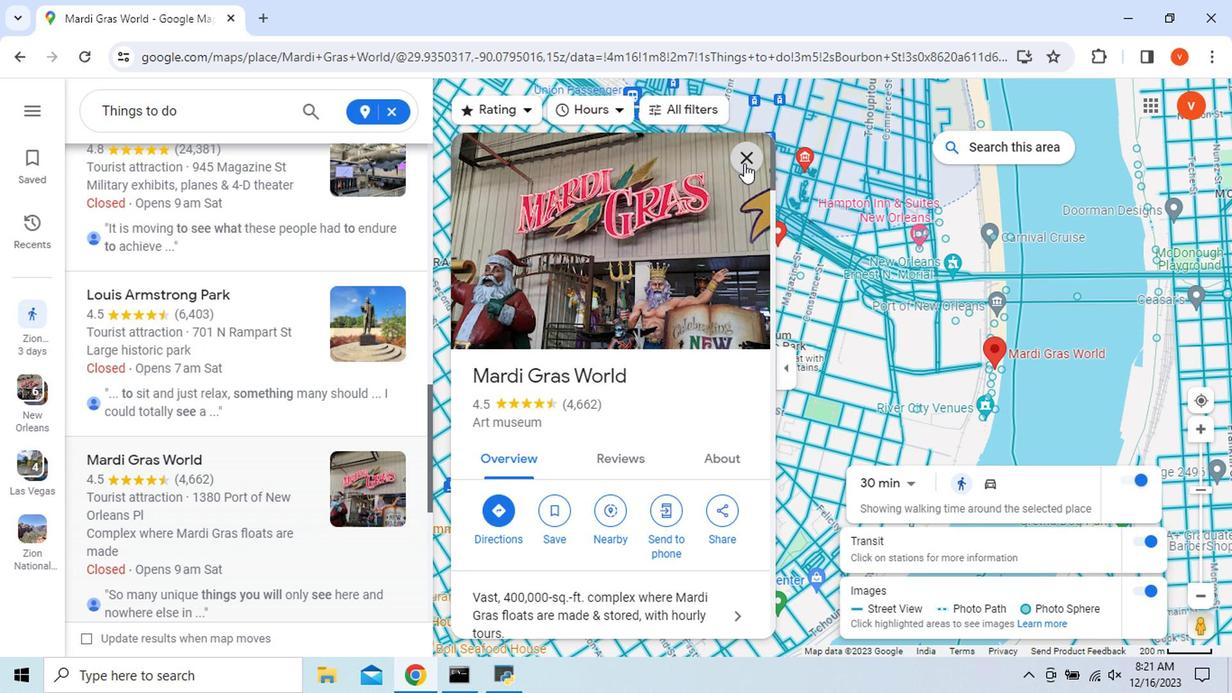 
Action: Mouse moved to (891, 519)
Screenshot: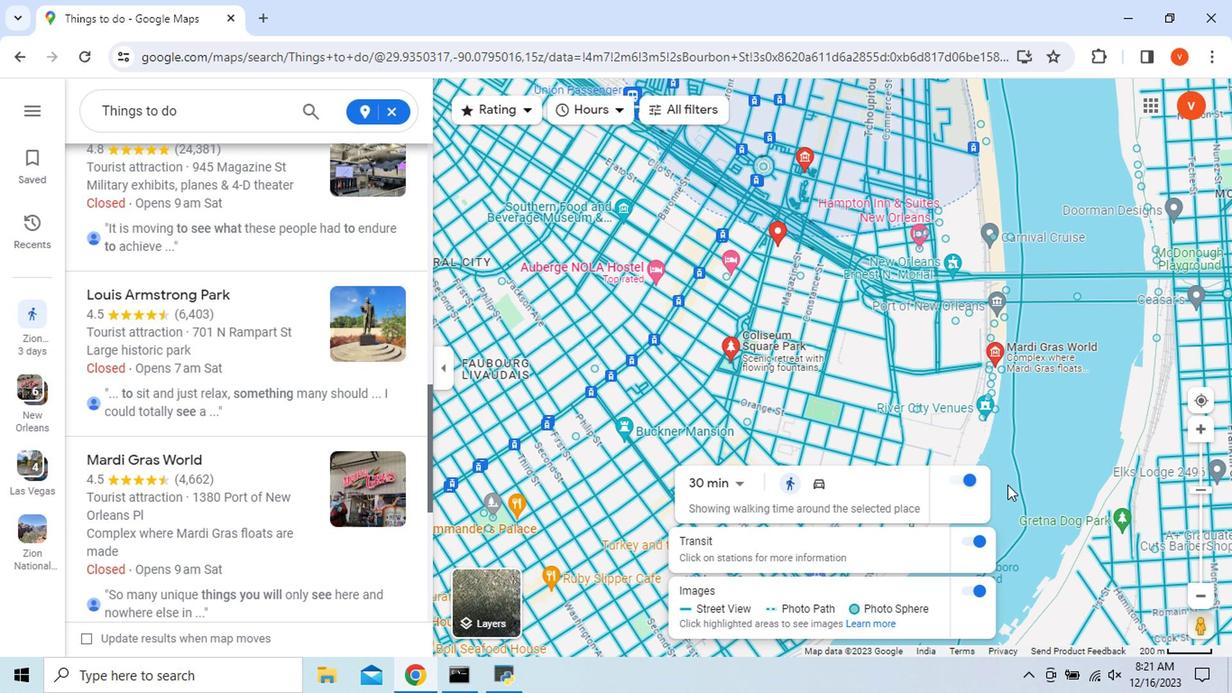 
Action: Mouse scrolled (891, 518) with delta (0, 0)
Screenshot: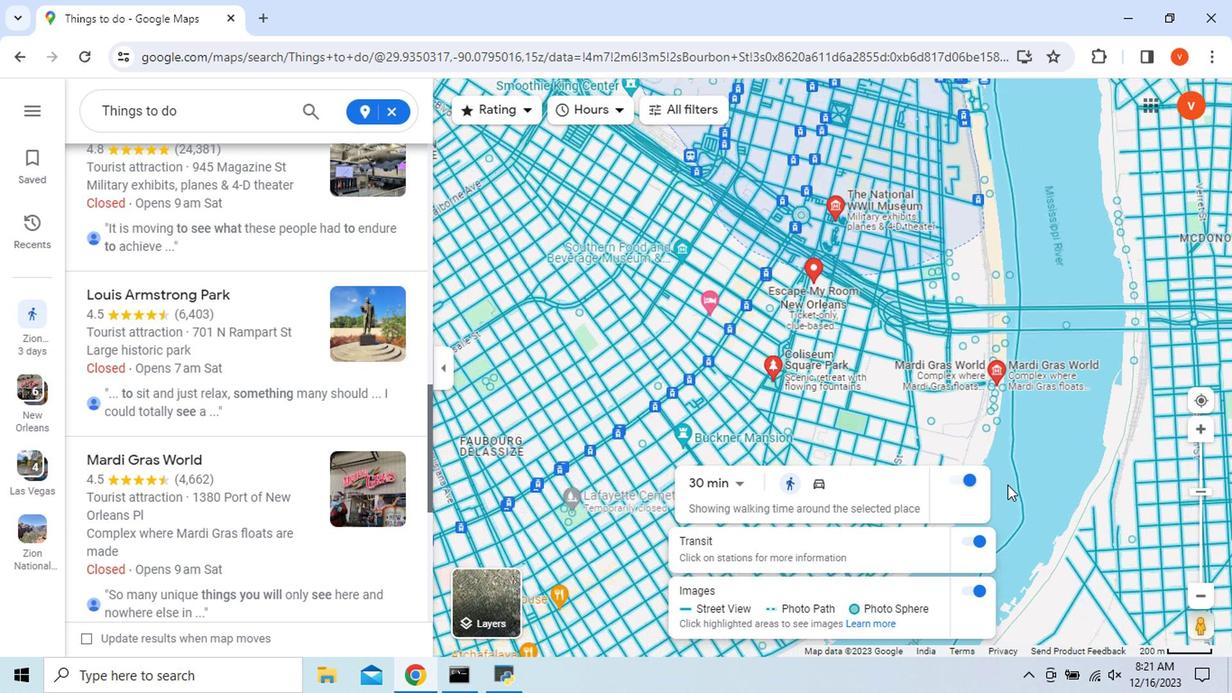 
Action: Mouse scrolled (891, 518) with delta (0, 0)
Screenshot: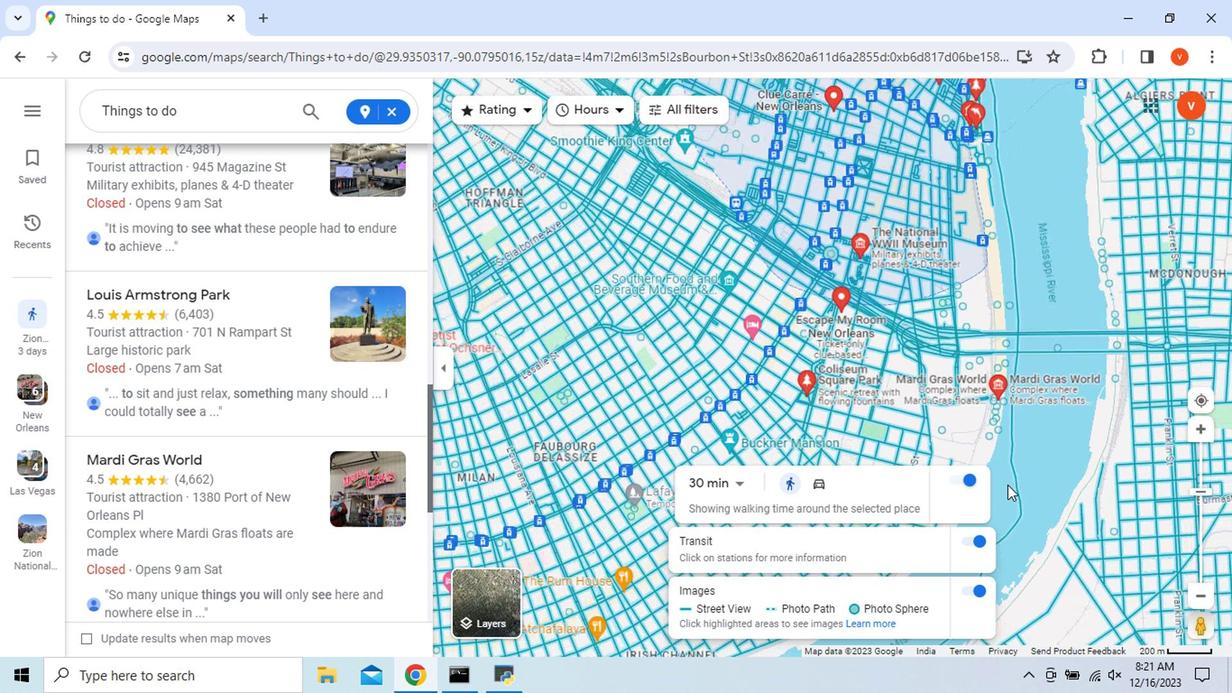 
Action: Mouse scrolled (891, 518) with delta (0, 0)
Screenshot: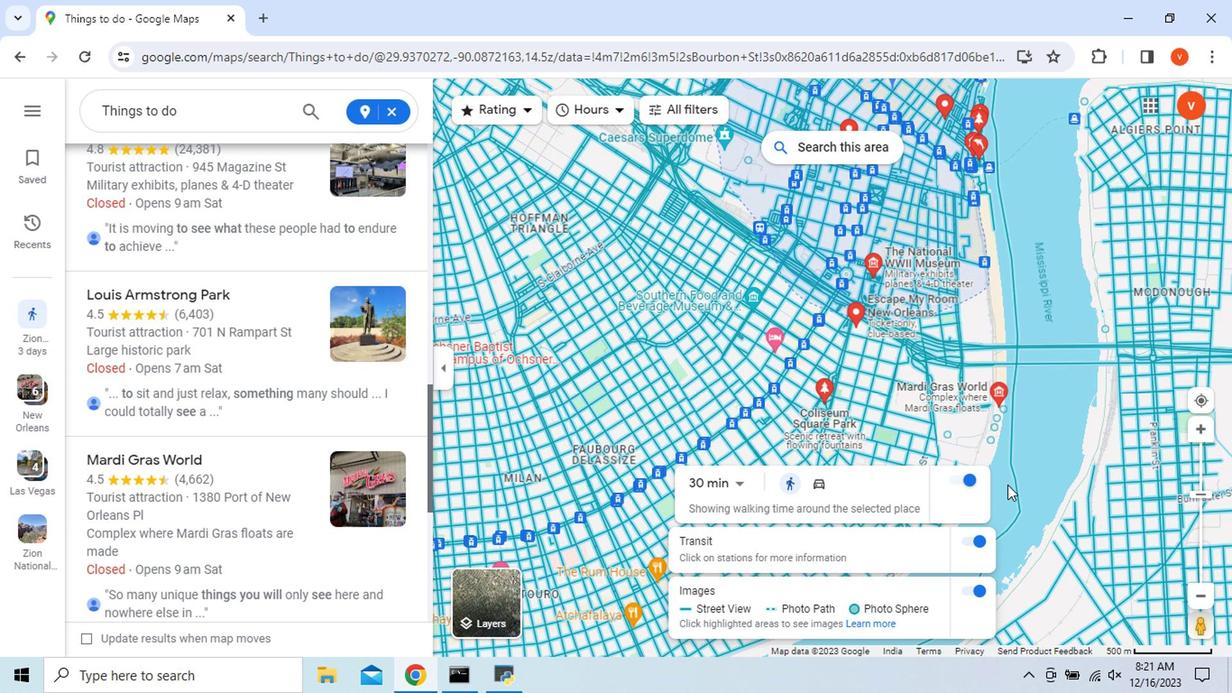
Action: Mouse scrolled (891, 518) with delta (0, 0)
Screenshot: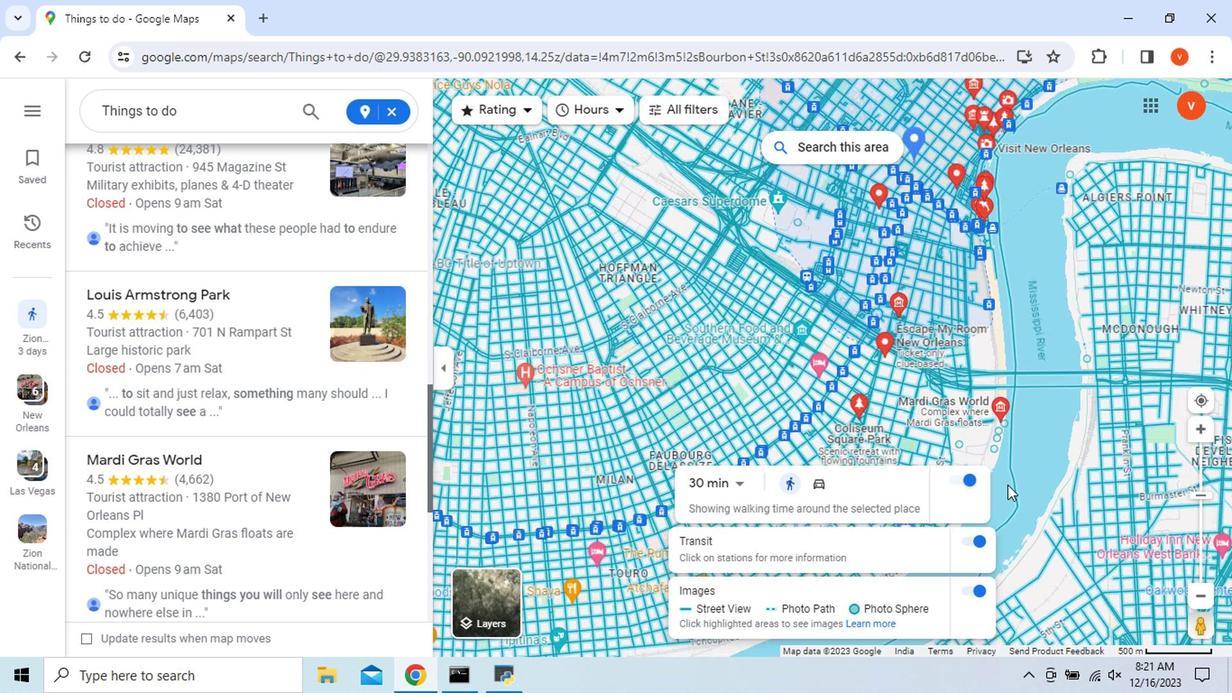 
Action: Mouse moved to (648, 593)
Screenshot: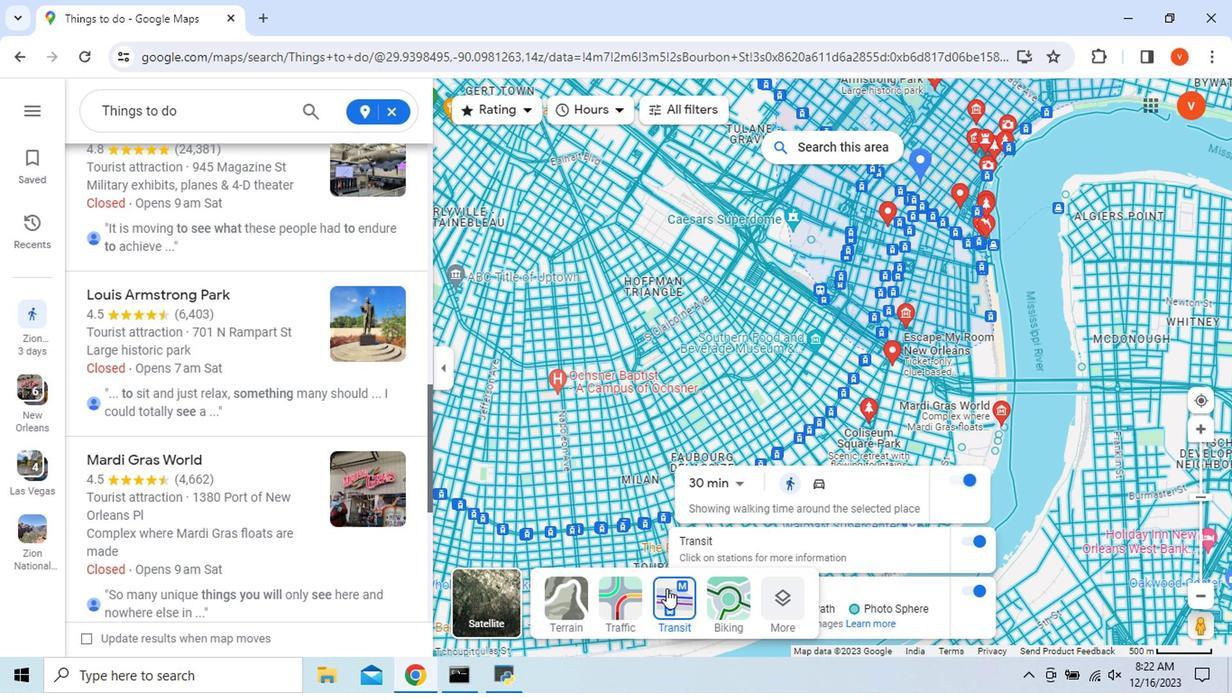 
Action: Mouse pressed left at (648, 593)
Screenshot: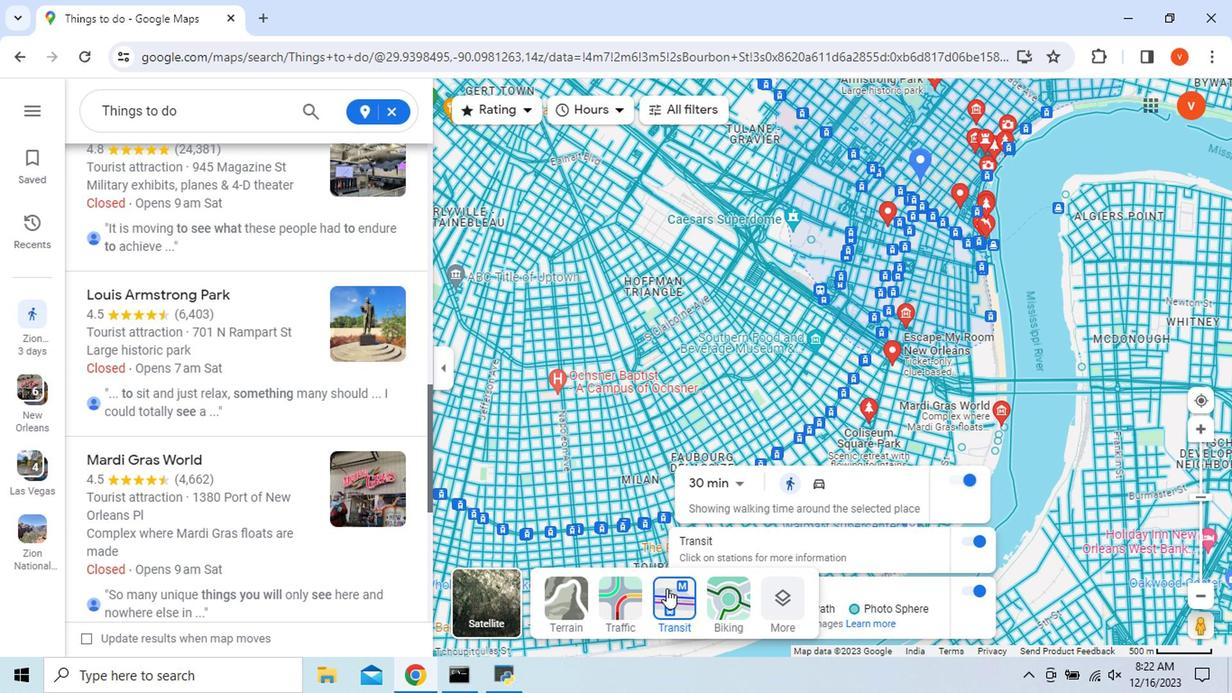 
Action: Mouse moved to (455, 252)
Screenshot: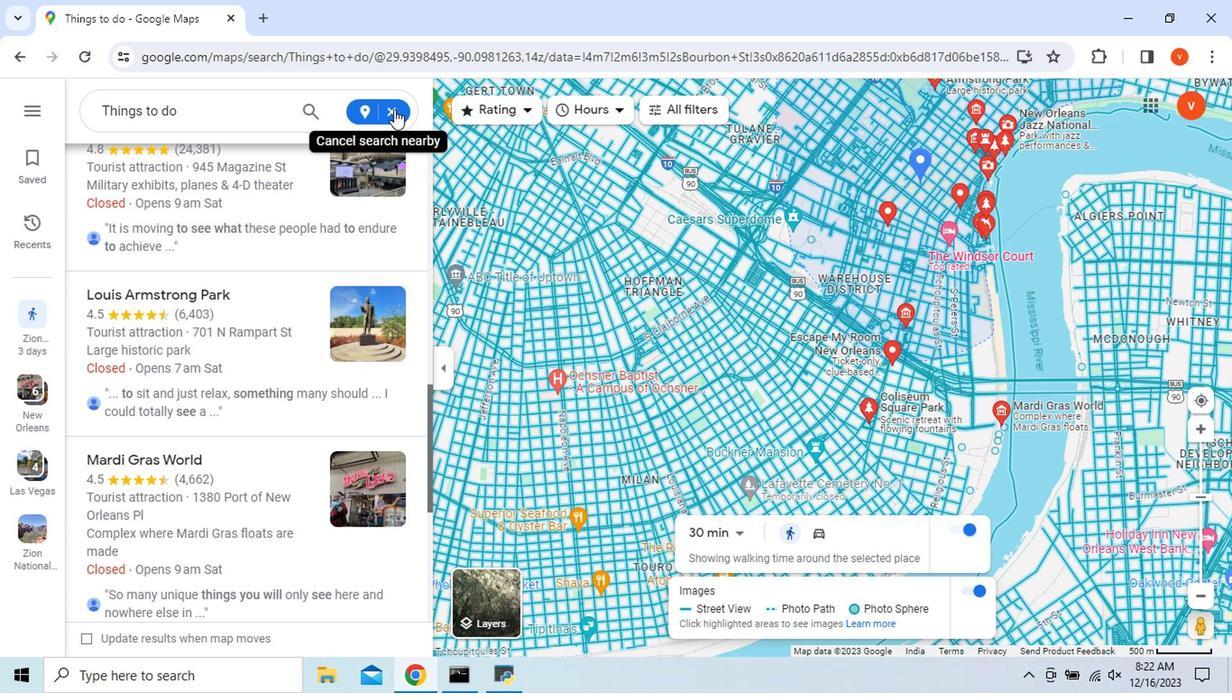 
Action: Mouse pressed left at (455, 252)
Screenshot: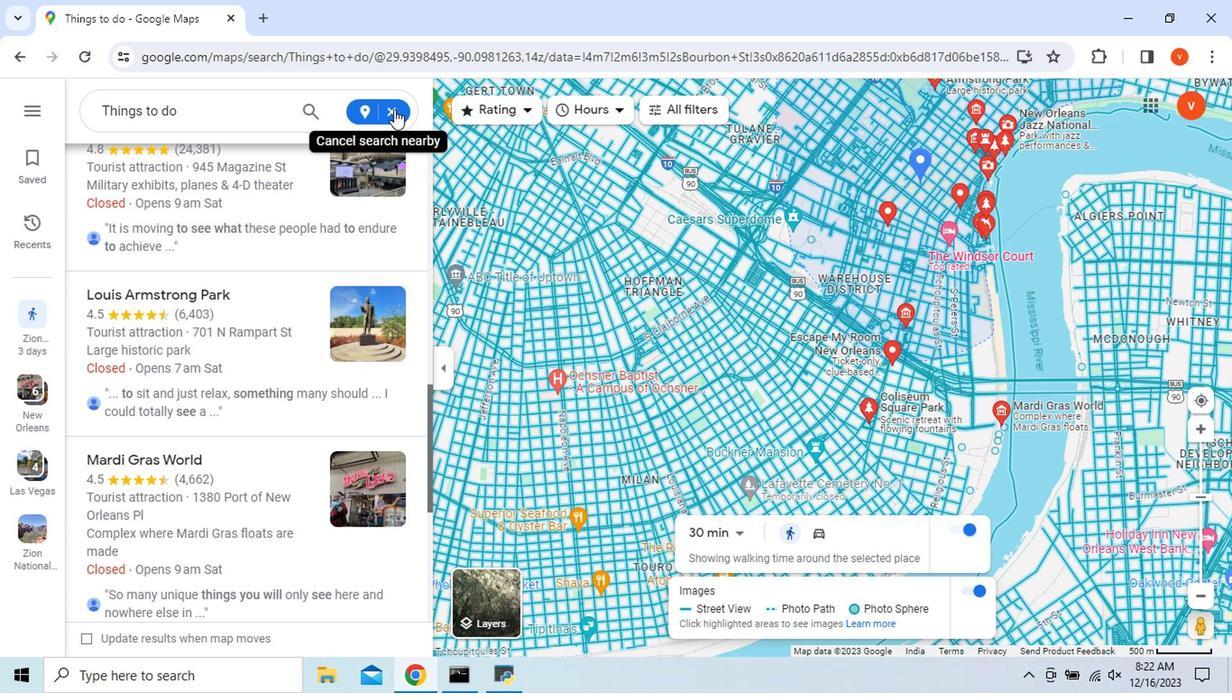 
Action: Mouse moved to (458, 250)
Screenshot: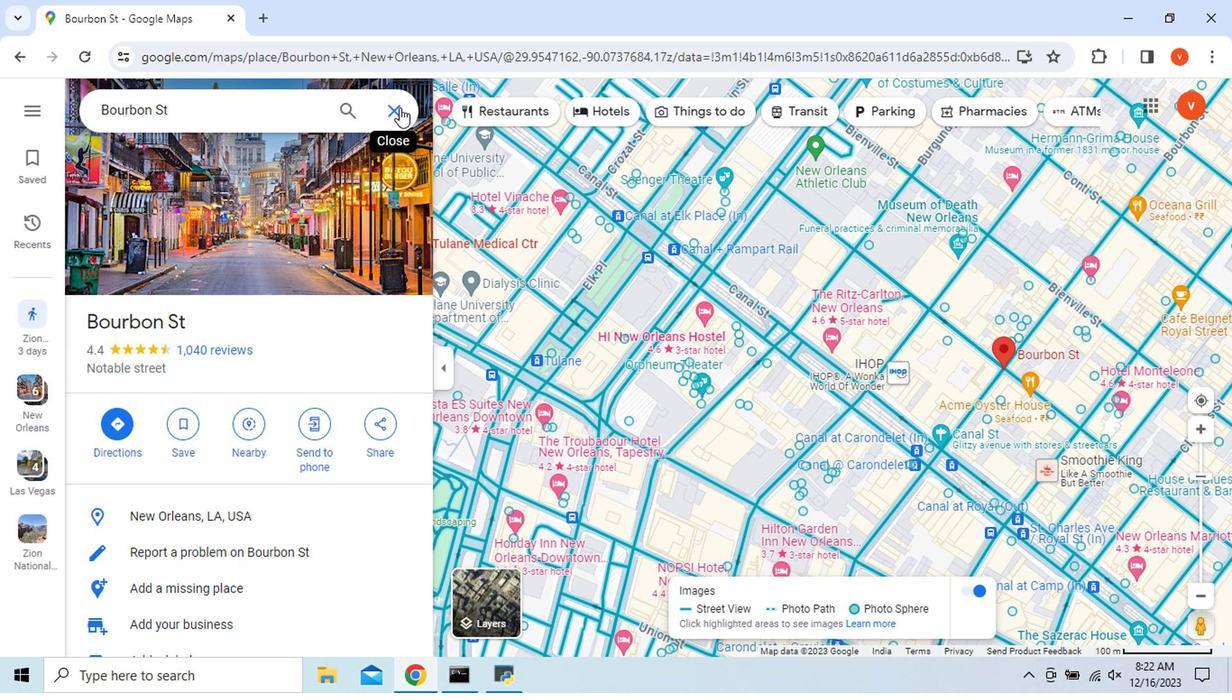 
Action: Mouse pressed left at (458, 250)
Screenshot: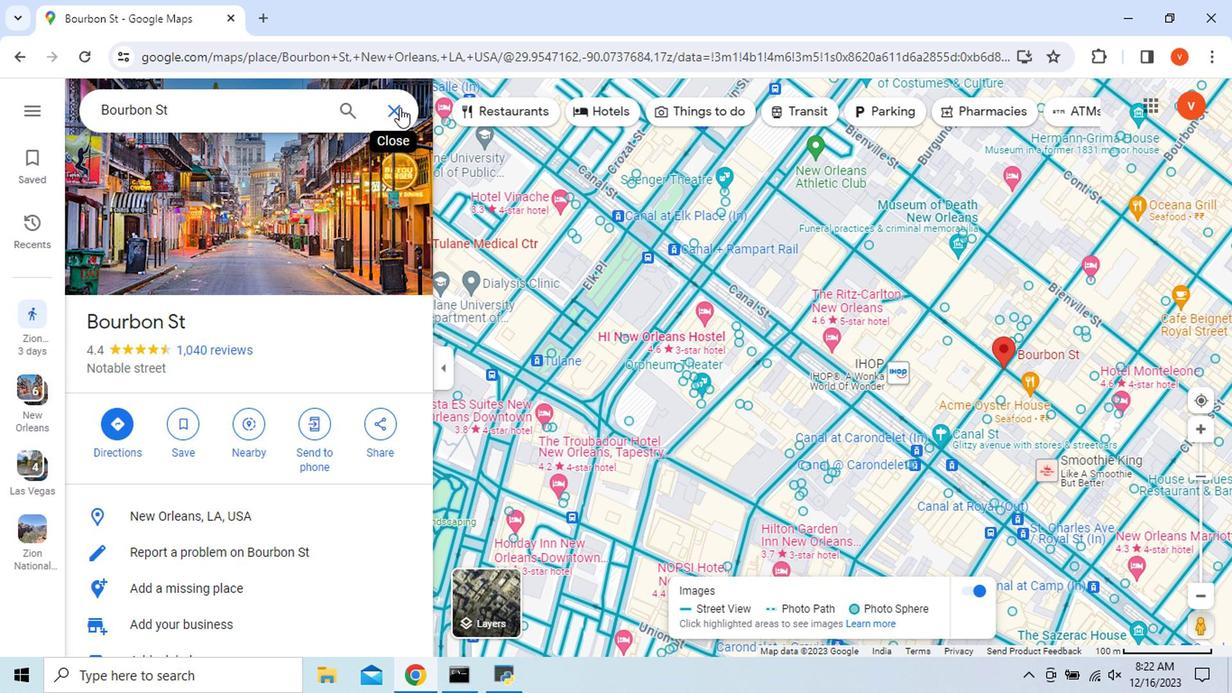
Action: Mouse moved to (1027, 515)
Screenshot: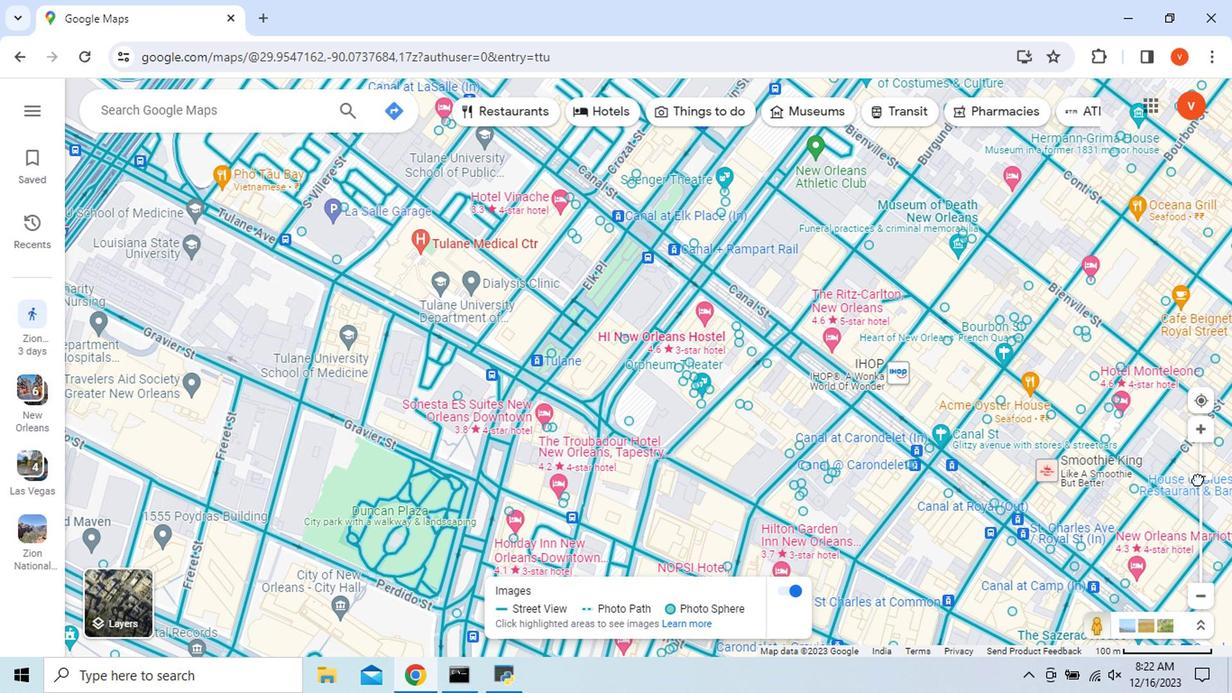 
Action: Mouse pressed left at (1027, 515)
Screenshot: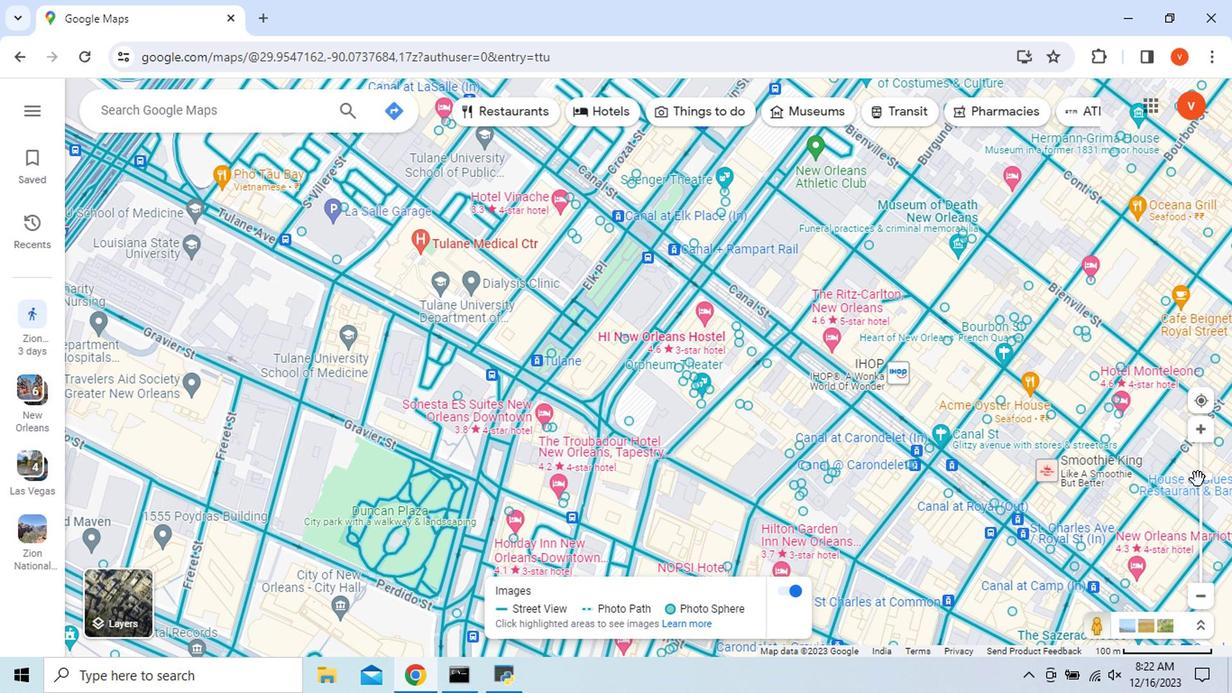 
Action: Mouse moved to (358, 623)
Screenshot: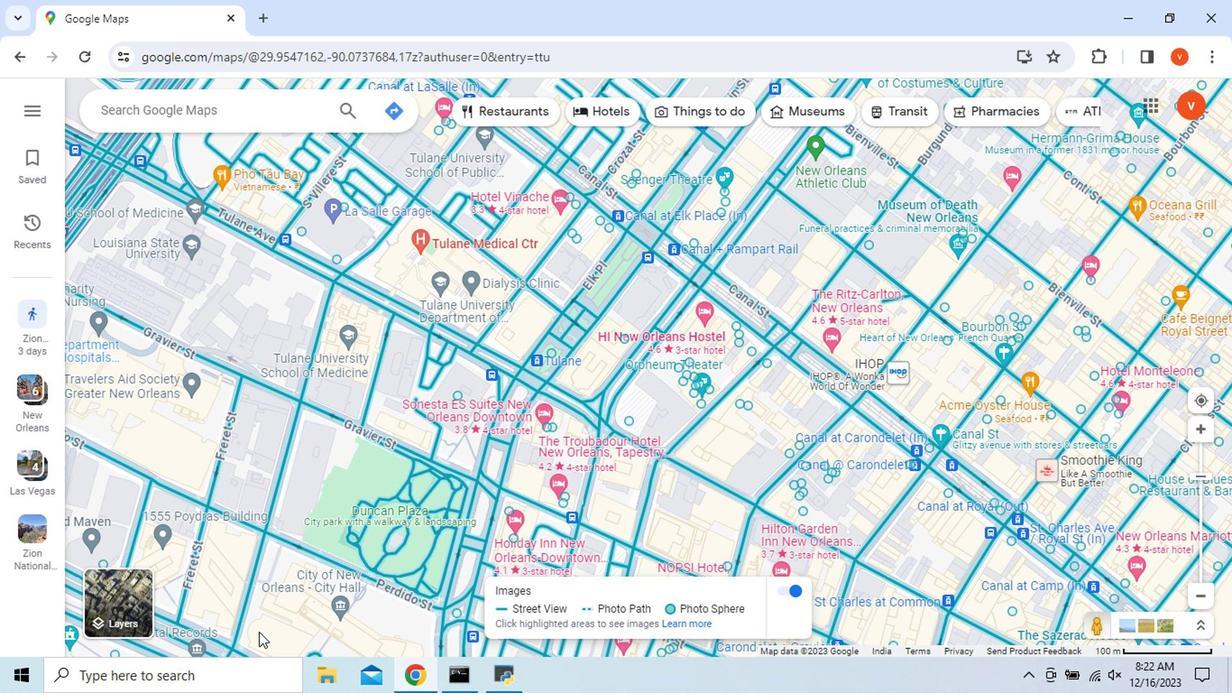 
